 Task: Search round trip flight ticket for 2 adults, 2 infants in seat and 1 infant on lap in first from Chicago: Chicago Midway International Airport to Fort Wayne: Fort Wayne International Airport on 5-4-2023 and return on 5-6-2023. Choice of flights is Emirates. Number of bags: 1 carry on bag and 5 checked bags. Price is upto 90000. Outbound departure time preference is 21:15.
Action: Mouse moved to (341, 339)
Screenshot: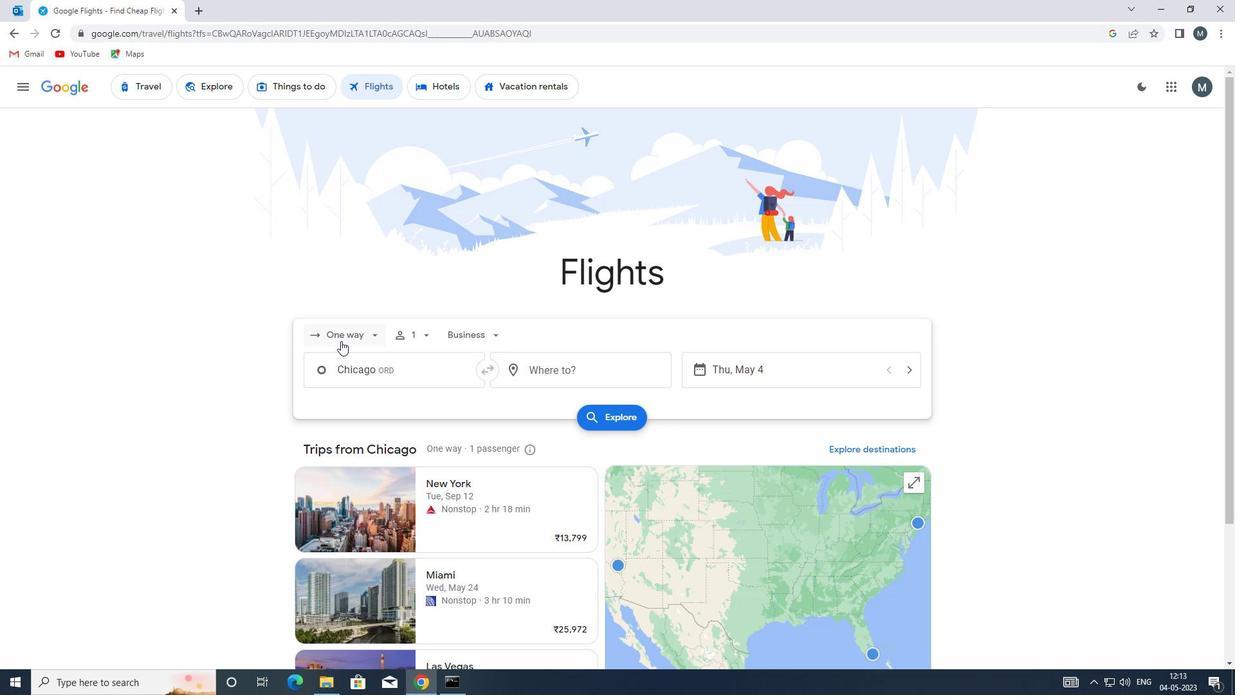 
Action: Mouse pressed left at (341, 339)
Screenshot: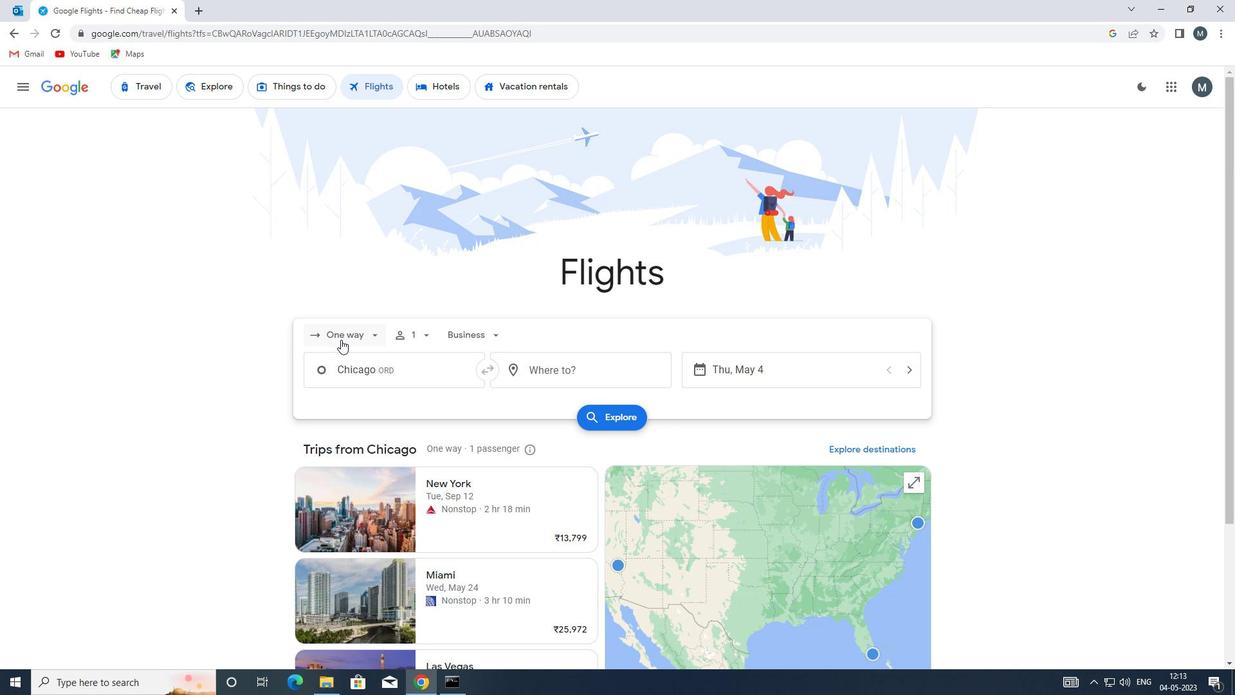 
Action: Mouse moved to (359, 361)
Screenshot: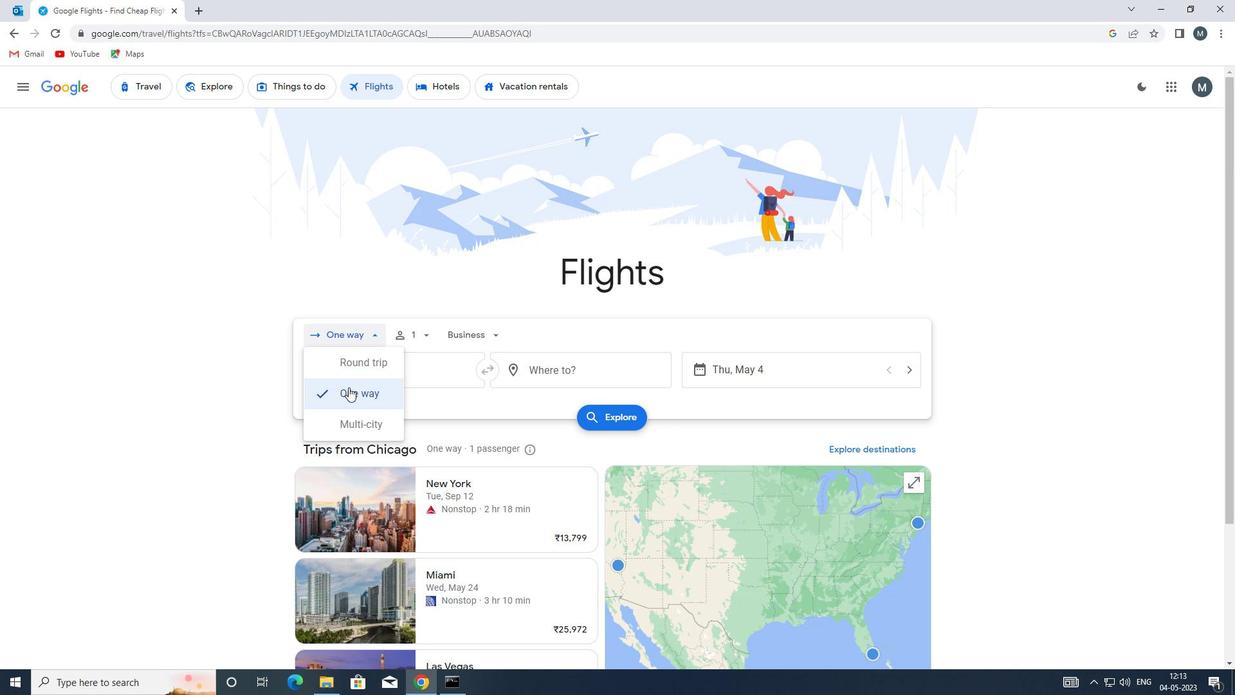 
Action: Mouse pressed left at (359, 361)
Screenshot: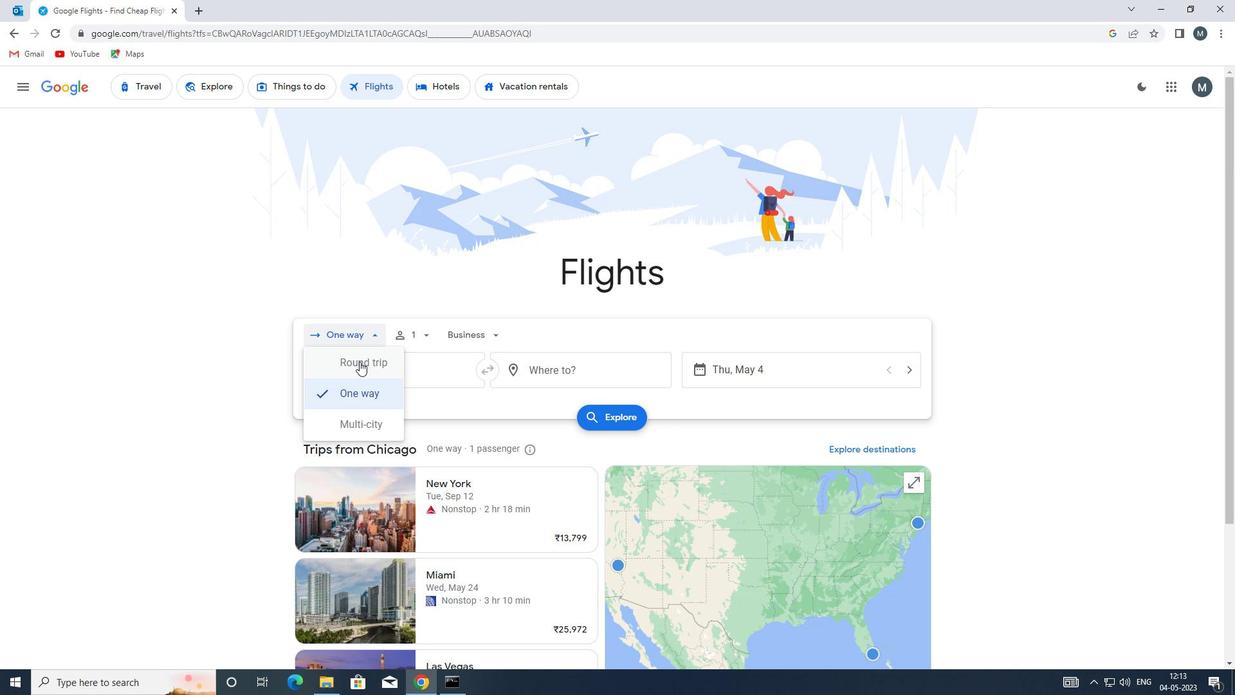
Action: Mouse moved to (428, 334)
Screenshot: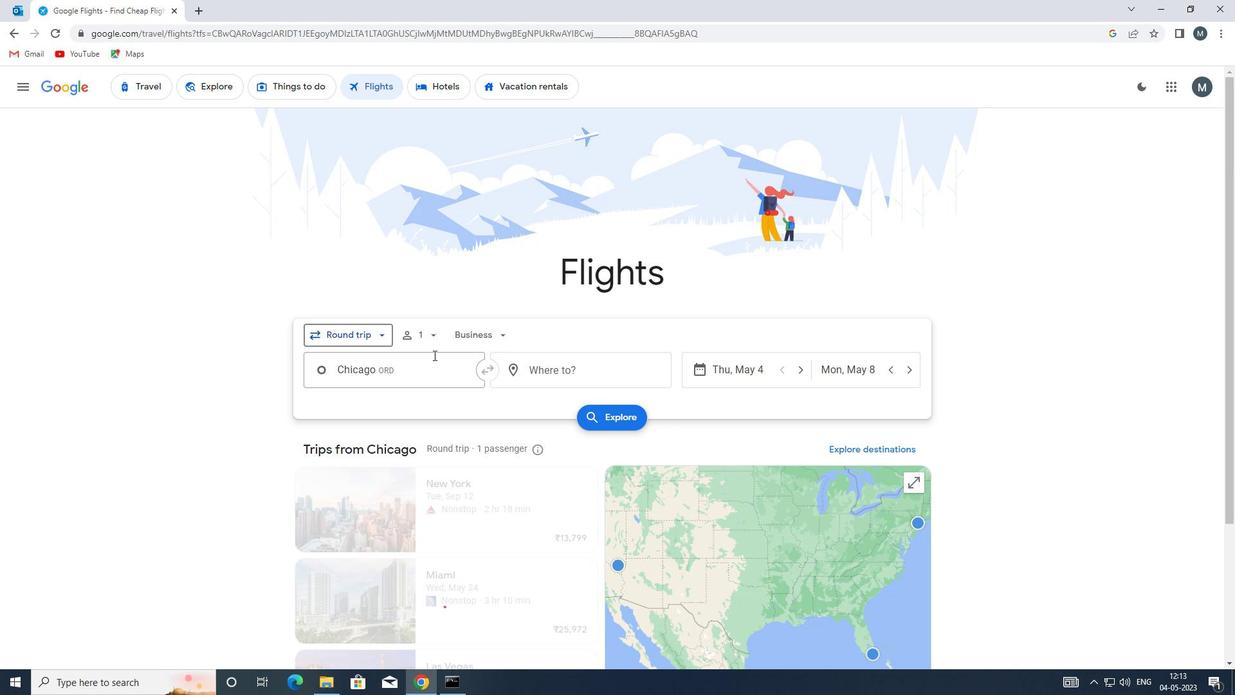 
Action: Mouse pressed left at (428, 334)
Screenshot: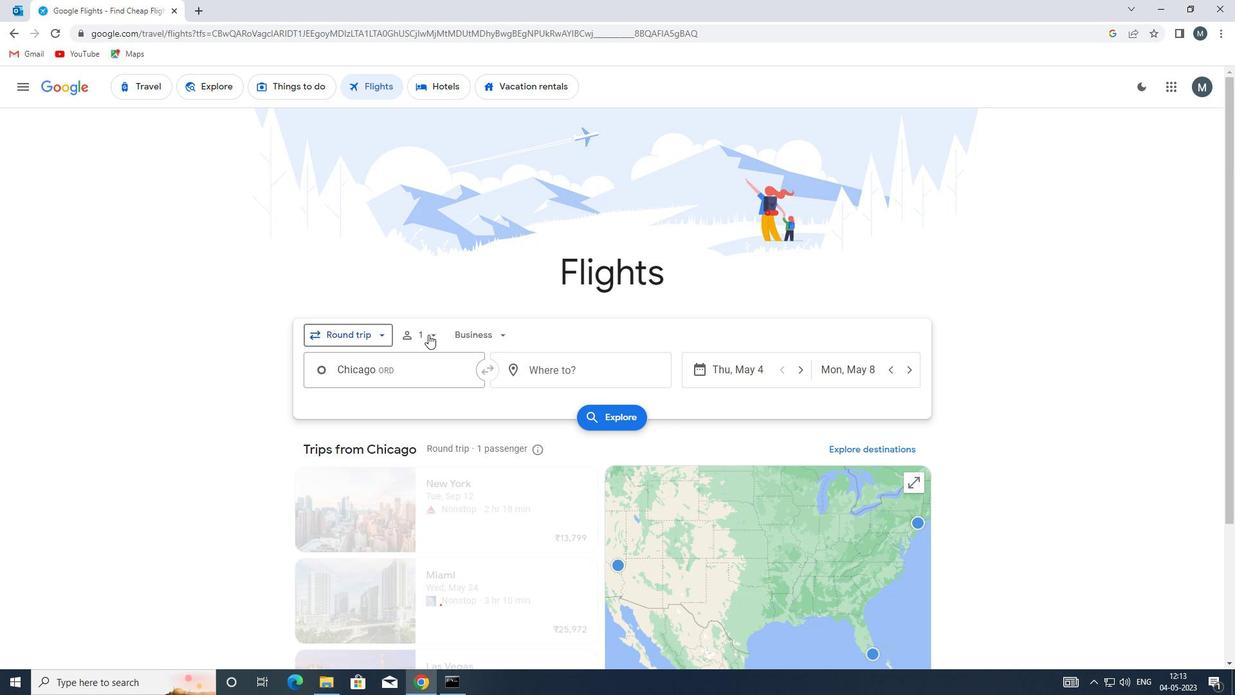 
Action: Mouse moved to (533, 364)
Screenshot: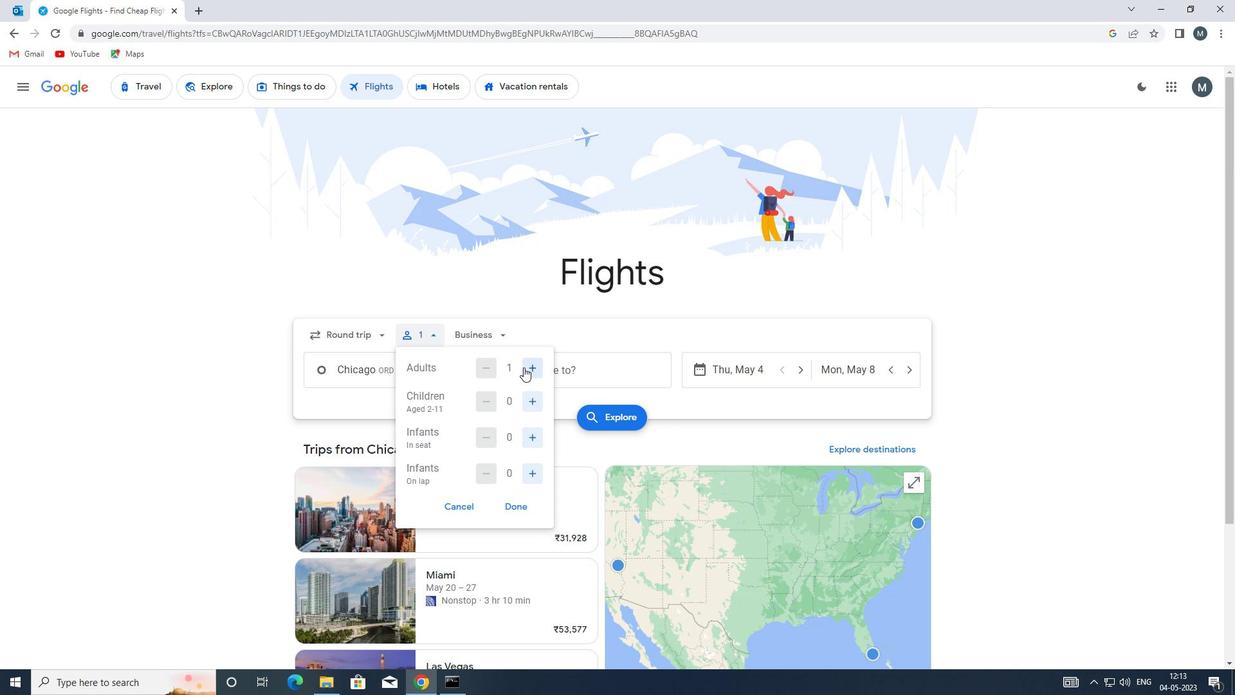 
Action: Mouse pressed left at (533, 364)
Screenshot: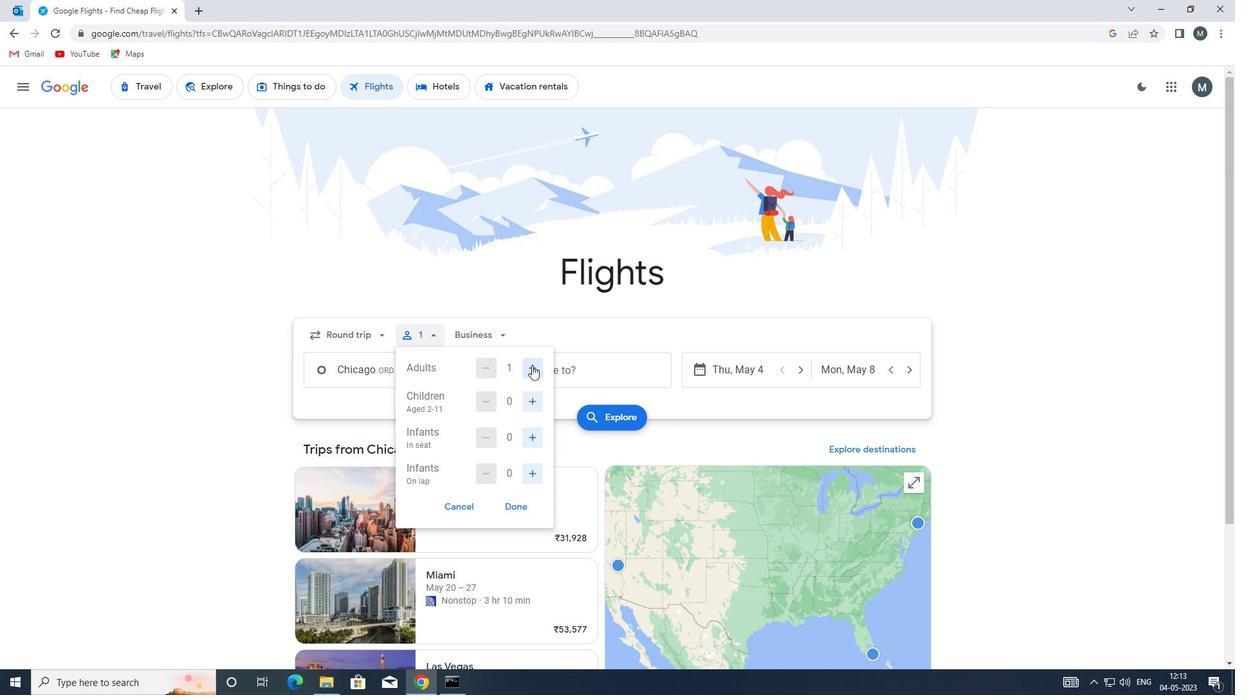 
Action: Mouse pressed left at (533, 364)
Screenshot: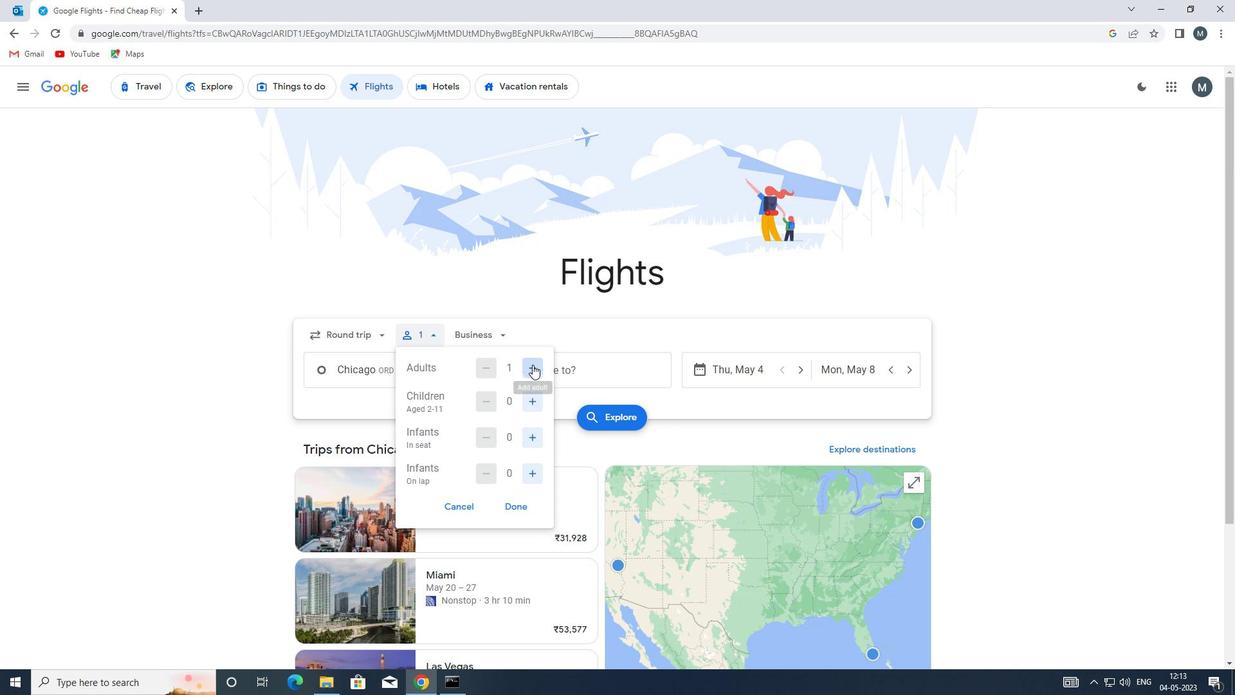 
Action: Mouse moved to (491, 368)
Screenshot: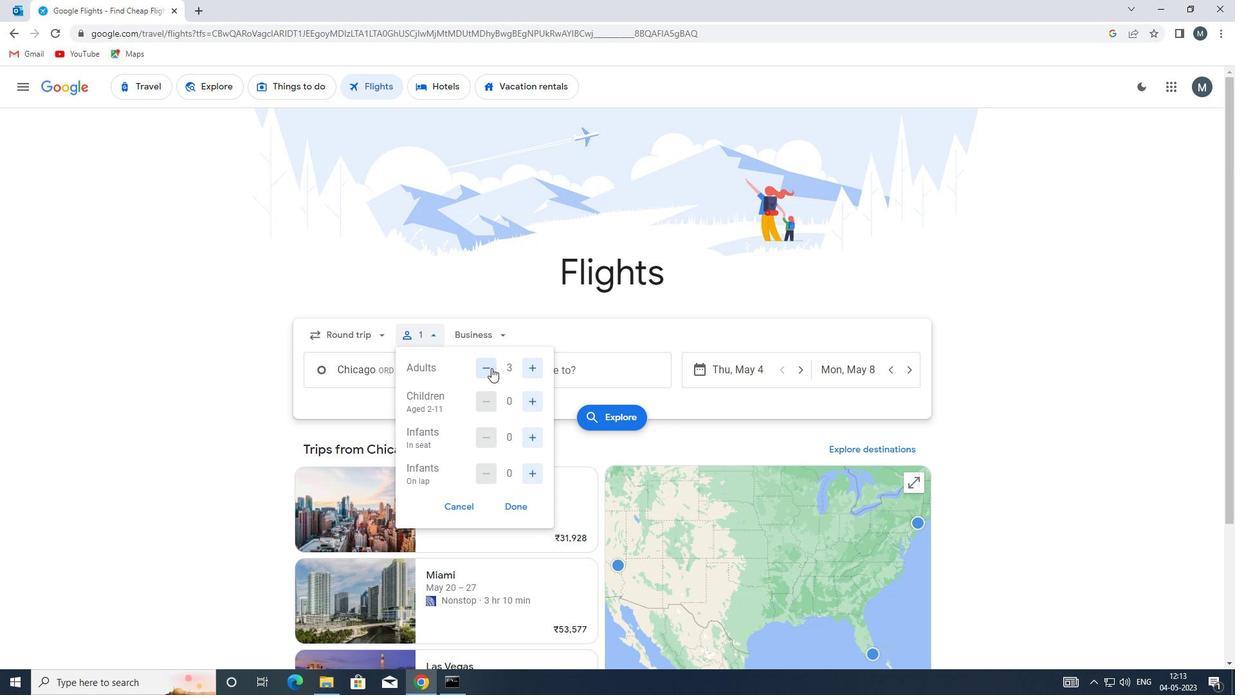 
Action: Mouse pressed left at (491, 368)
Screenshot: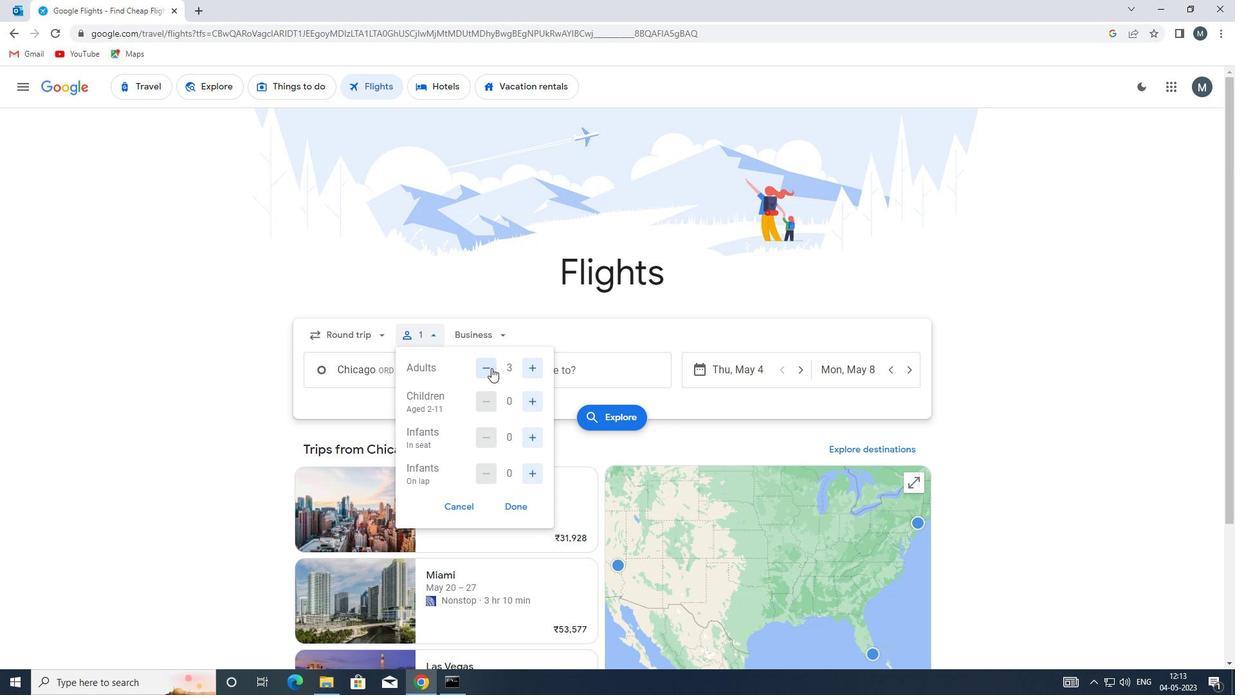 
Action: Mouse moved to (532, 401)
Screenshot: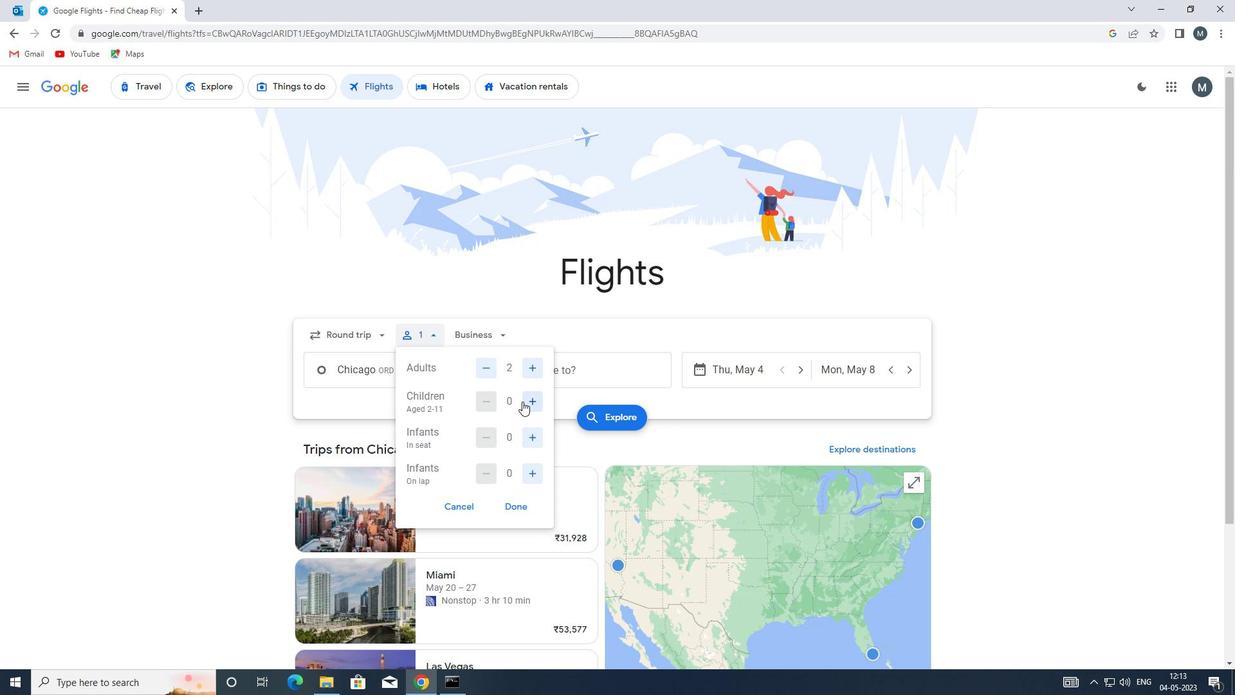 
Action: Mouse pressed left at (532, 401)
Screenshot: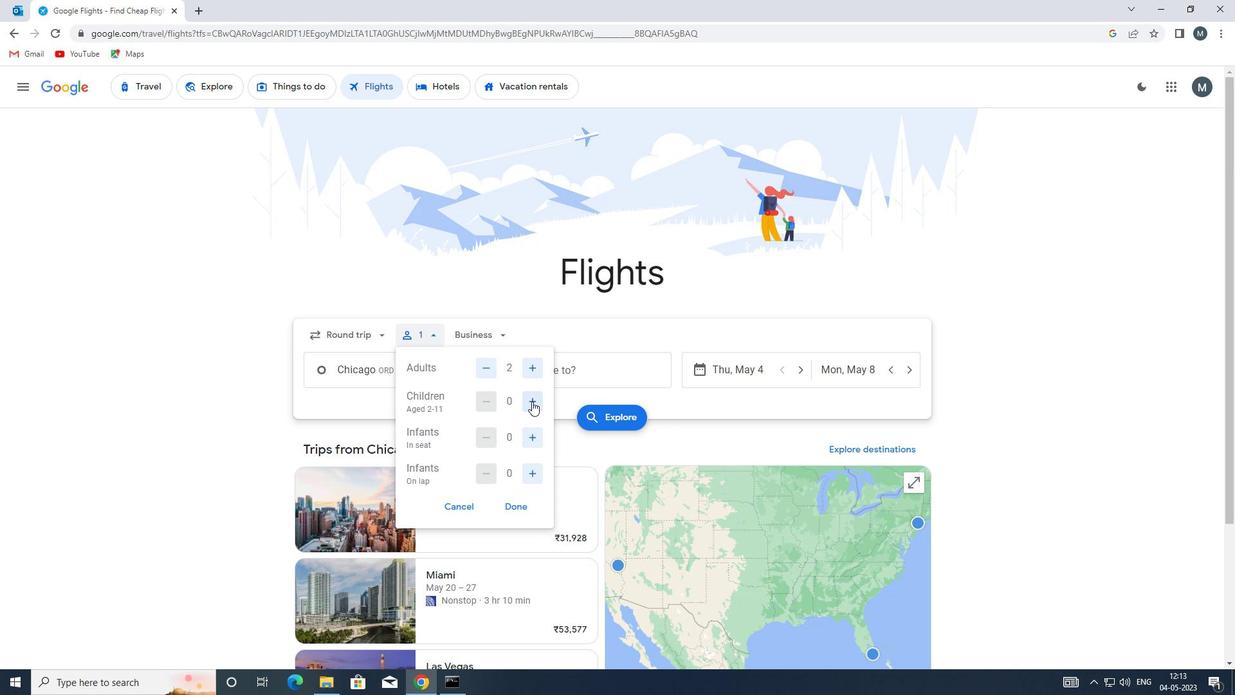 
Action: Mouse moved to (532, 401)
Screenshot: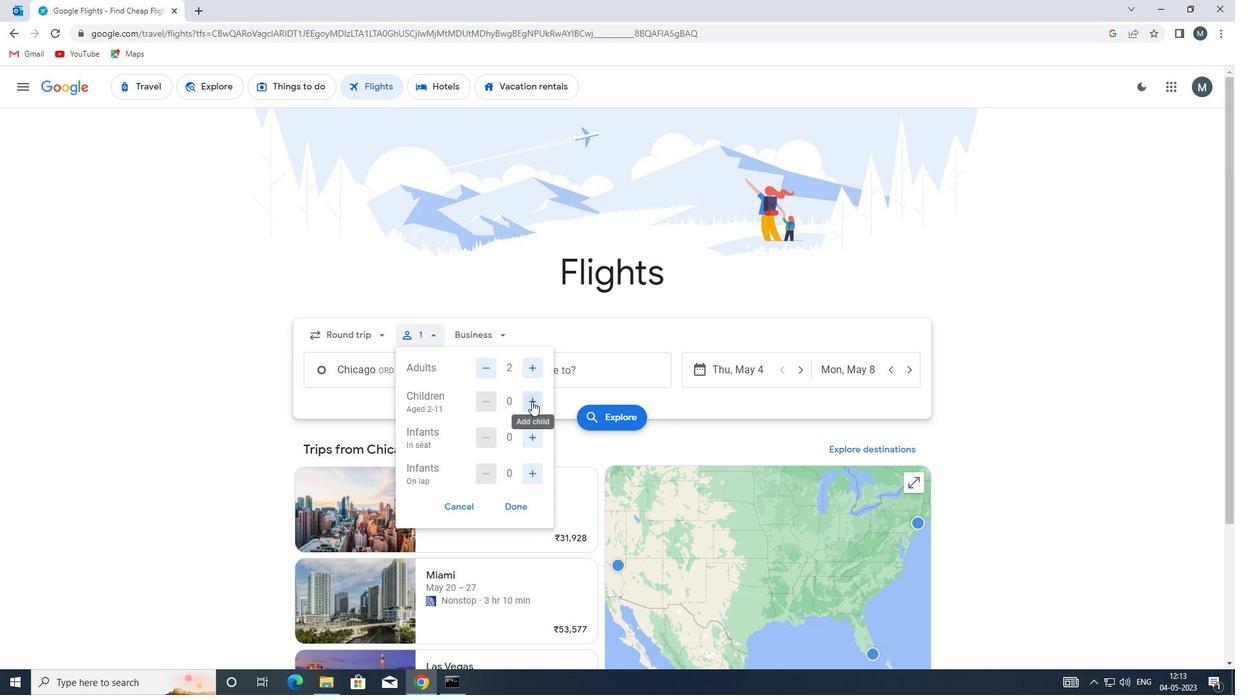 
Action: Mouse pressed left at (532, 401)
Screenshot: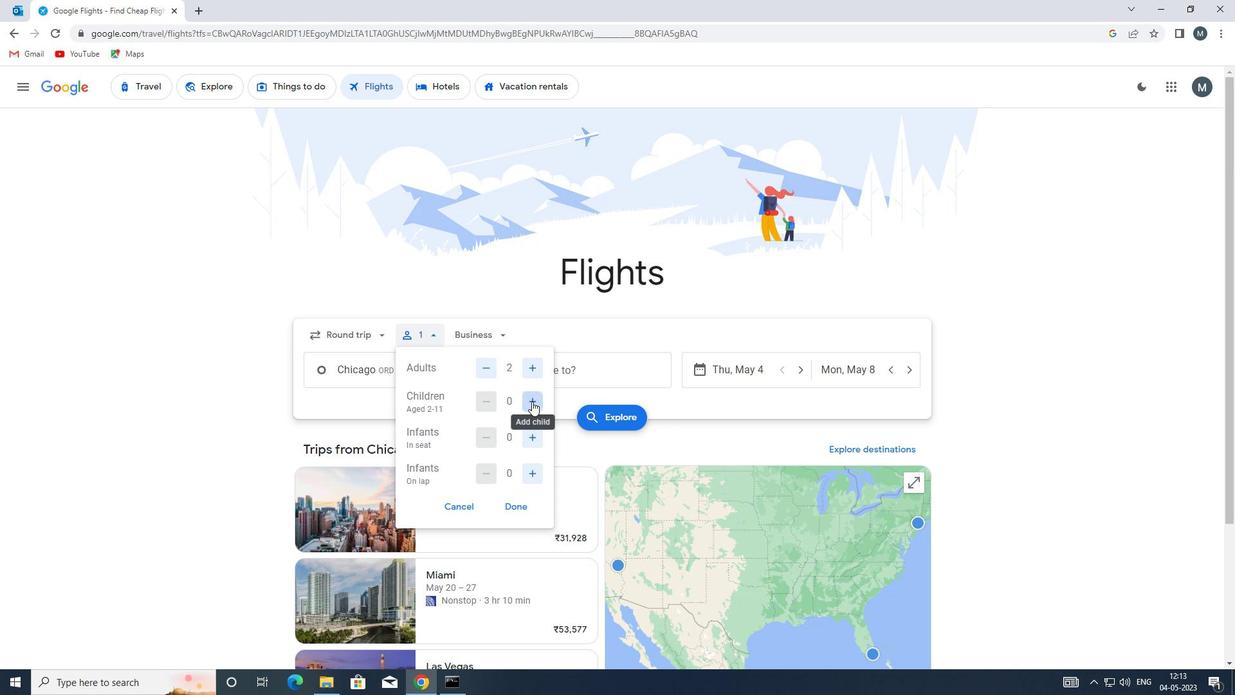 
Action: Mouse moved to (485, 399)
Screenshot: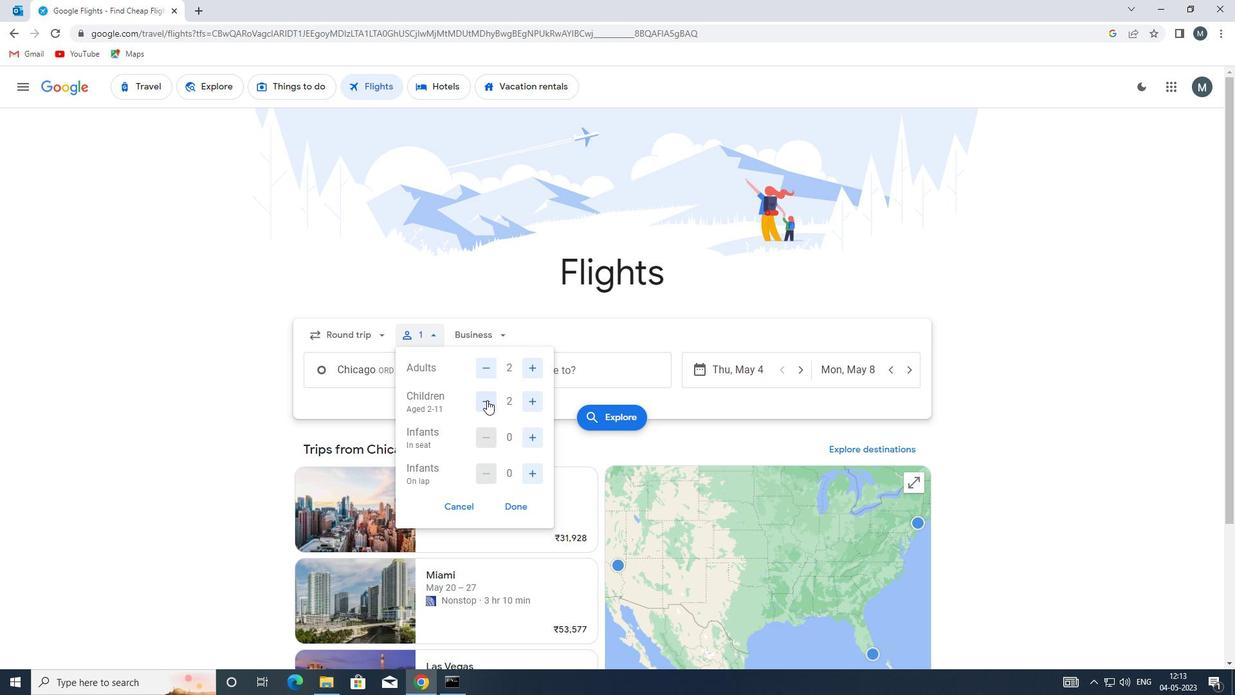 
Action: Mouse pressed left at (485, 399)
Screenshot: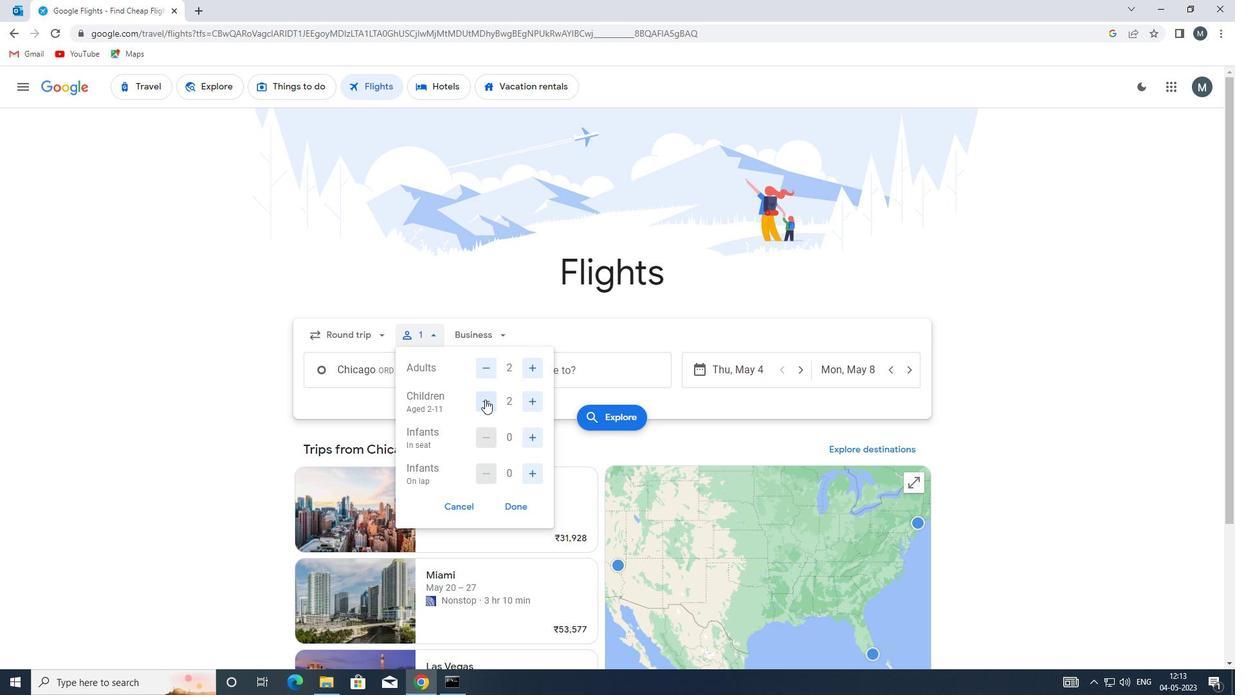 
Action: Mouse pressed left at (485, 399)
Screenshot: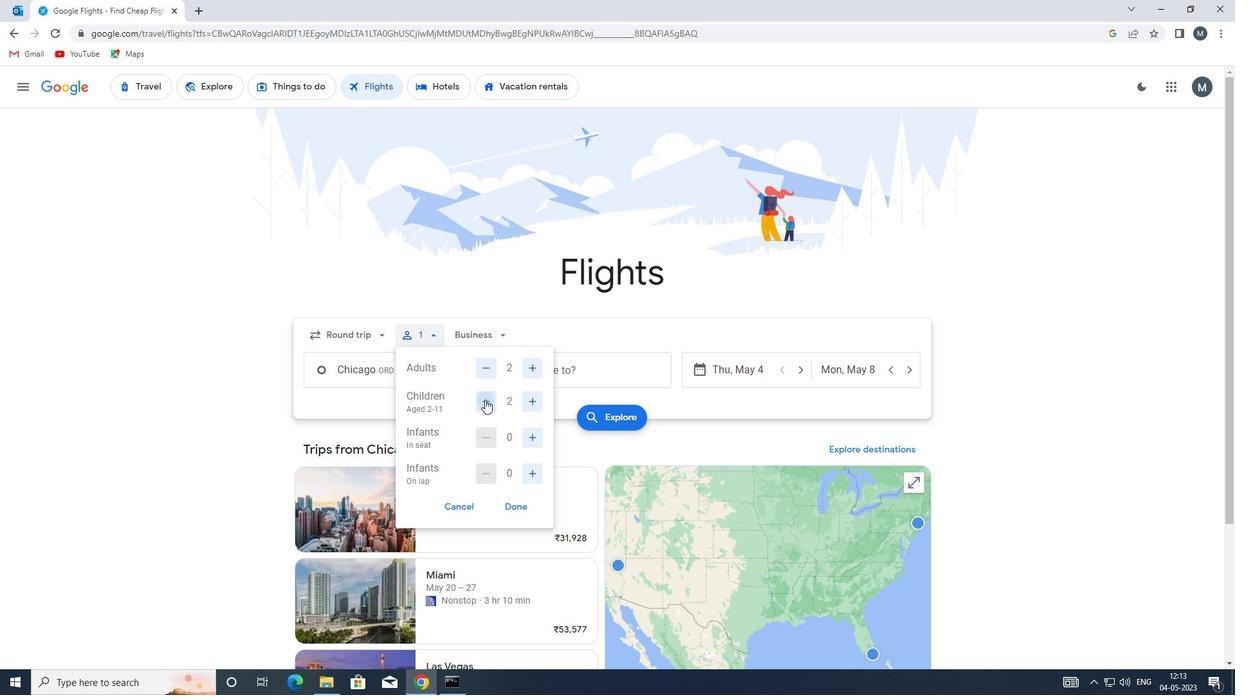 
Action: Mouse moved to (533, 435)
Screenshot: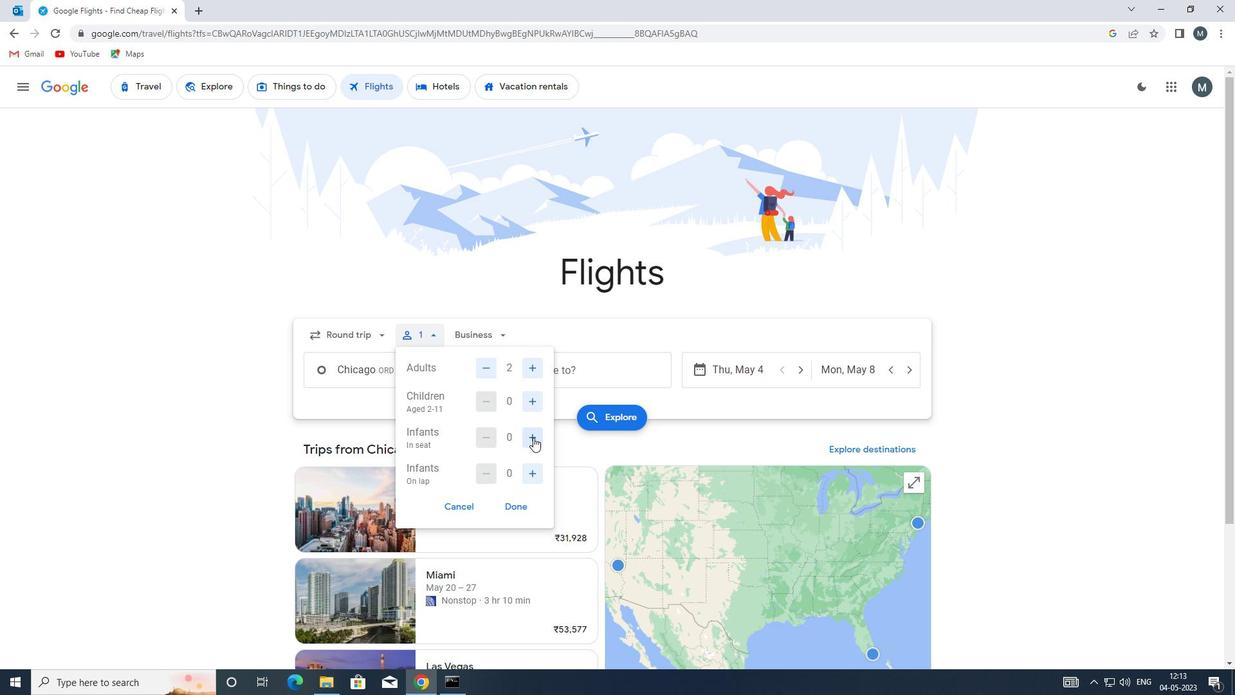
Action: Mouse pressed left at (533, 435)
Screenshot: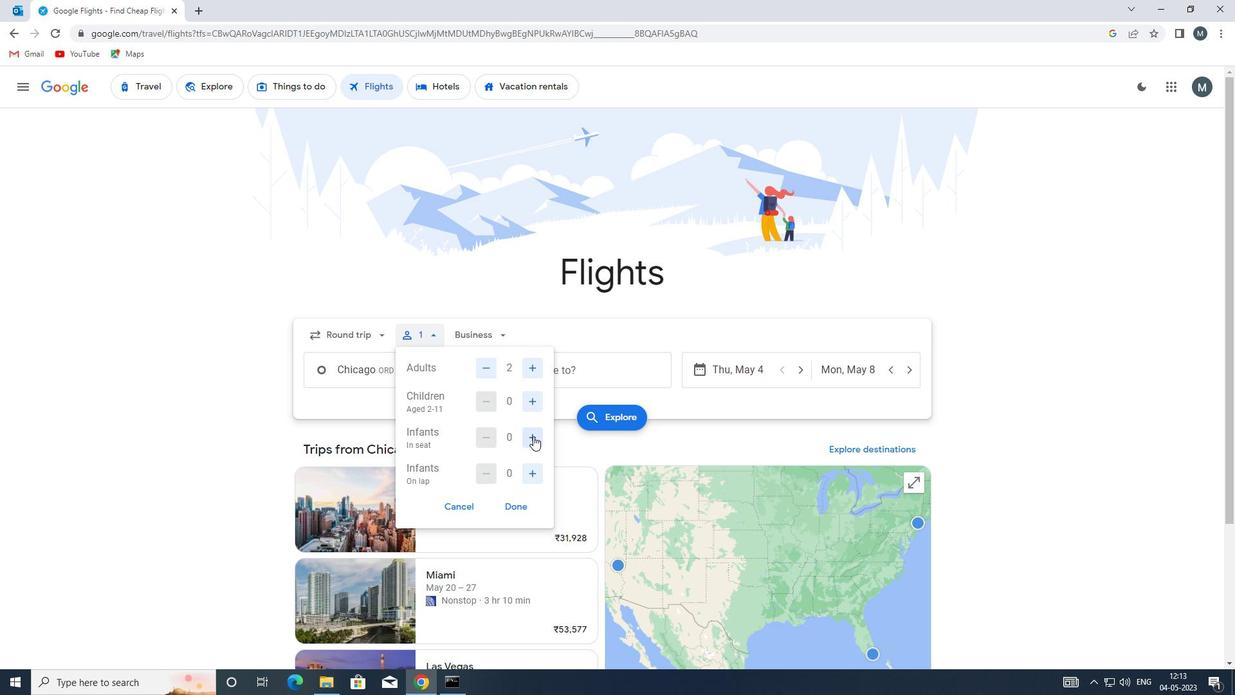 
Action: Mouse pressed left at (533, 435)
Screenshot: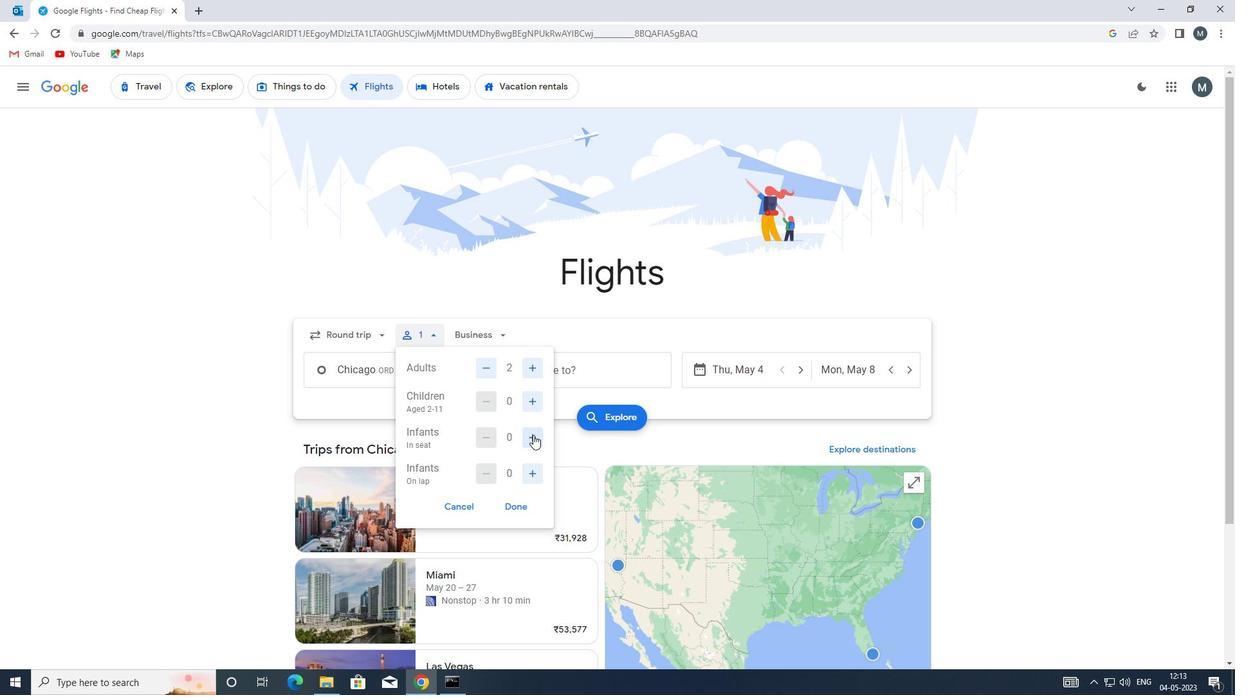 
Action: Mouse moved to (529, 477)
Screenshot: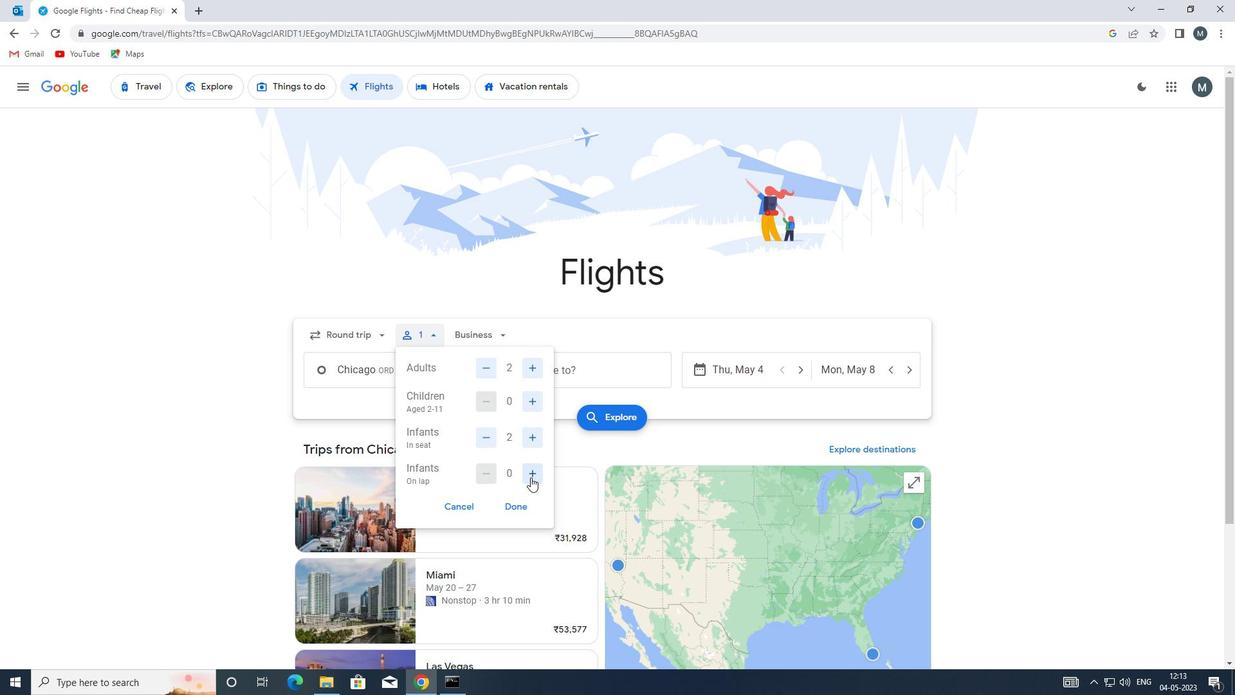 
Action: Mouse pressed left at (529, 477)
Screenshot: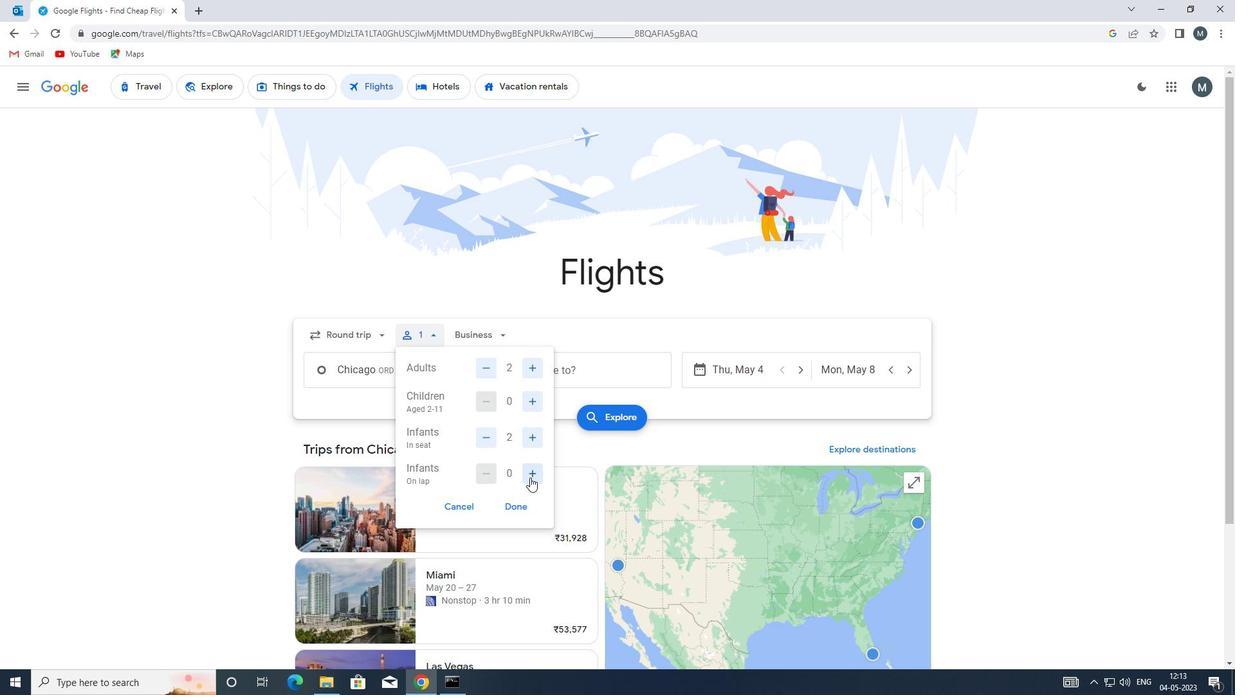 
Action: Mouse moved to (522, 505)
Screenshot: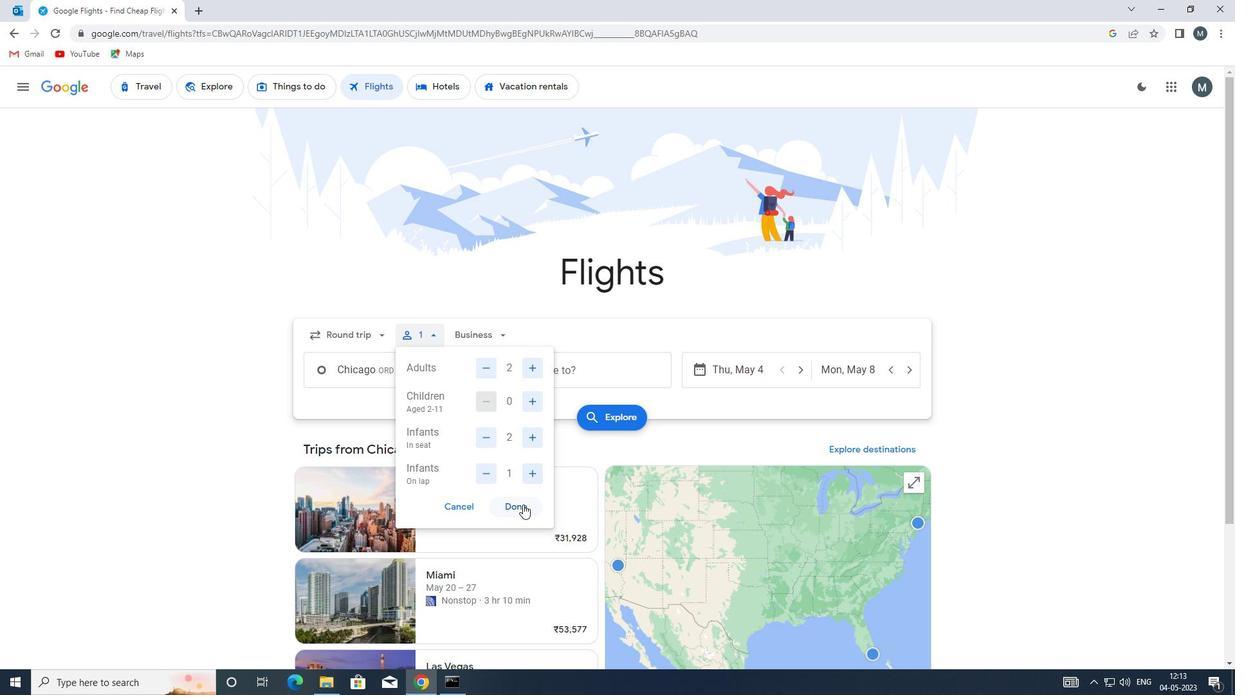
Action: Mouse pressed left at (522, 505)
Screenshot: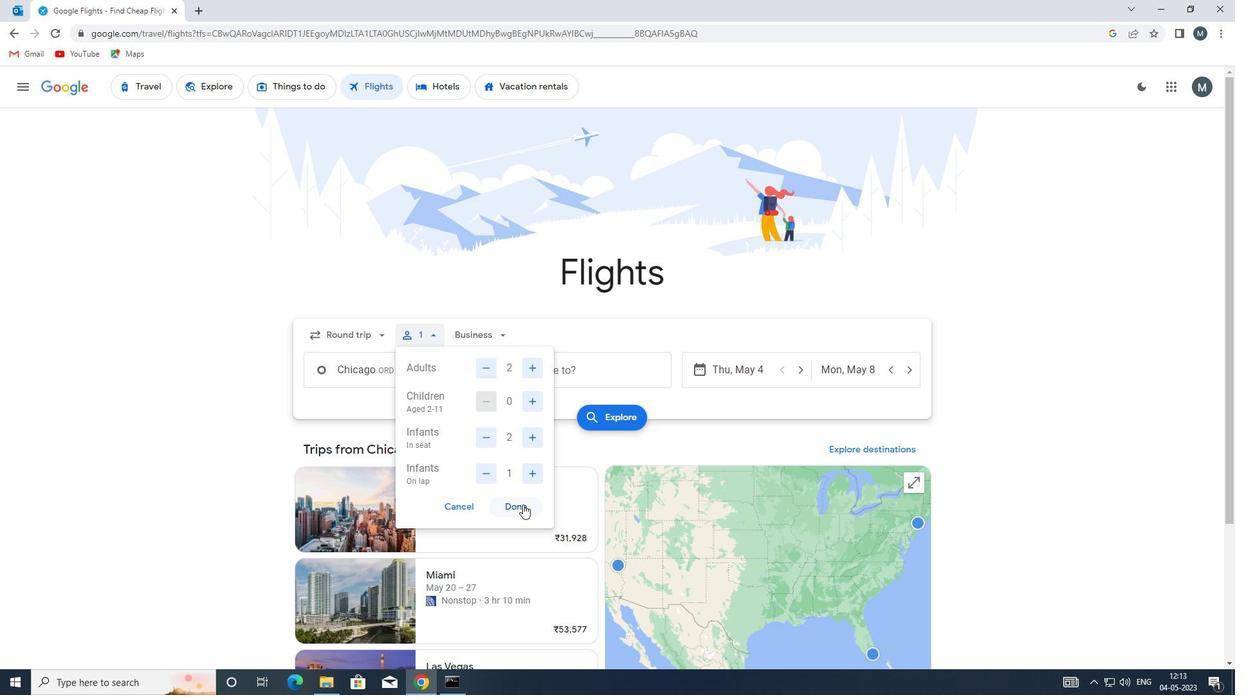 
Action: Mouse moved to (495, 336)
Screenshot: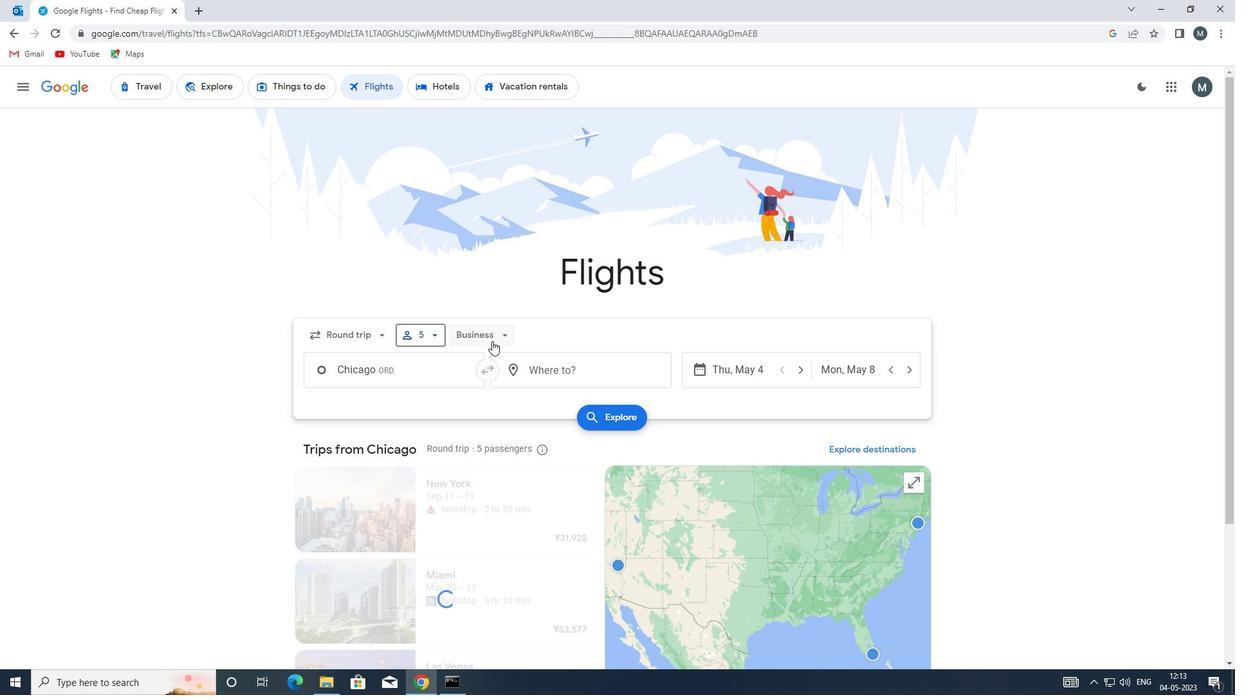
Action: Mouse pressed left at (495, 336)
Screenshot: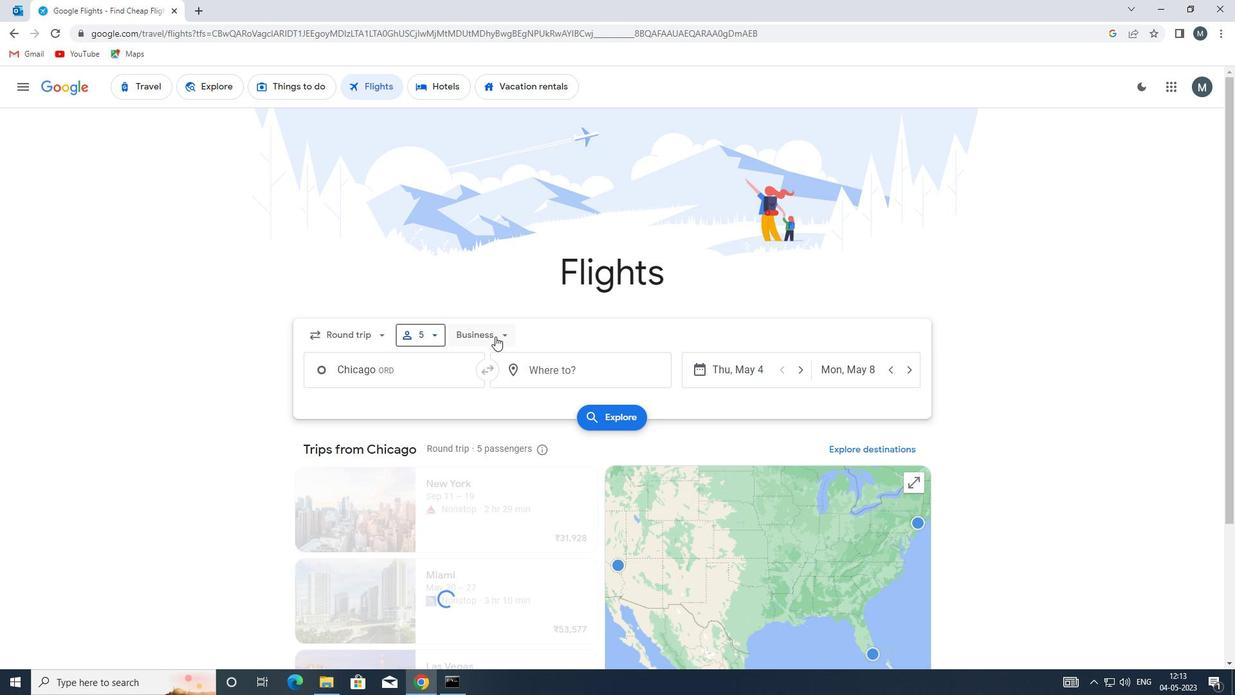 
Action: Mouse moved to (504, 457)
Screenshot: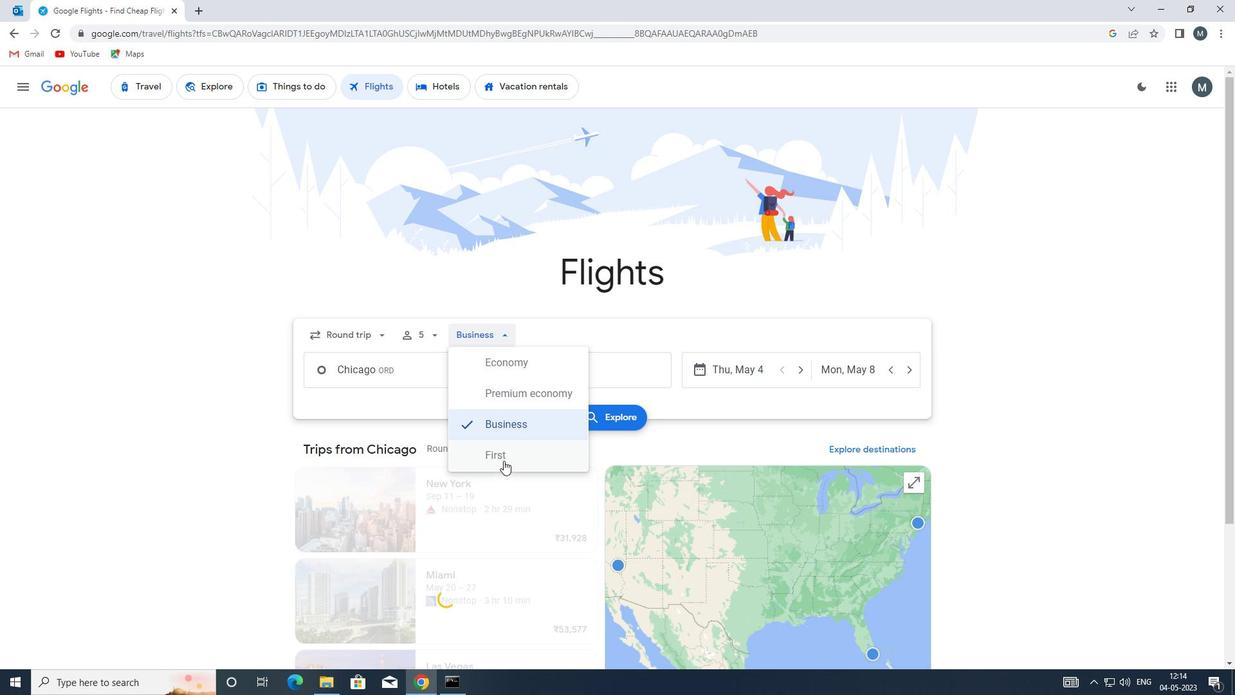 
Action: Mouse pressed left at (504, 457)
Screenshot: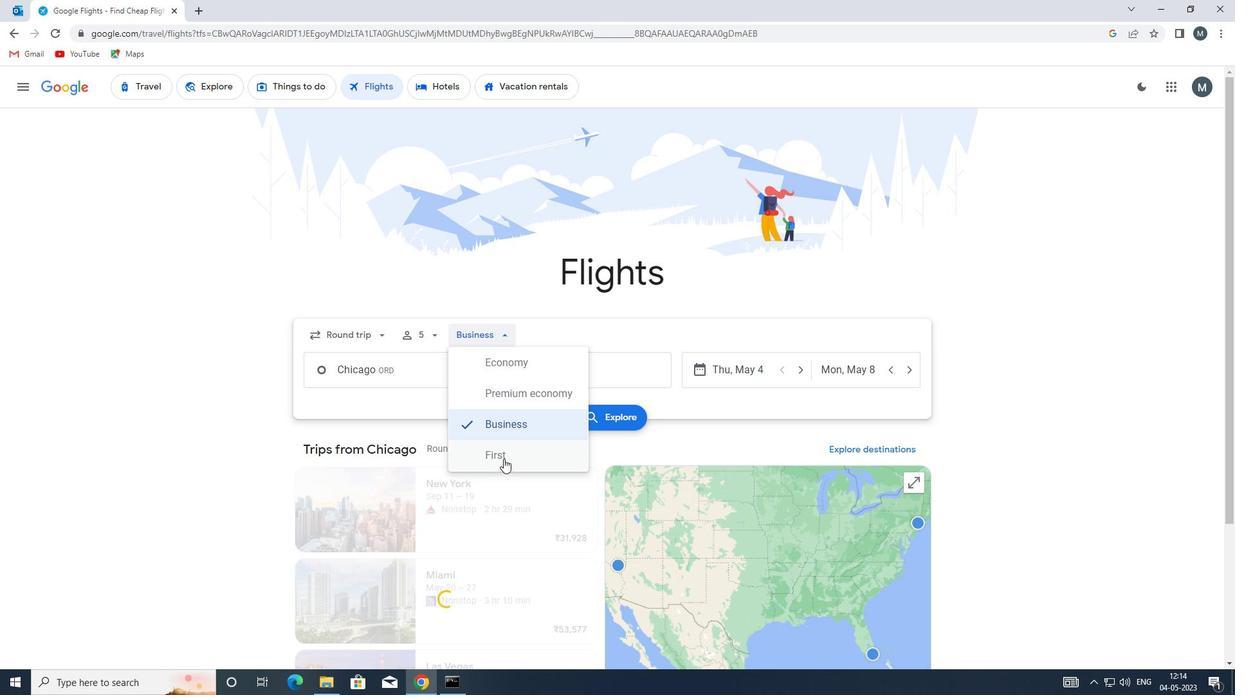 
Action: Mouse moved to (402, 375)
Screenshot: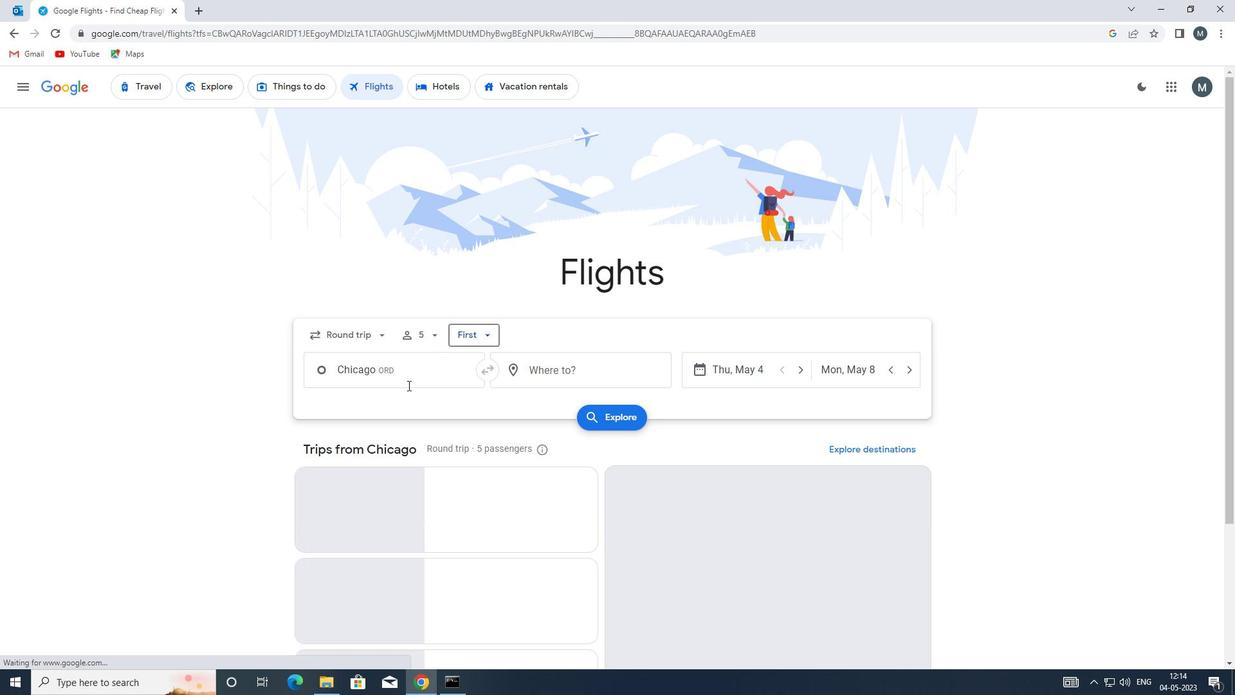 
Action: Mouse pressed left at (402, 375)
Screenshot: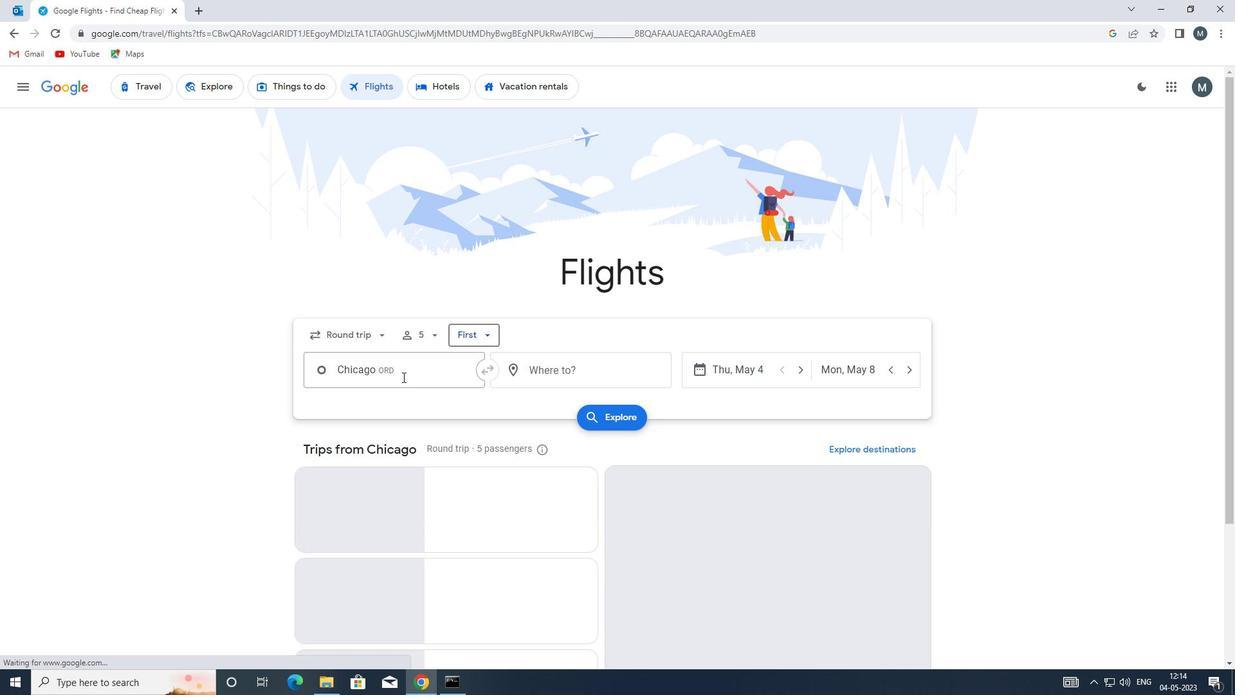 
Action: Key pressed mdw
Screenshot: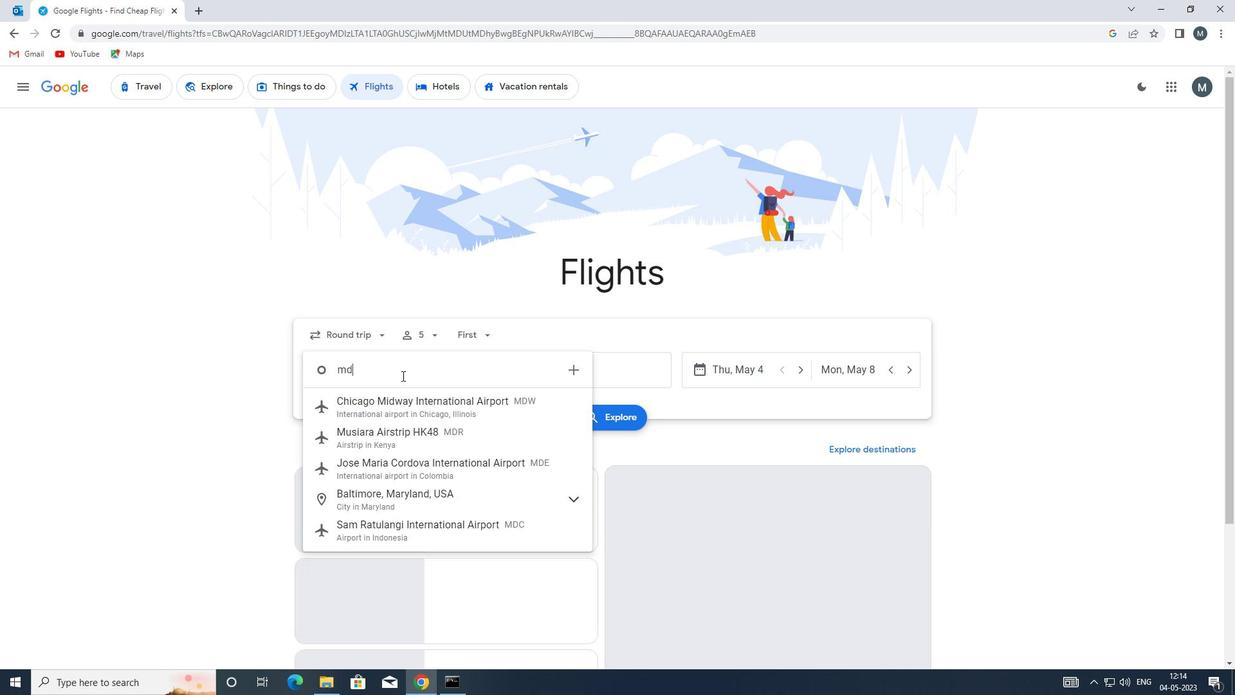 
Action: Mouse moved to (419, 409)
Screenshot: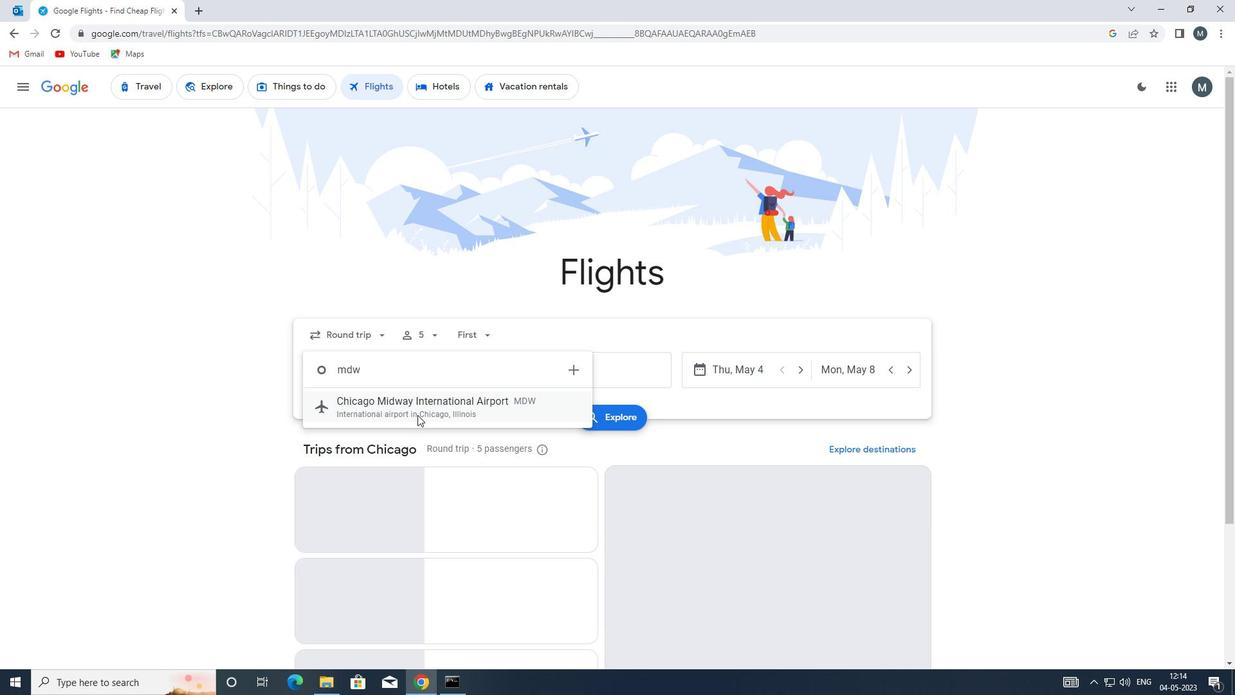 
Action: Mouse pressed left at (419, 409)
Screenshot: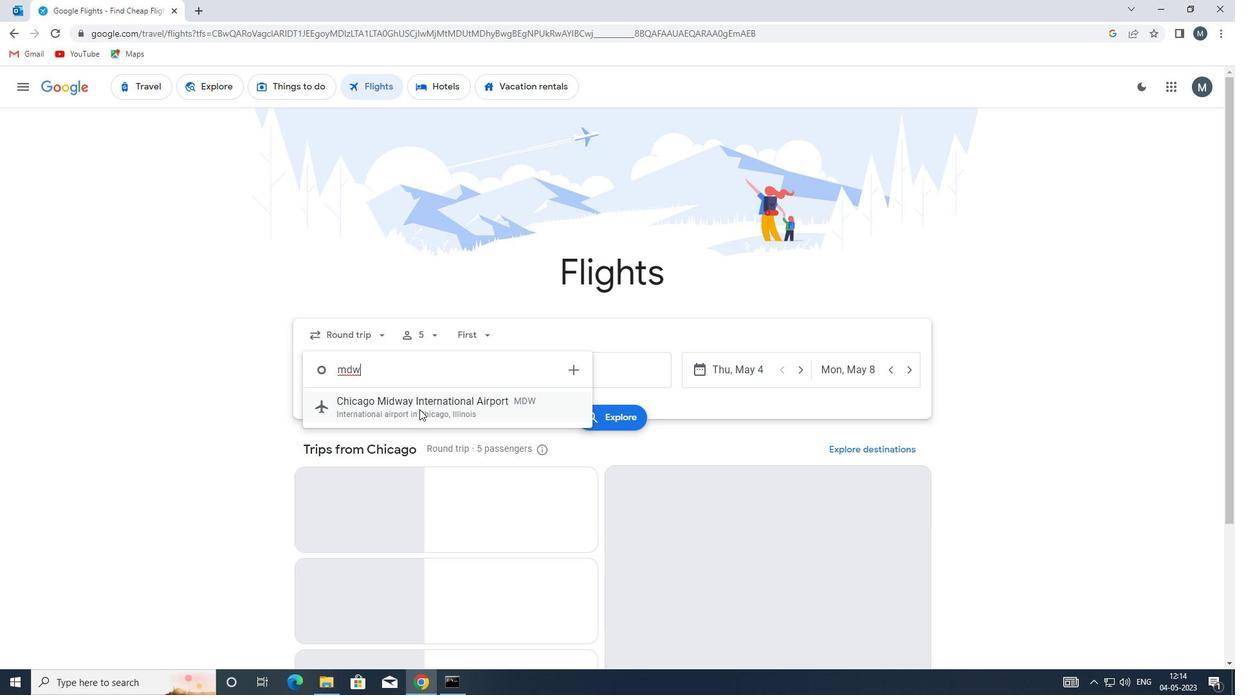 
Action: Mouse moved to (579, 368)
Screenshot: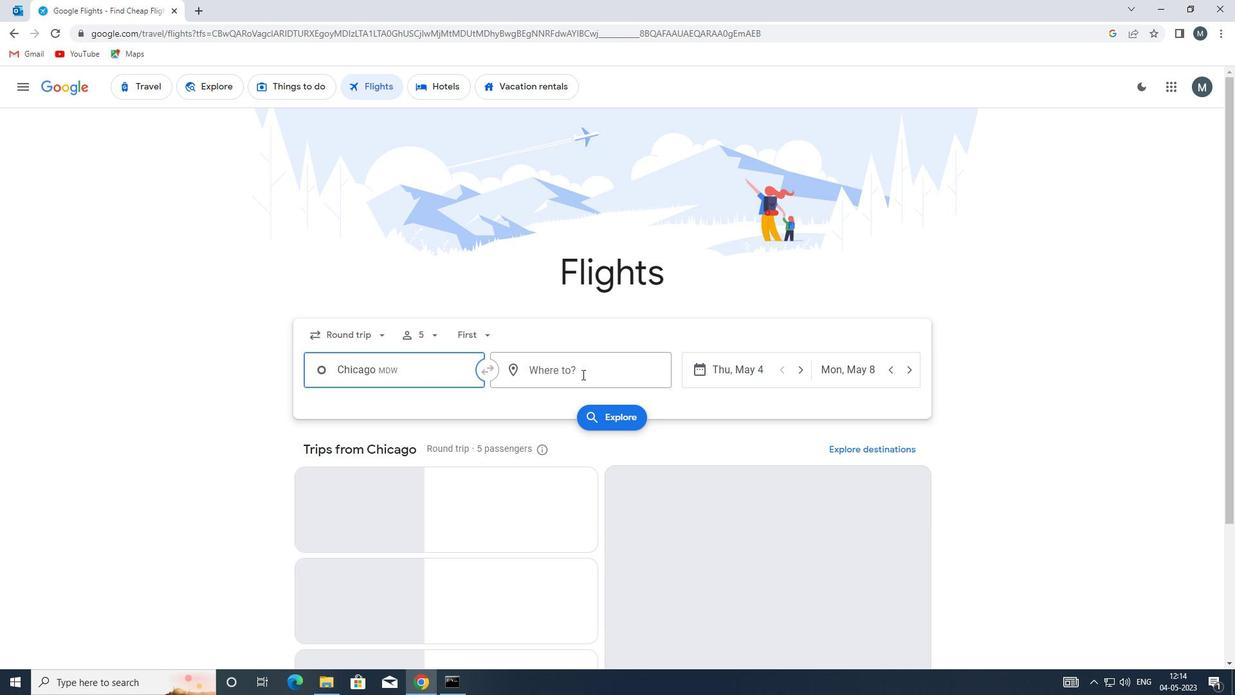 
Action: Mouse pressed left at (579, 368)
Screenshot: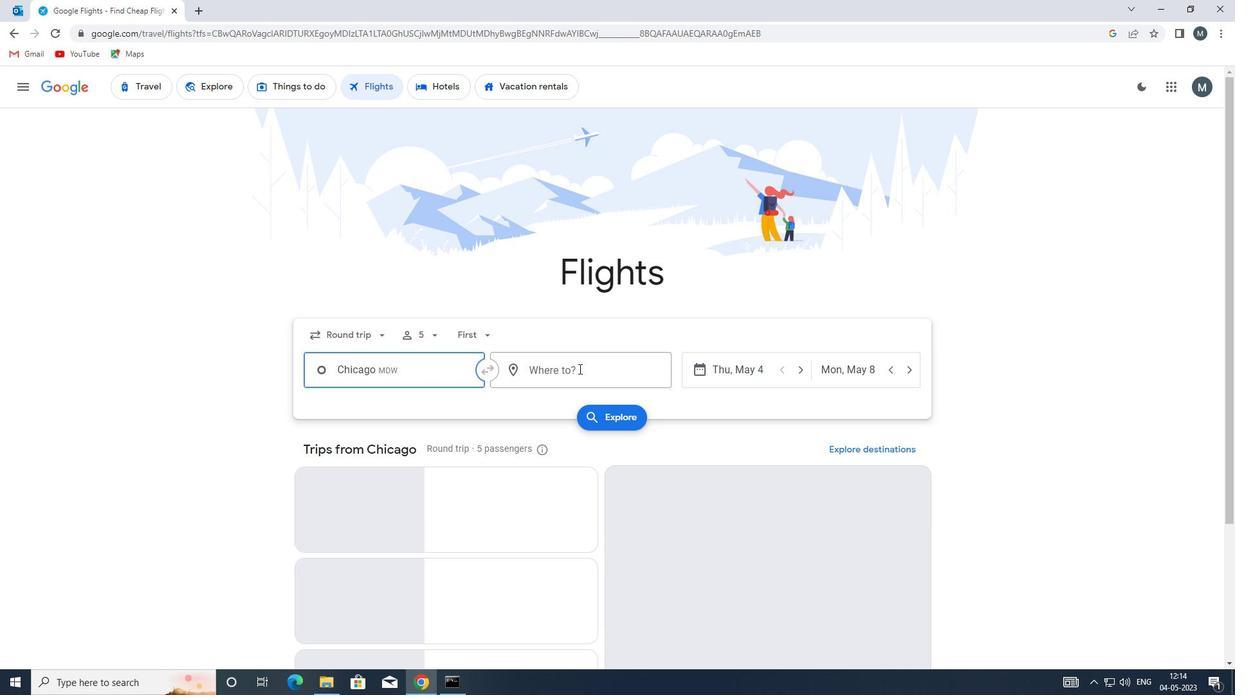 
Action: Key pressed fwa
Screenshot: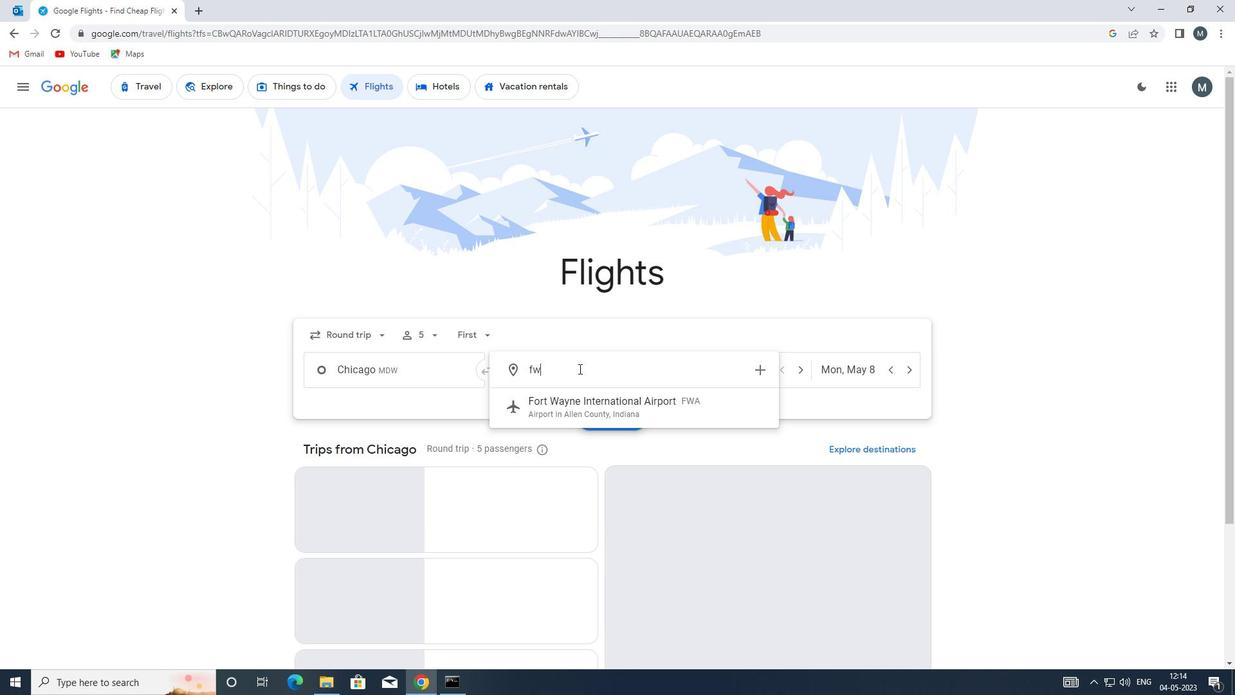 
Action: Mouse moved to (578, 407)
Screenshot: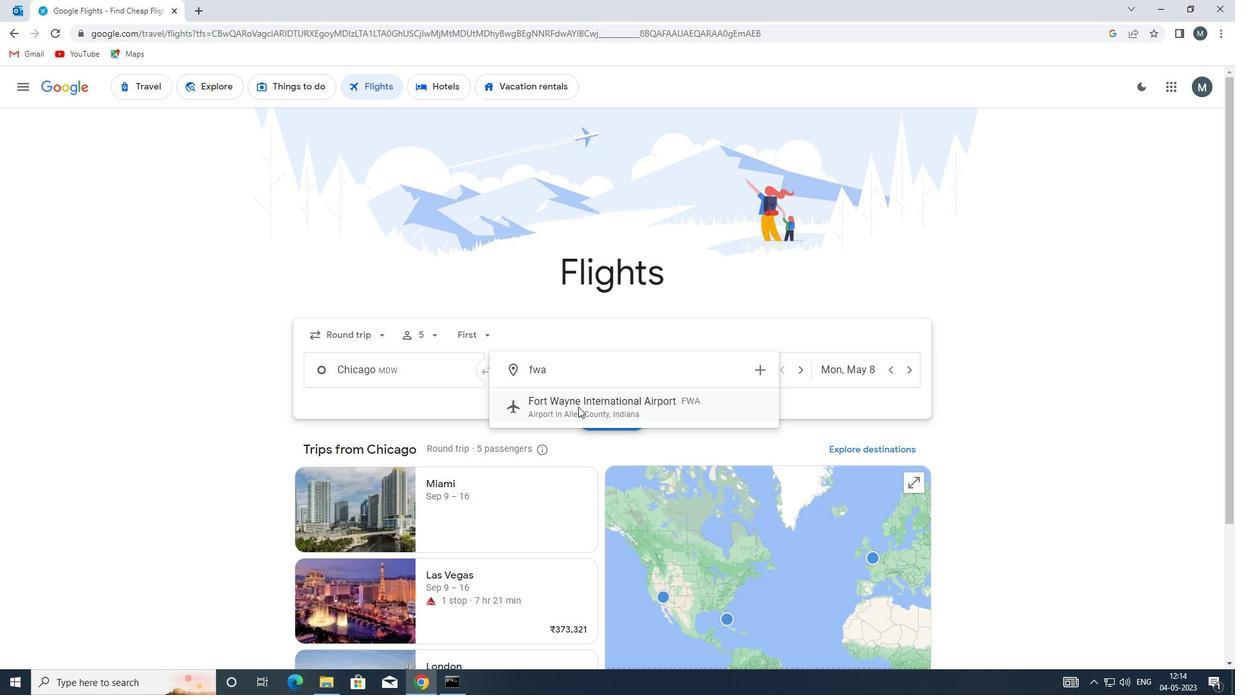 
Action: Mouse pressed left at (578, 407)
Screenshot: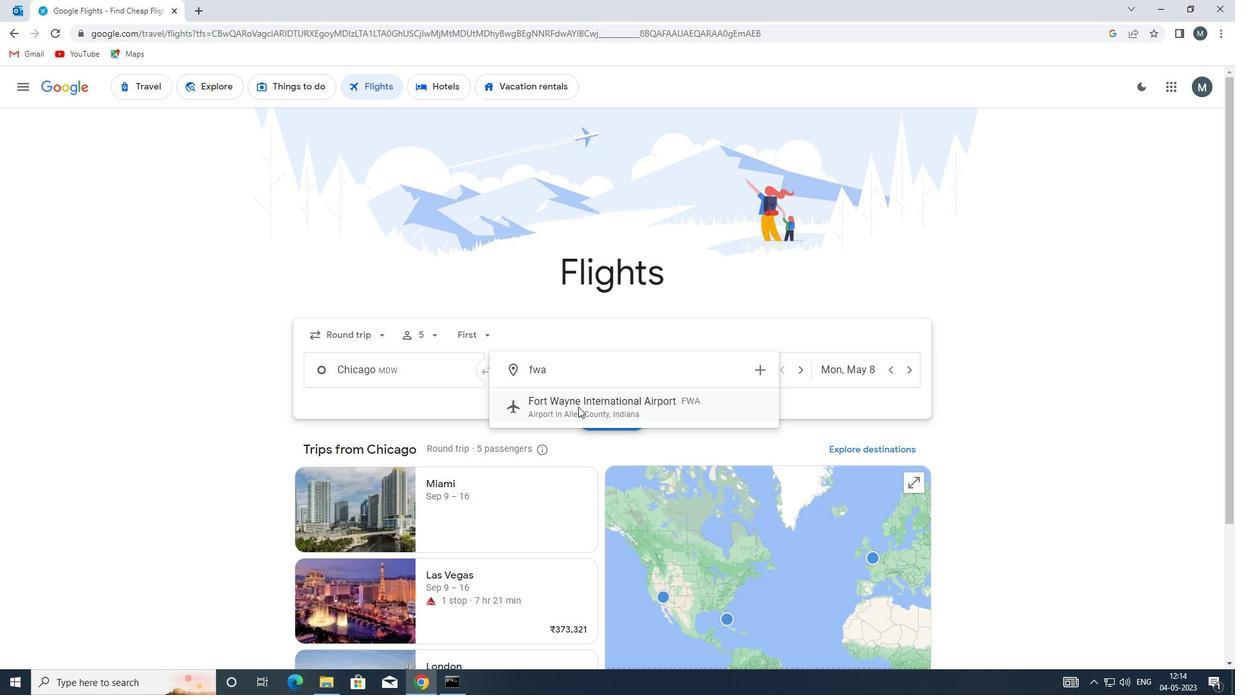 
Action: Mouse moved to (706, 372)
Screenshot: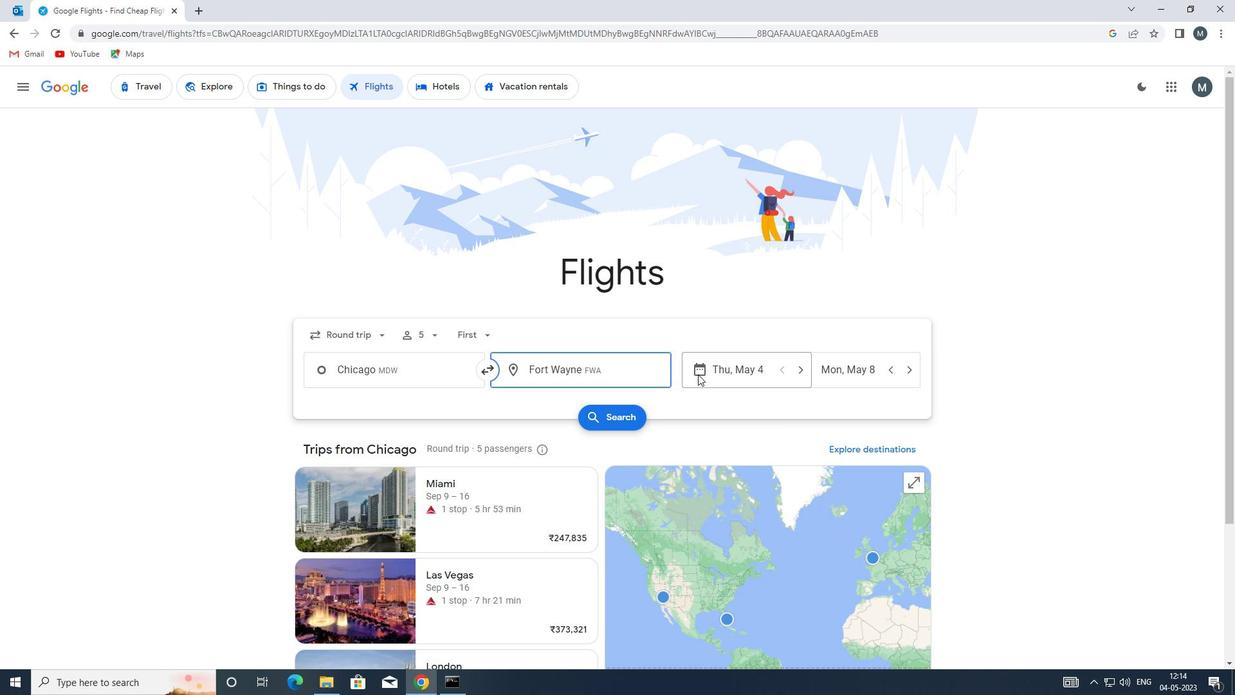 
Action: Mouse pressed left at (706, 372)
Screenshot: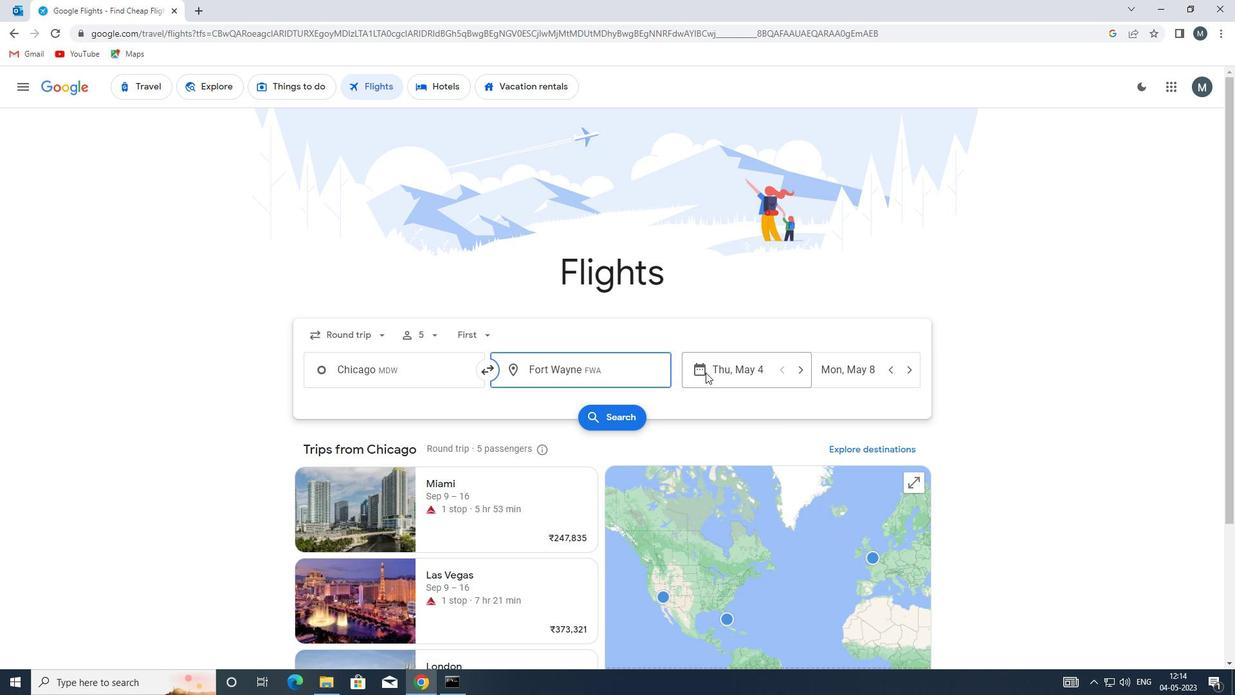 
Action: Mouse moved to (580, 440)
Screenshot: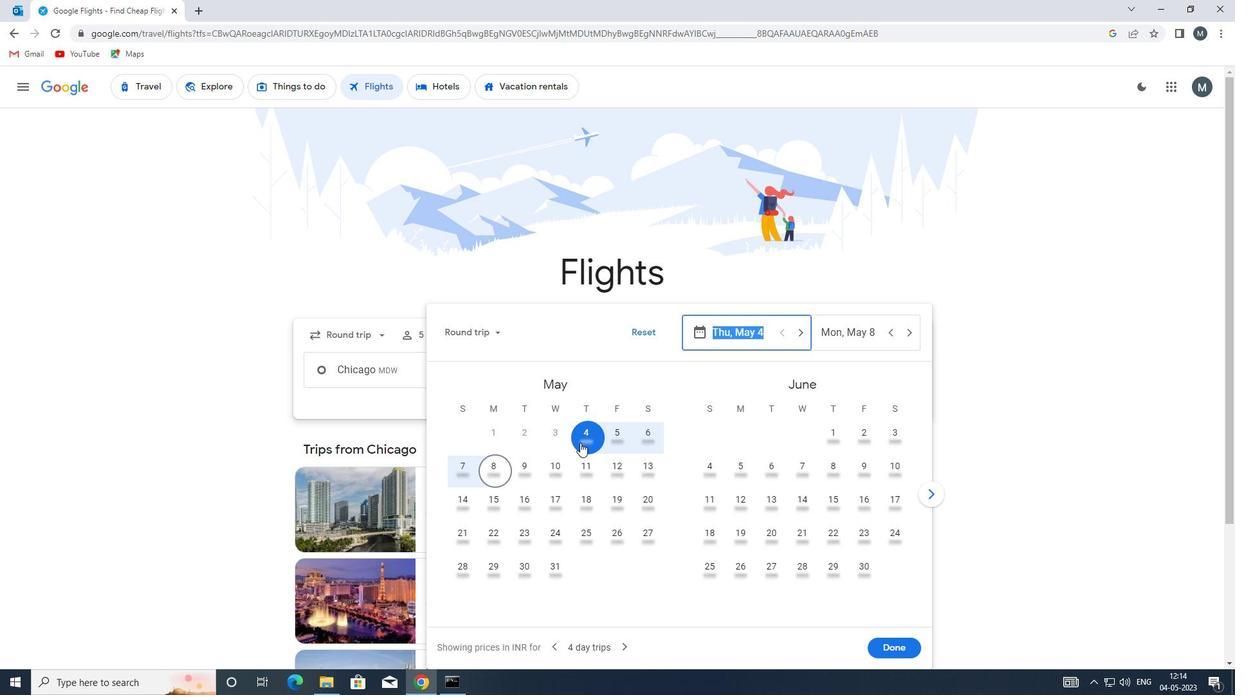 
Action: Mouse pressed left at (580, 440)
Screenshot: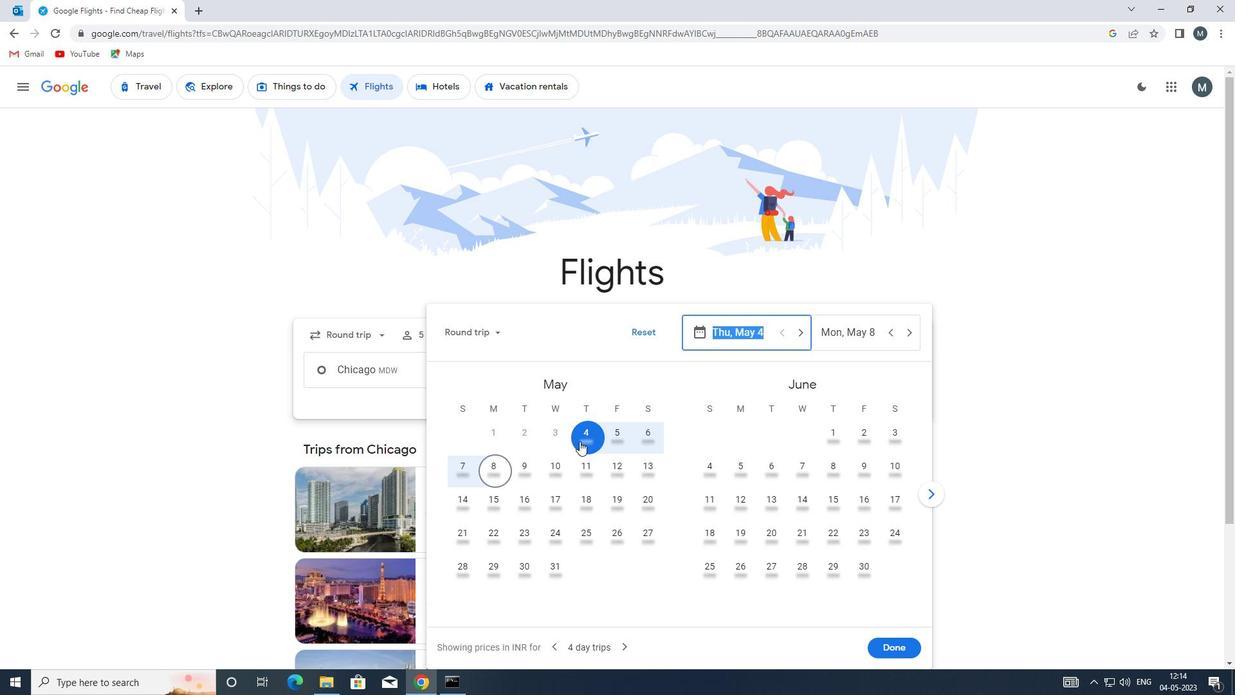 
Action: Mouse moved to (649, 434)
Screenshot: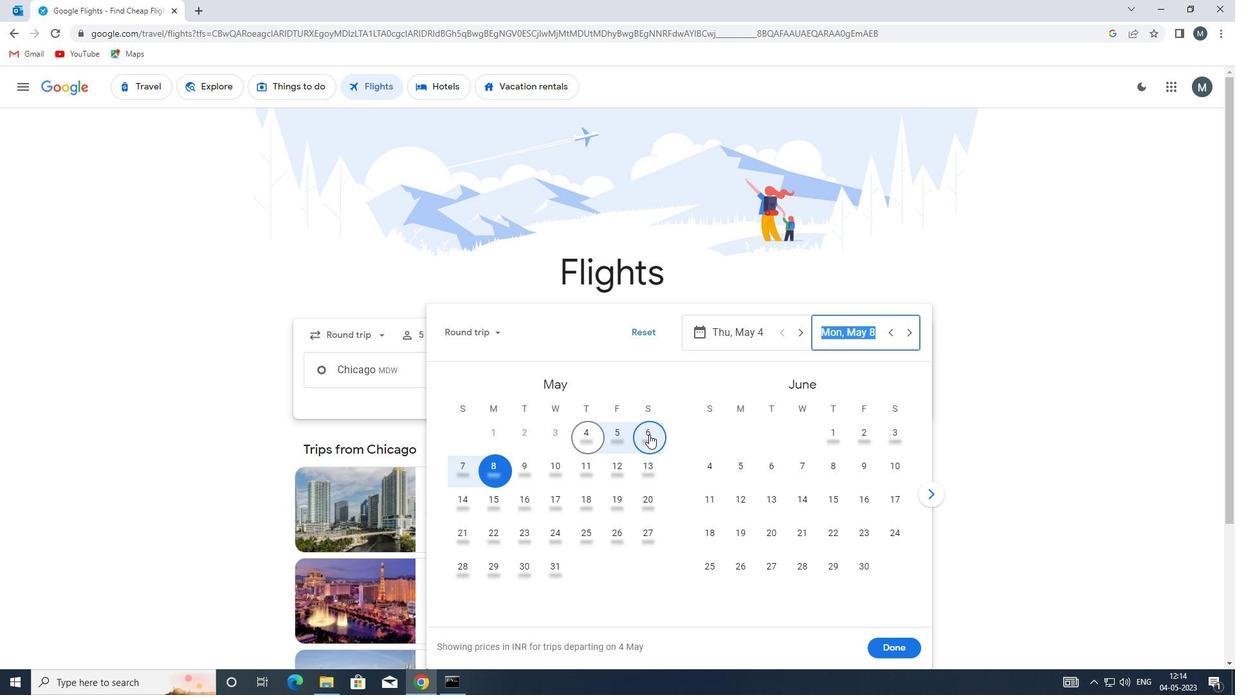 
Action: Mouse pressed left at (649, 434)
Screenshot: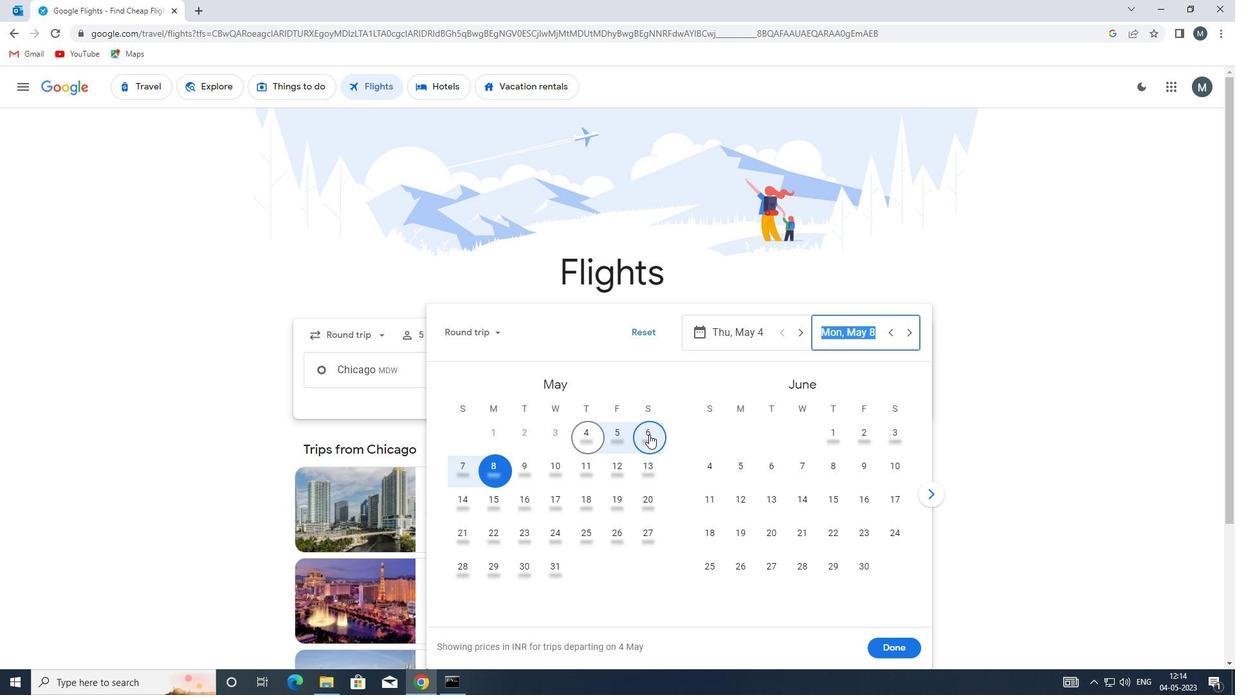 
Action: Mouse moved to (890, 644)
Screenshot: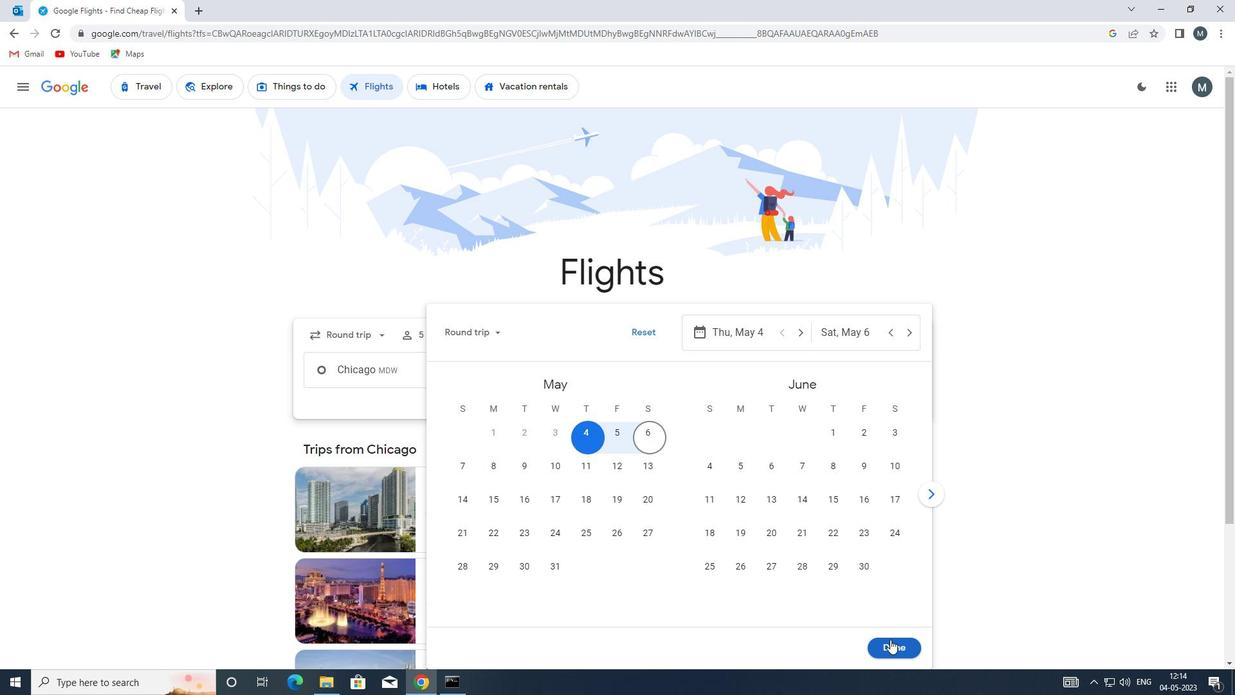 
Action: Mouse pressed left at (890, 644)
Screenshot: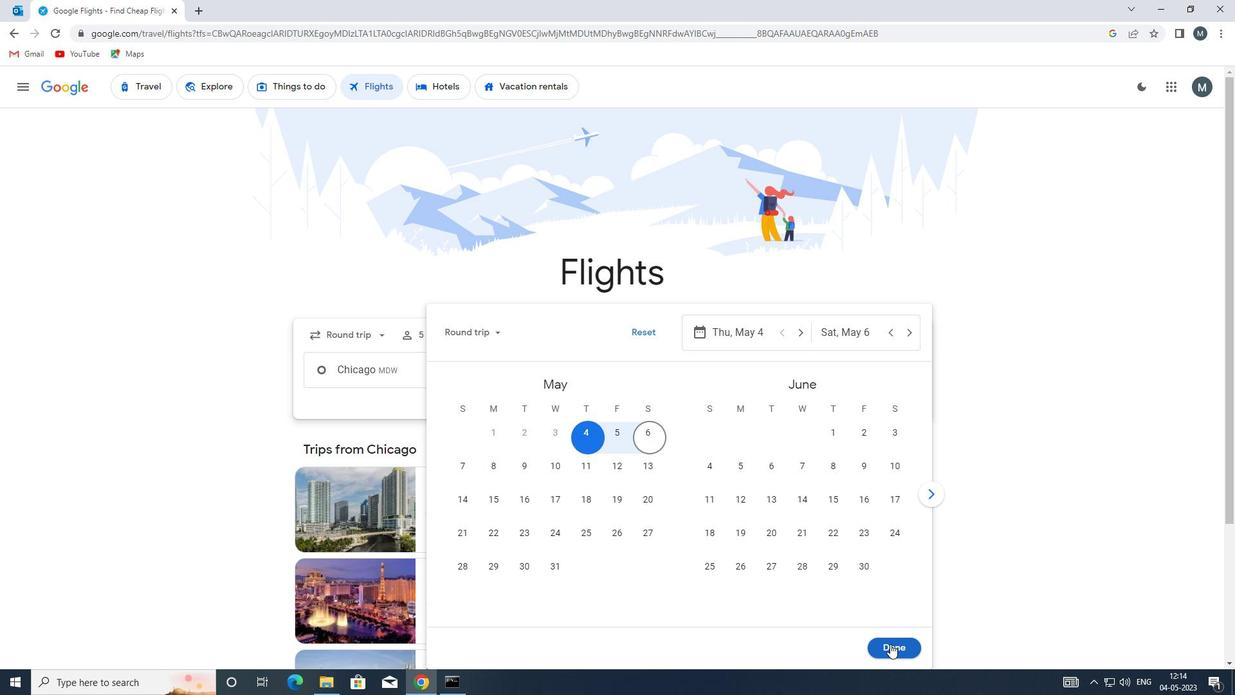 
Action: Mouse moved to (618, 420)
Screenshot: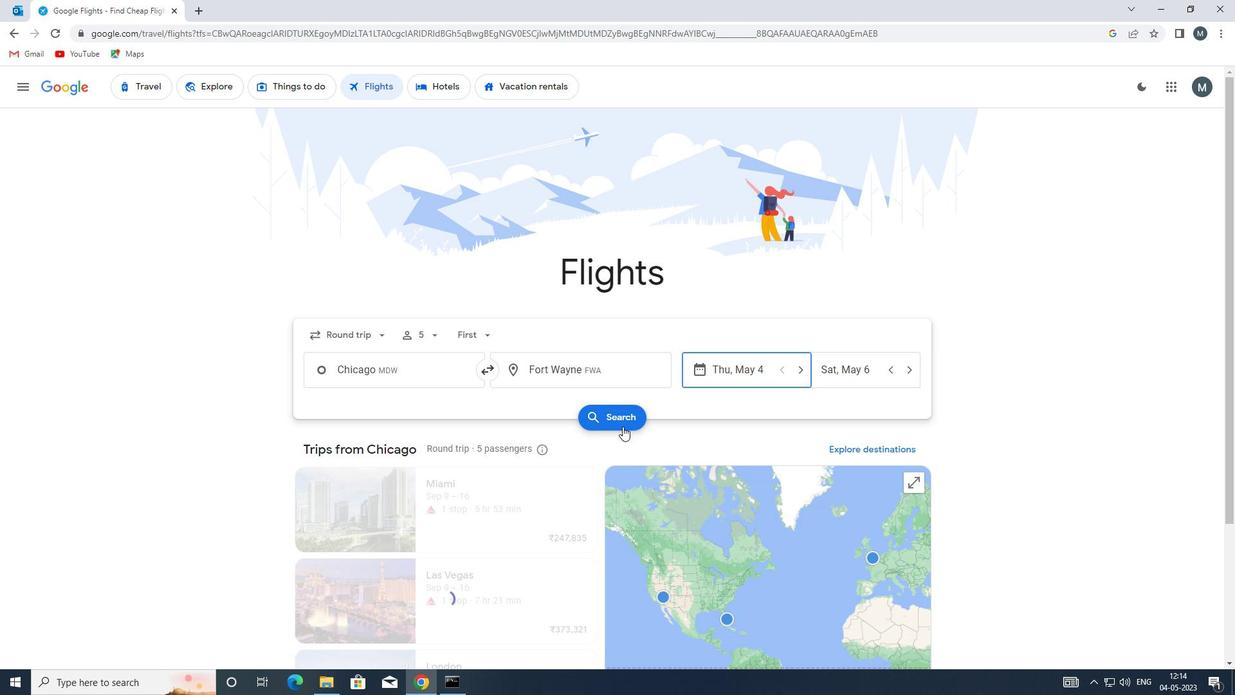 
Action: Mouse pressed left at (618, 420)
Screenshot: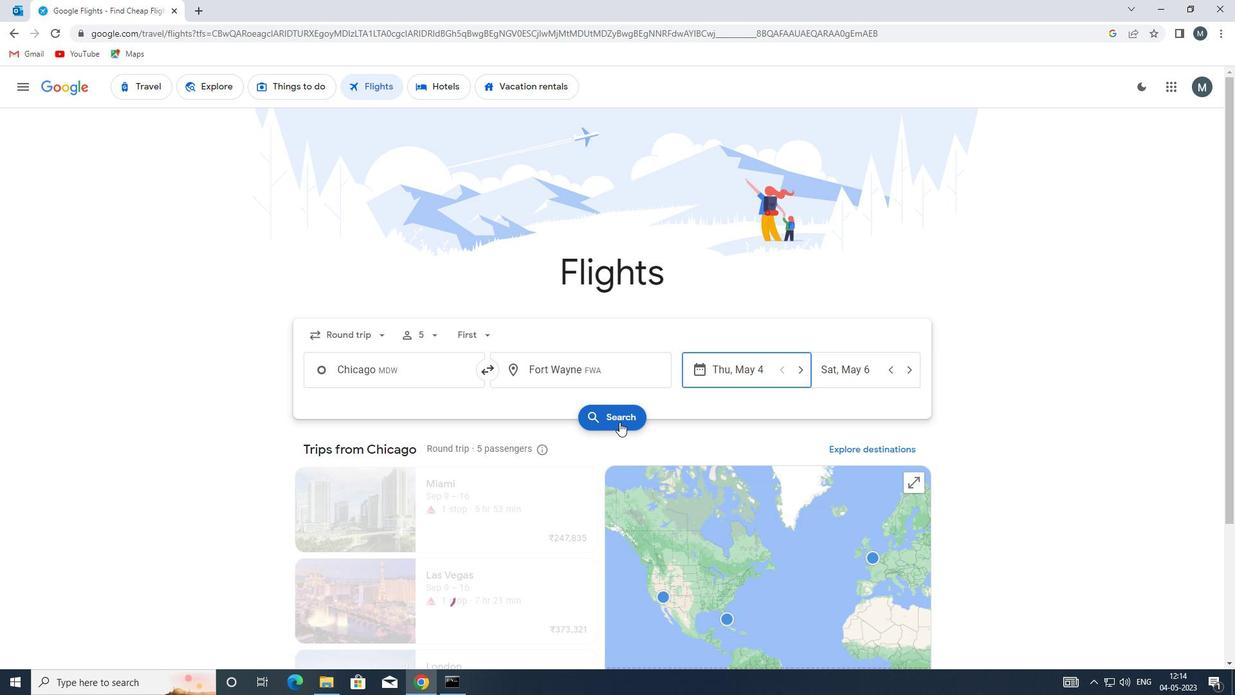 
Action: Mouse moved to (314, 204)
Screenshot: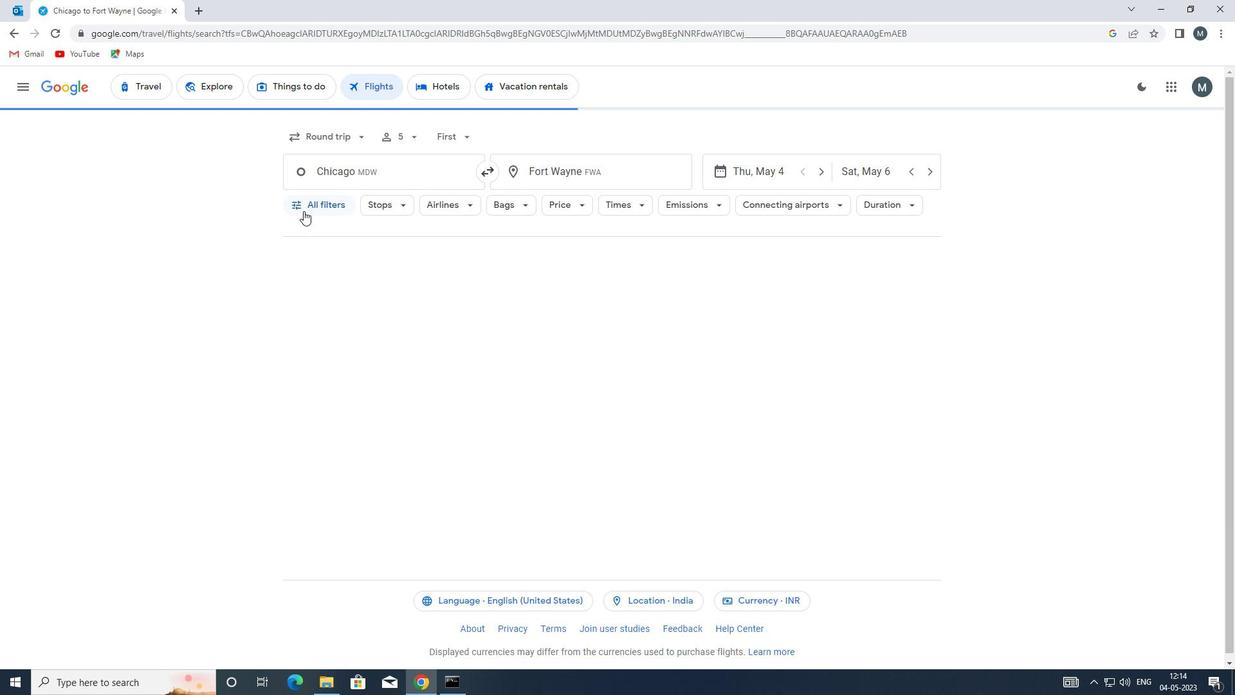 
Action: Mouse pressed left at (314, 204)
Screenshot: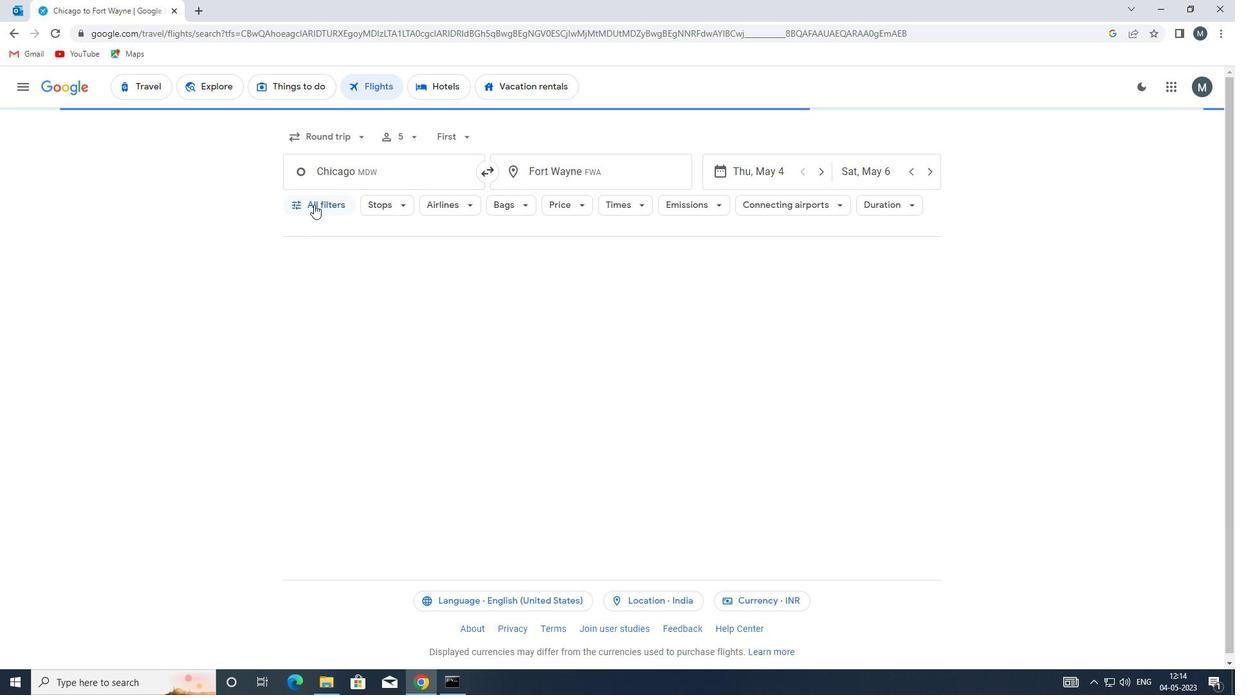 
Action: Mouse moved to (378, 368)
Screenshot: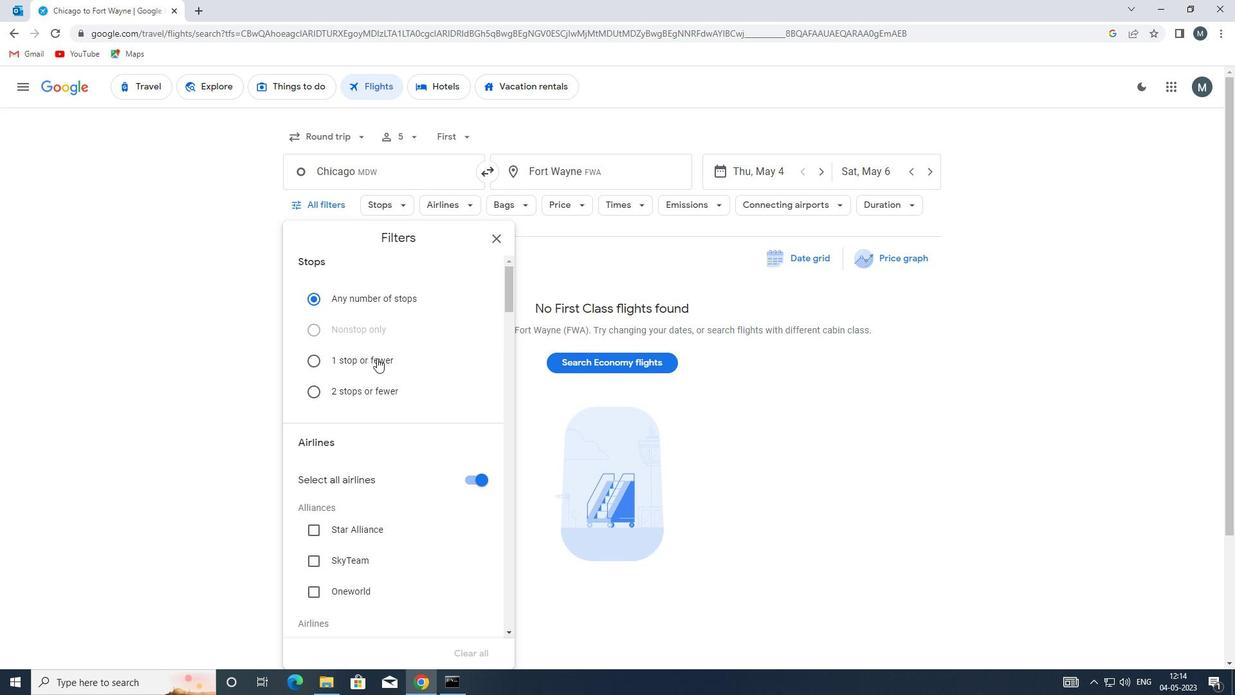 
Action: Mouse scrolled (378, 367) with delta (0, 0)
Screenshot: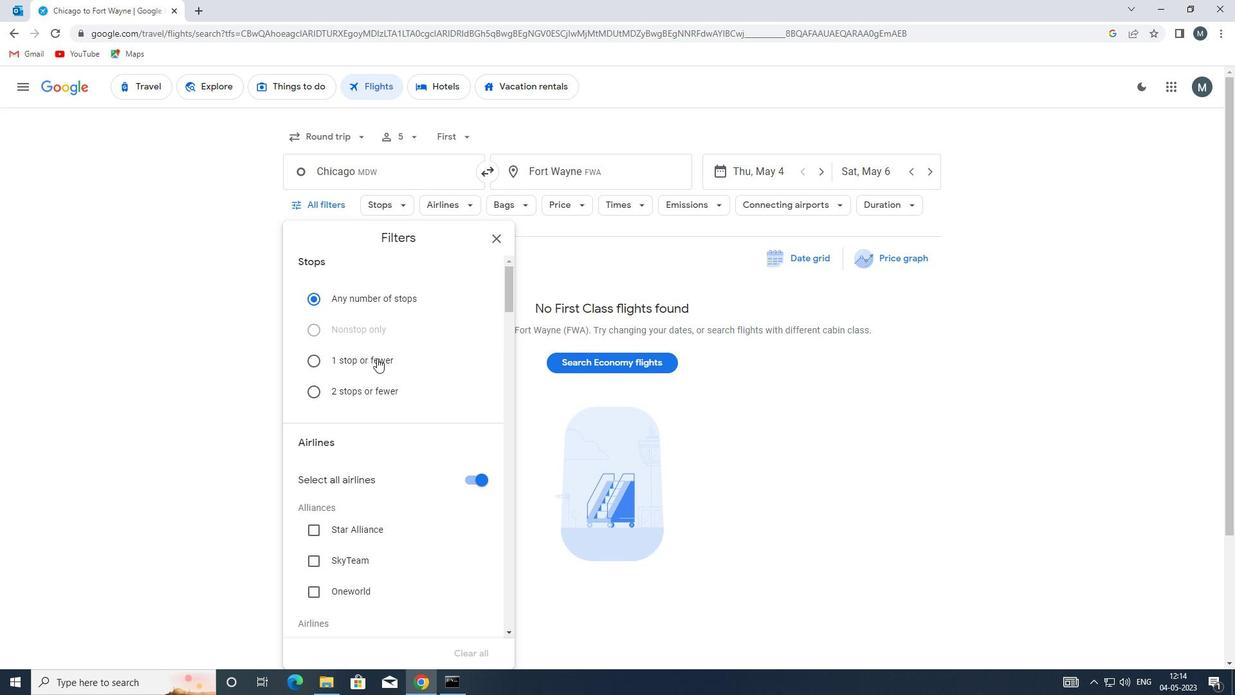 
Action: Mouse moved to (486, 411)
Screenshot: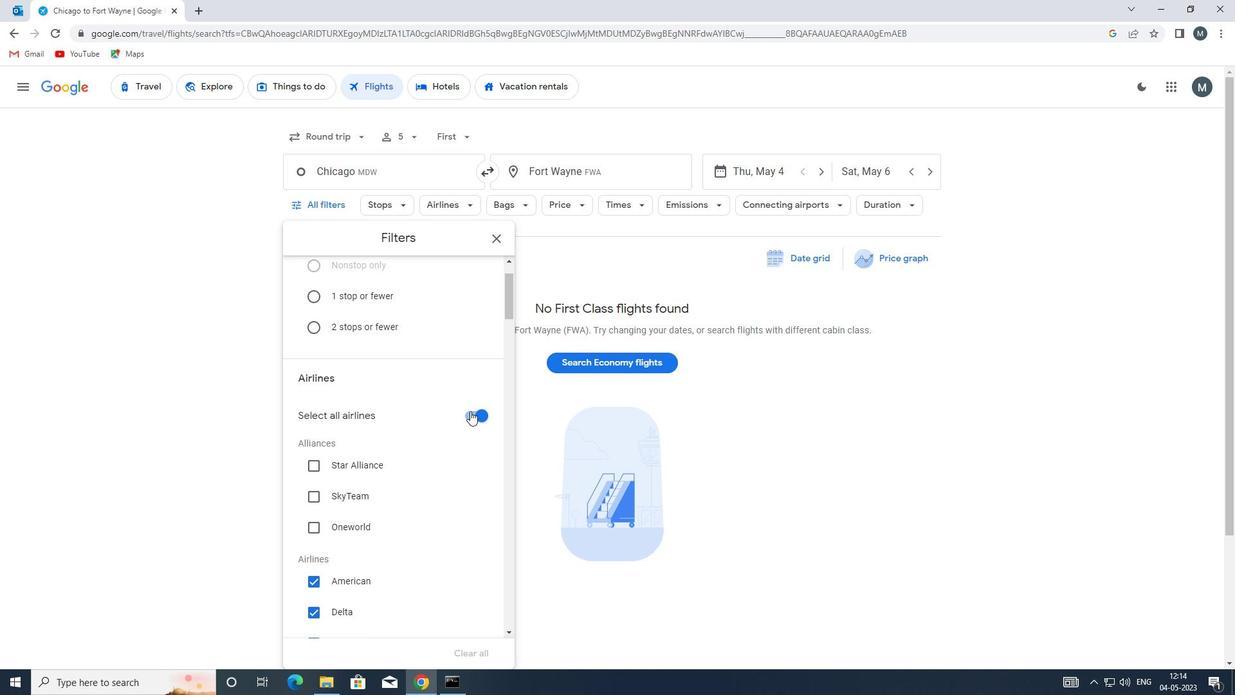 
Action: Mouse pressed left at (486, 411)
Screenshot: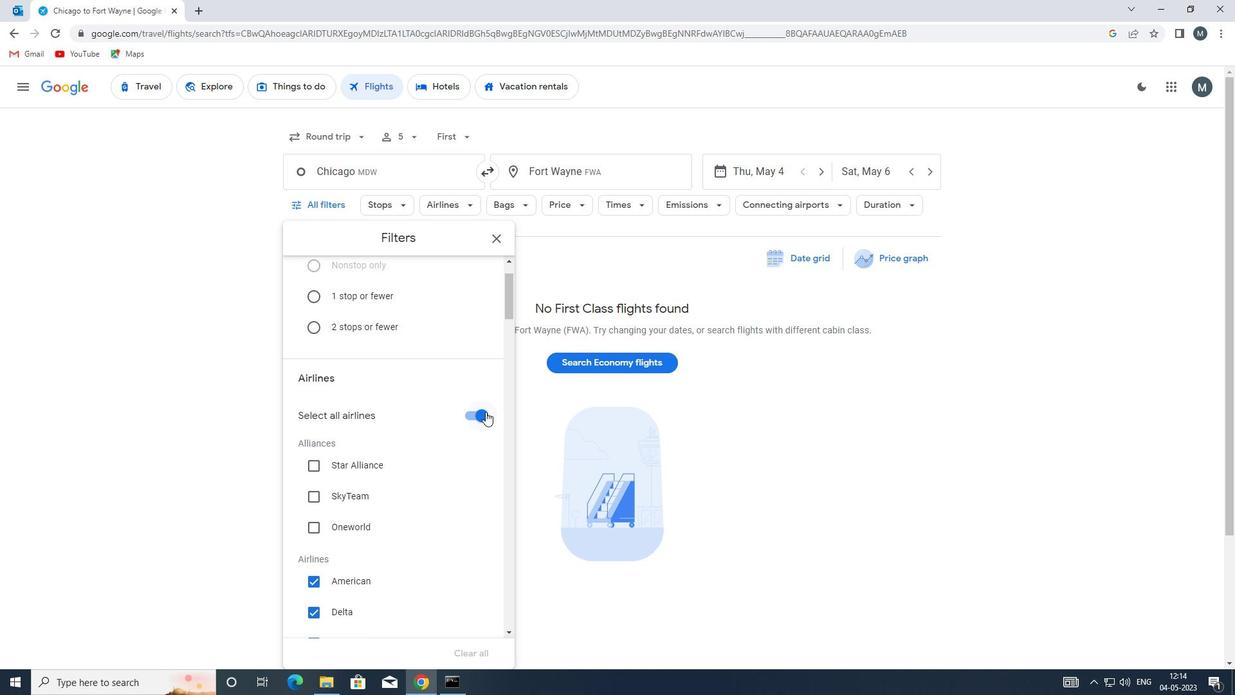 
Action: Mouse moved to (390, 442)
Screenshot: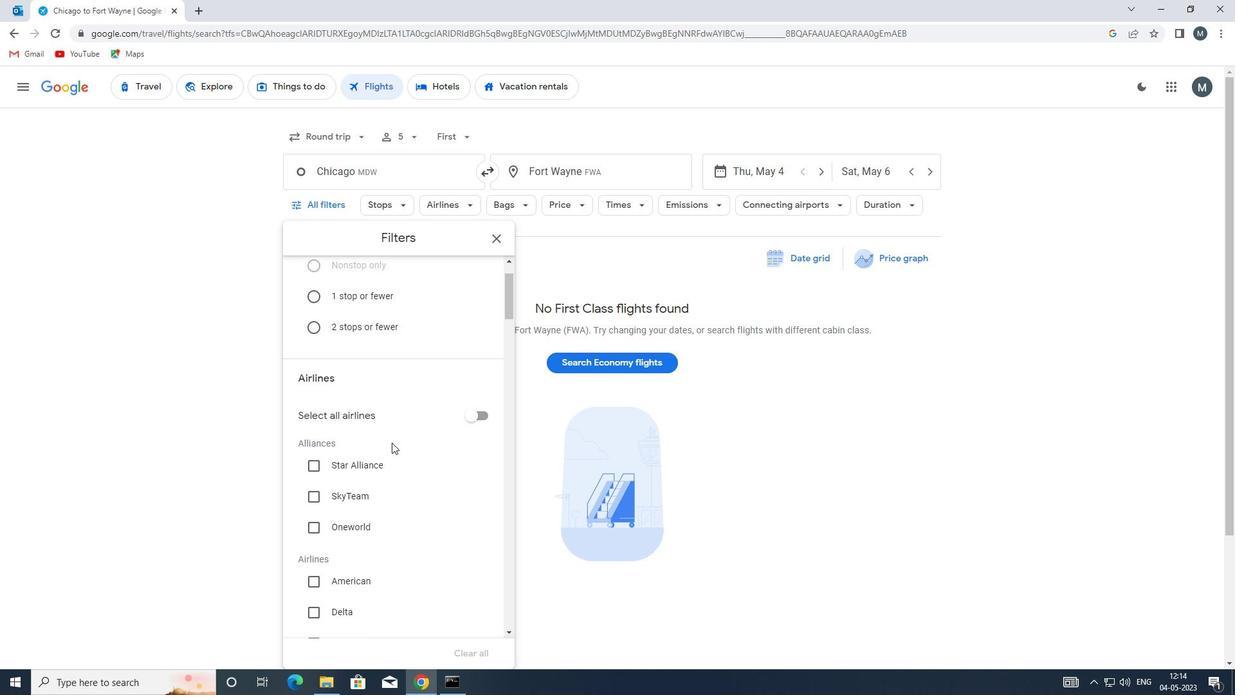 
Action: Mouse scrolled (390, 442) with delta (0, 0)
Screenshot: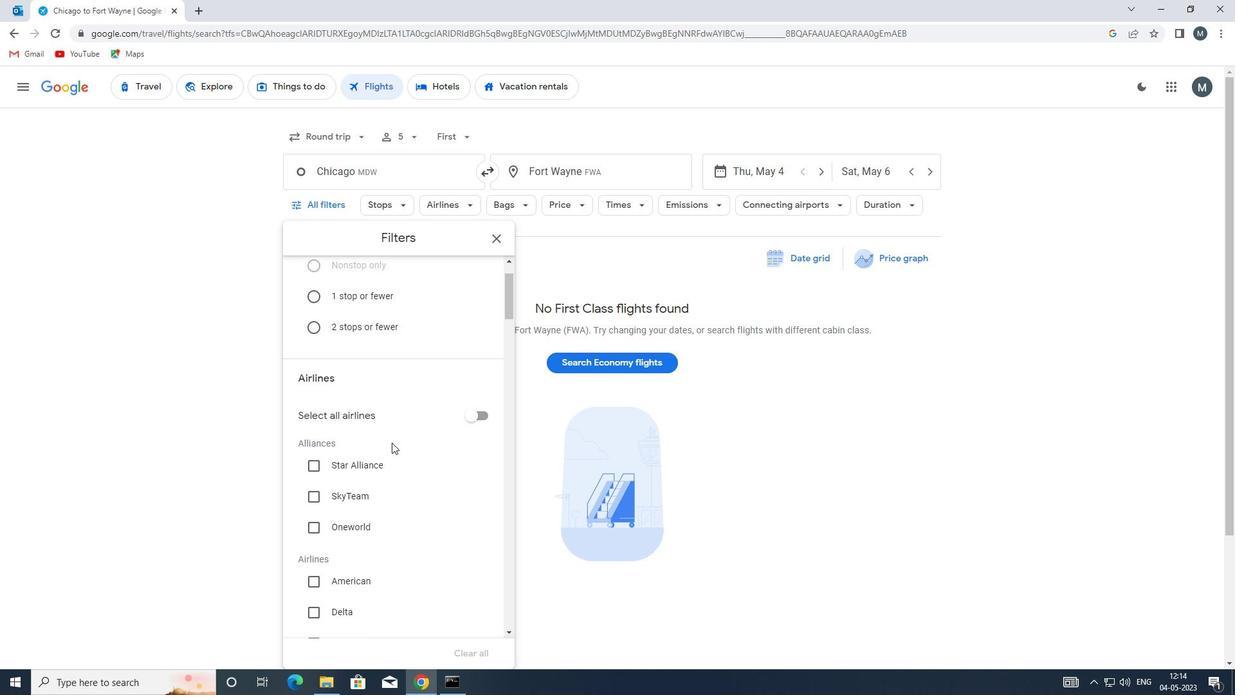 
Action: Mouse scrolled (390, 442) with delta (0, 0)
Screenshot: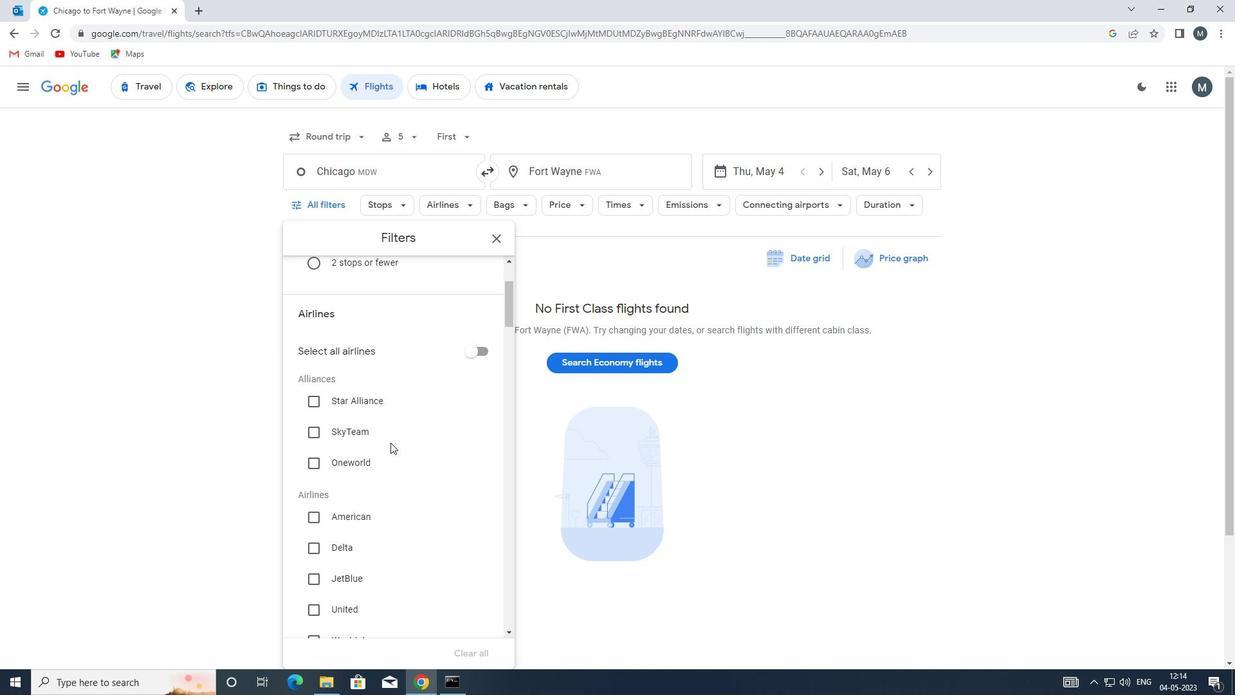 
Action: Mouse moved to (378, 446)
Screenshot: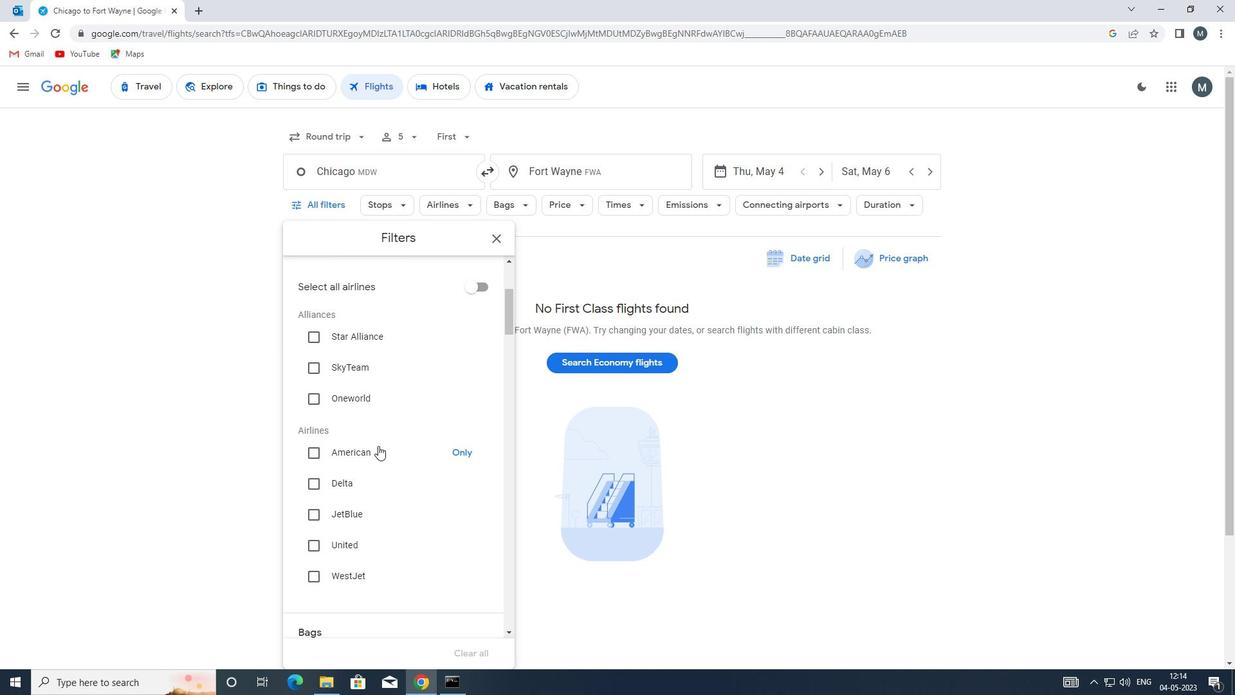 
Action: Mouse scrolled (378, 446) with delta (0, 0)
Screenshot: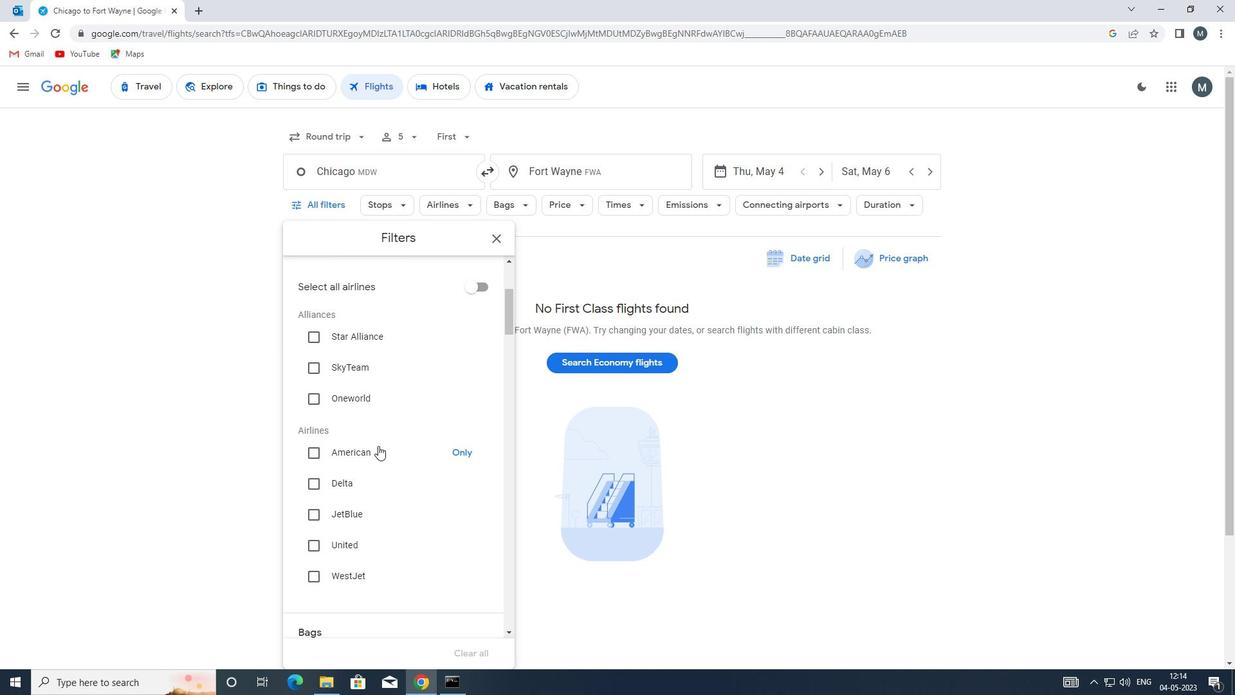 
Action: Mouse scrolled (378, 446) with delta (0, 0)
Screenshot: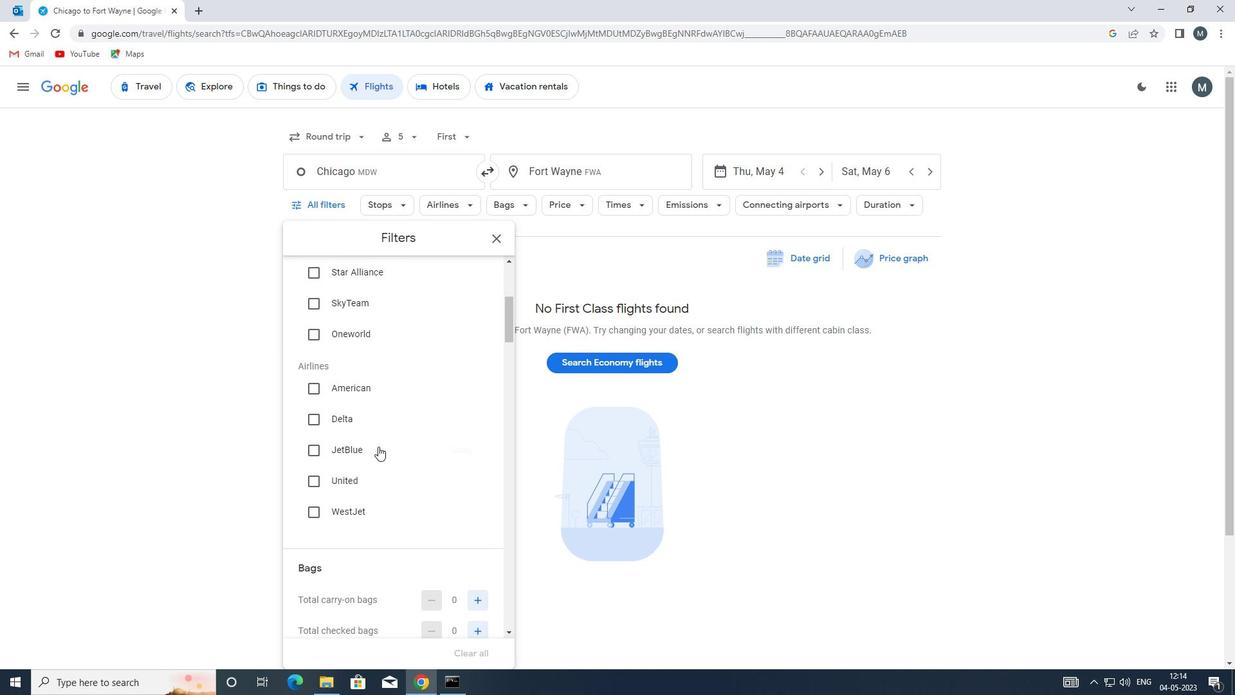 
Action: Mouse moved to (377, 447)
Screenshot: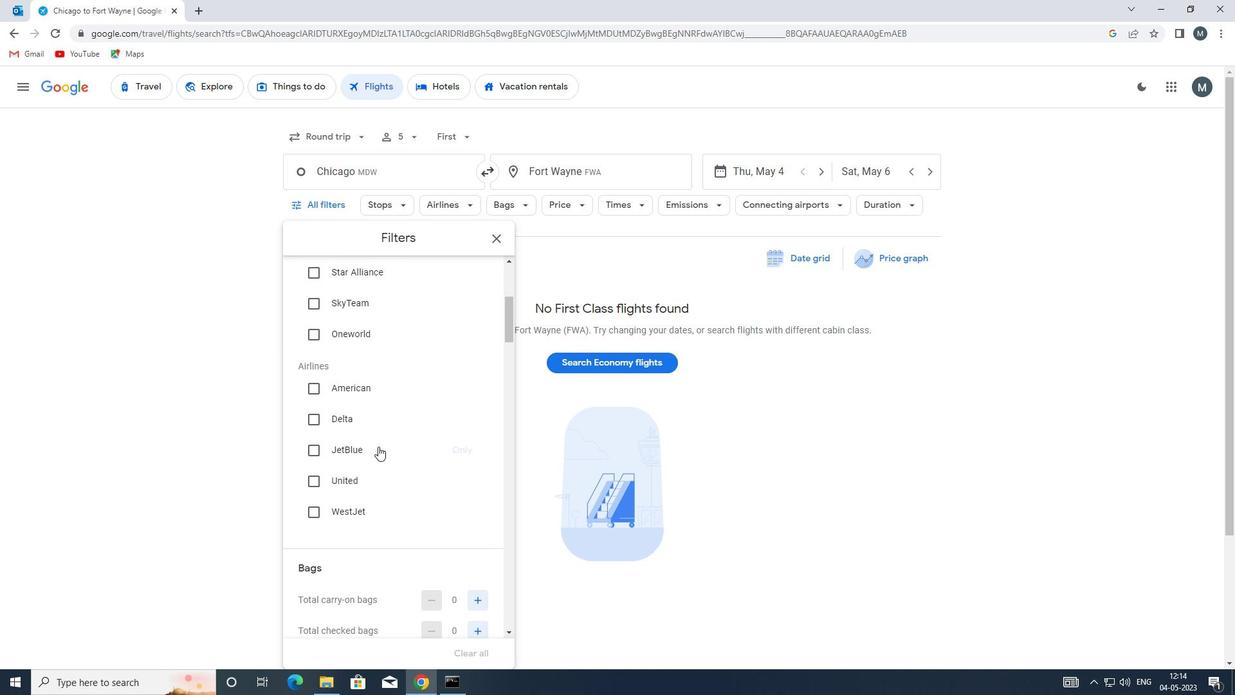 
Action: Mouse scrolled (377, 446) with delta (0, 0)
Screenshot: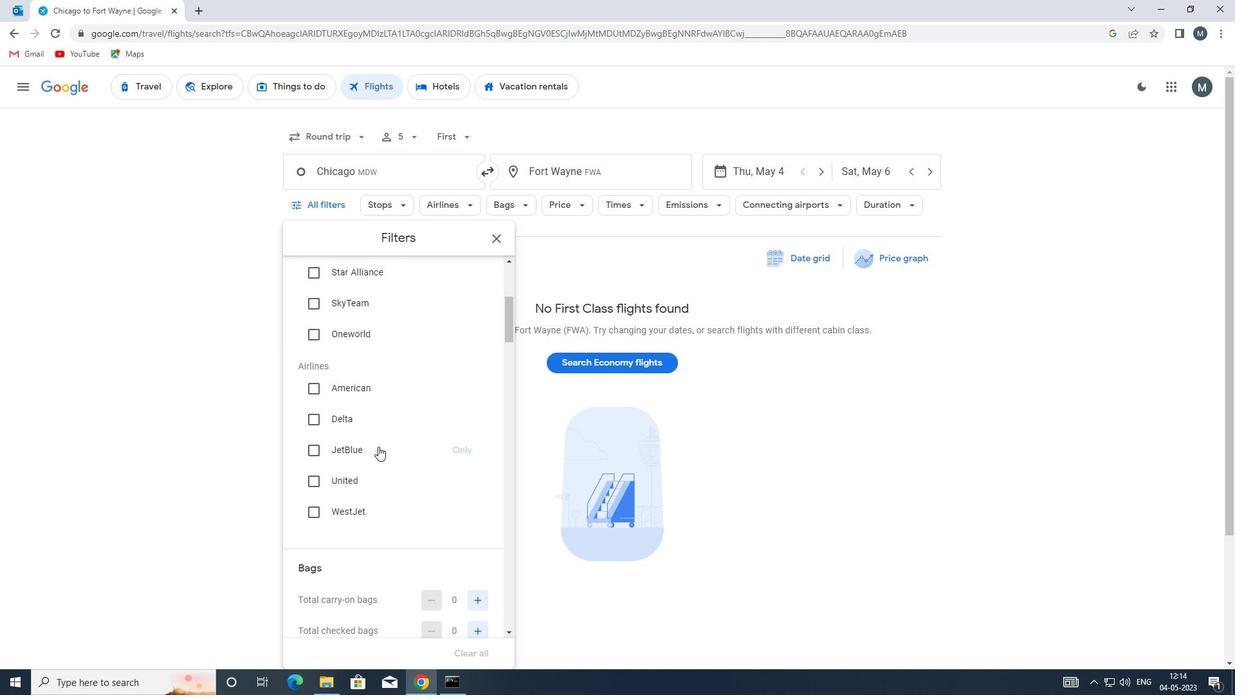 
Action: Mouse moved to (478, 469)
Screenshot: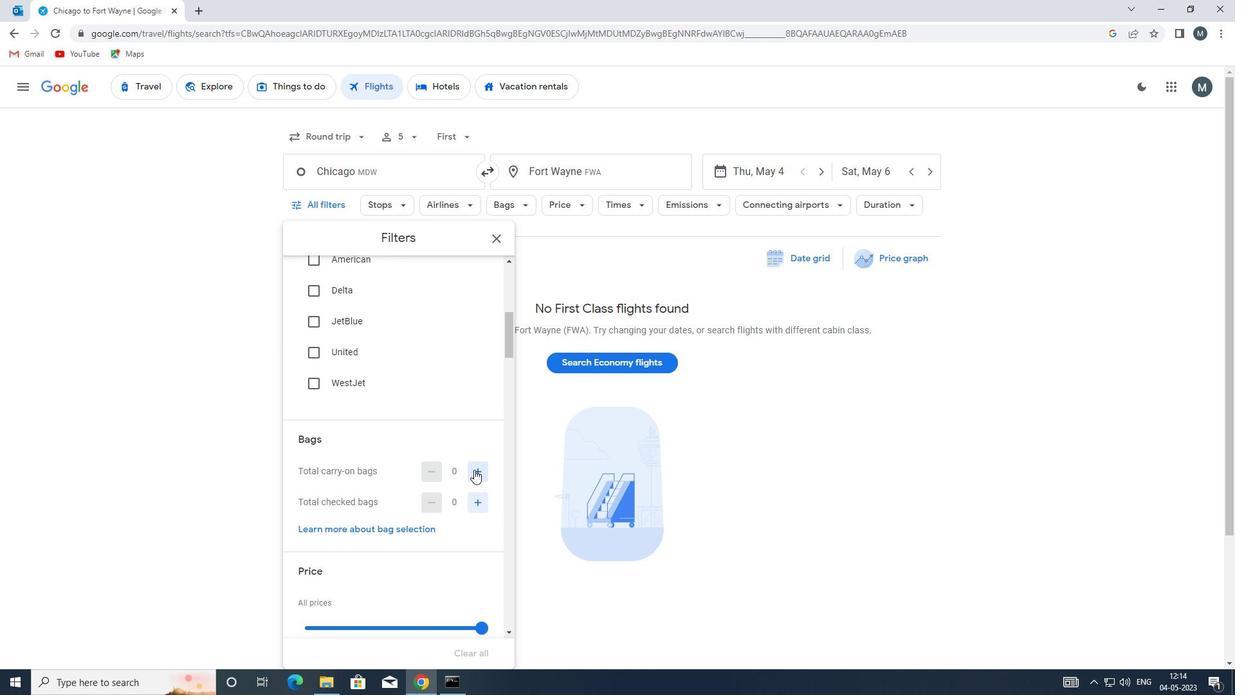 
Action: Mouse pressed left at (478, 469)
Screenshot: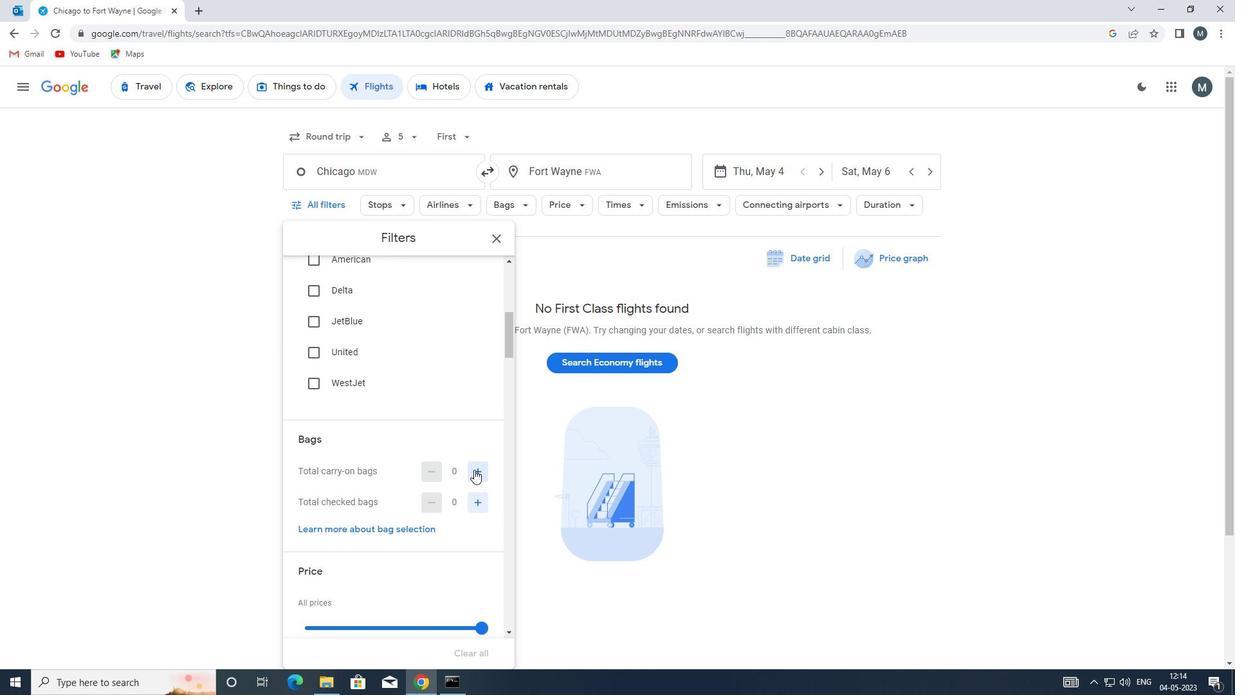 
Action: Mouse moved to (392, 435)
Screenshot: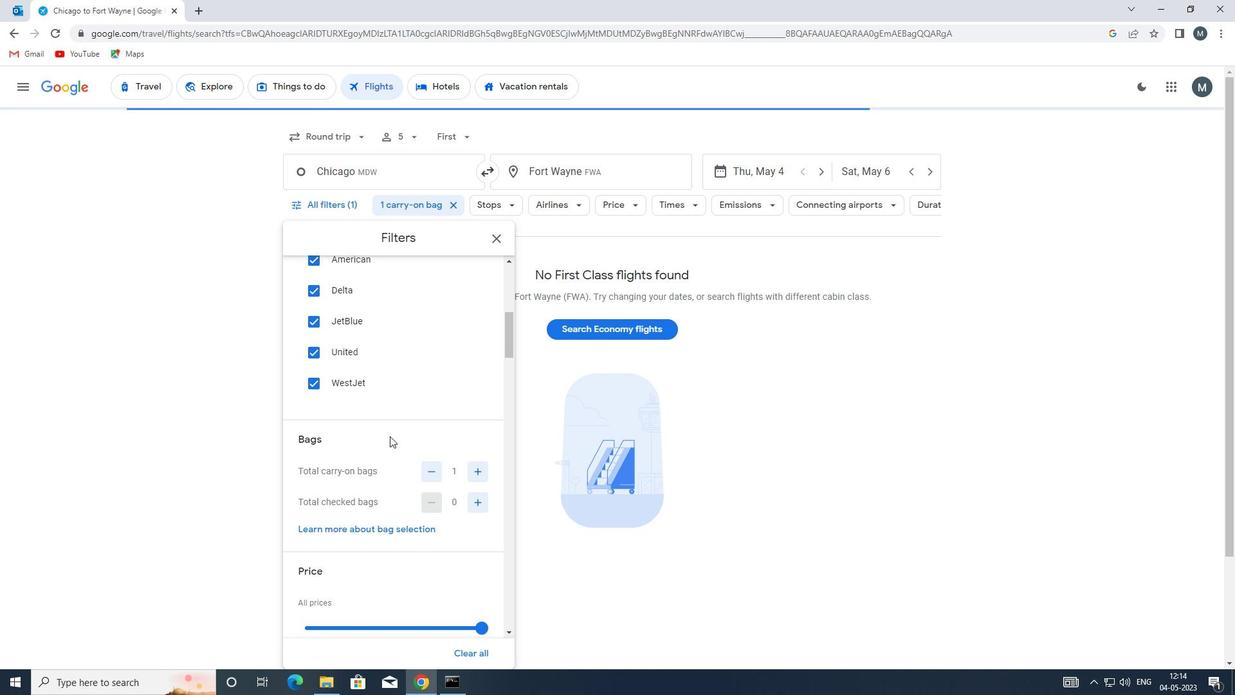 
Action: Mouse scrolled (392, 435) with delta (0, 0)
Screenshot: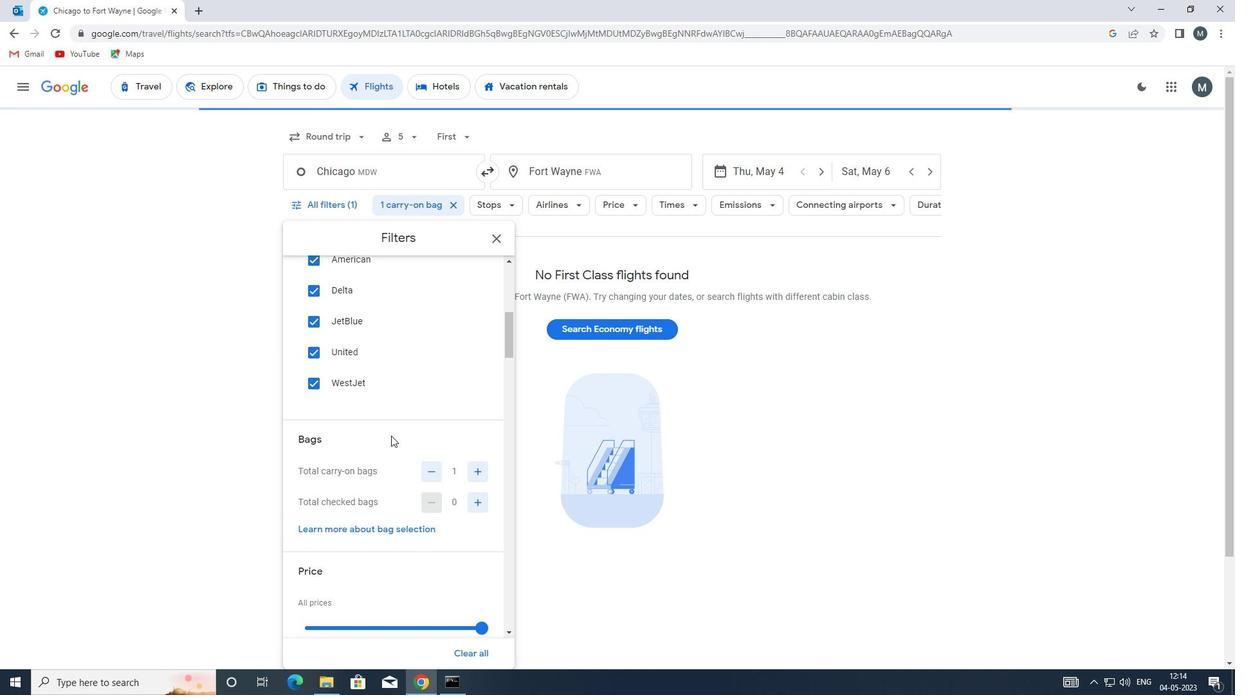 
Action: Mouse moved to (392, 436)
Screenshot: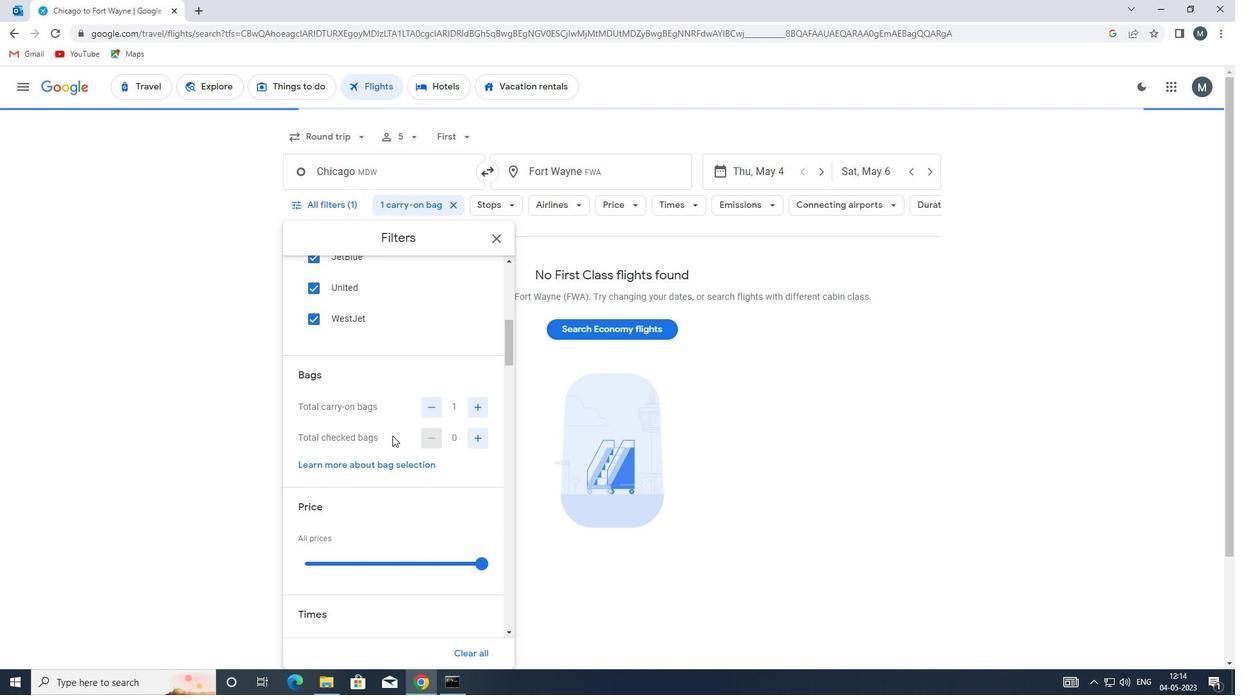
Action: Mouse scrolled (392, 435) with delta (0, 0)
Screenshot: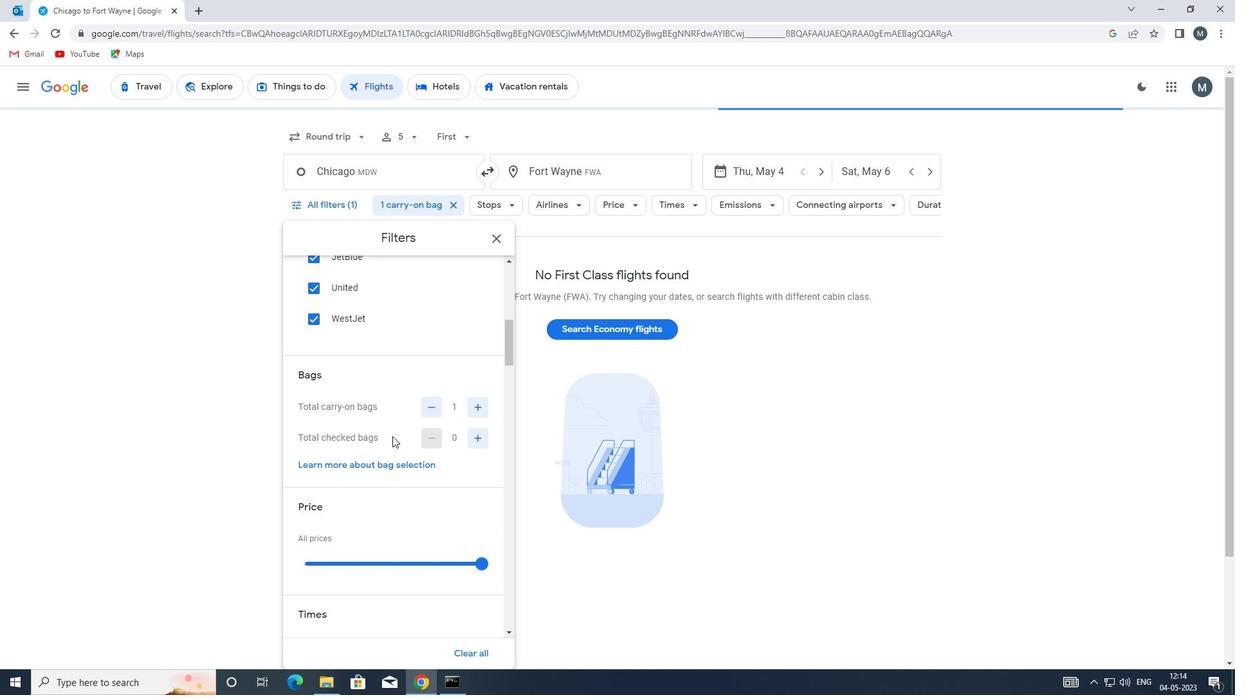 
Action: Mouse moved to (475, 373)
Screenshot: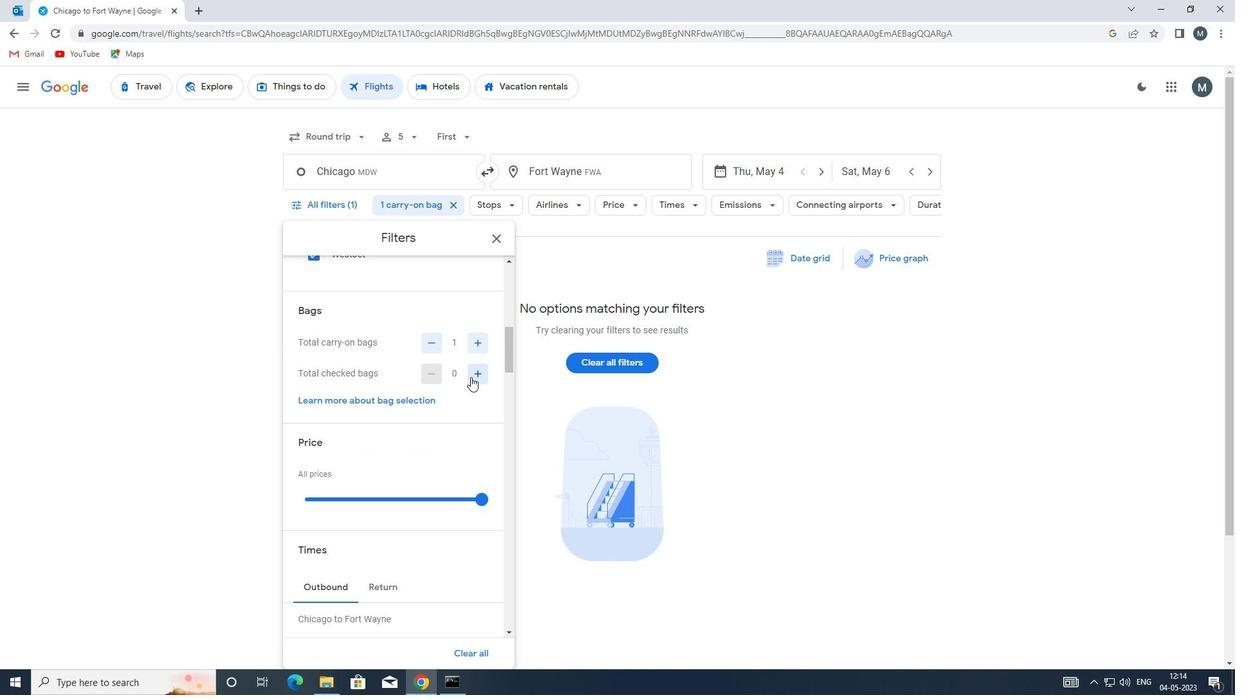 
Action: Mouse pressed left at (475, 373)
Screenshot: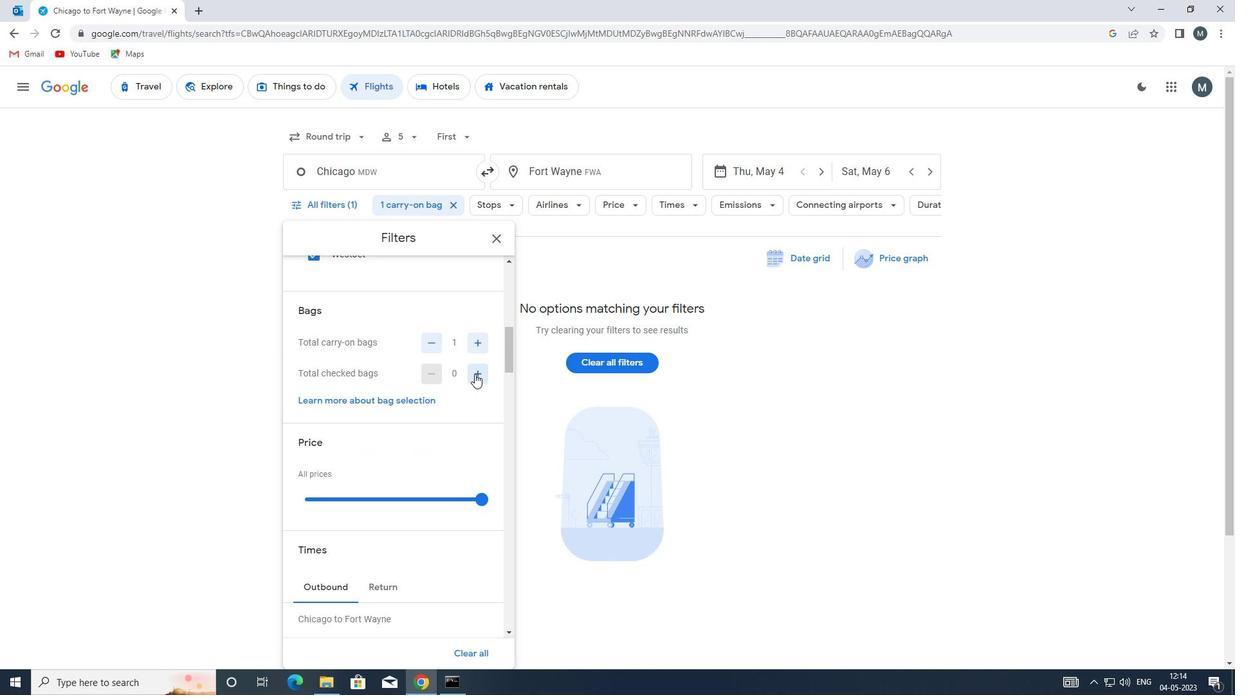 
Action: Mouse pressed left at (475, 373)
Screenshot: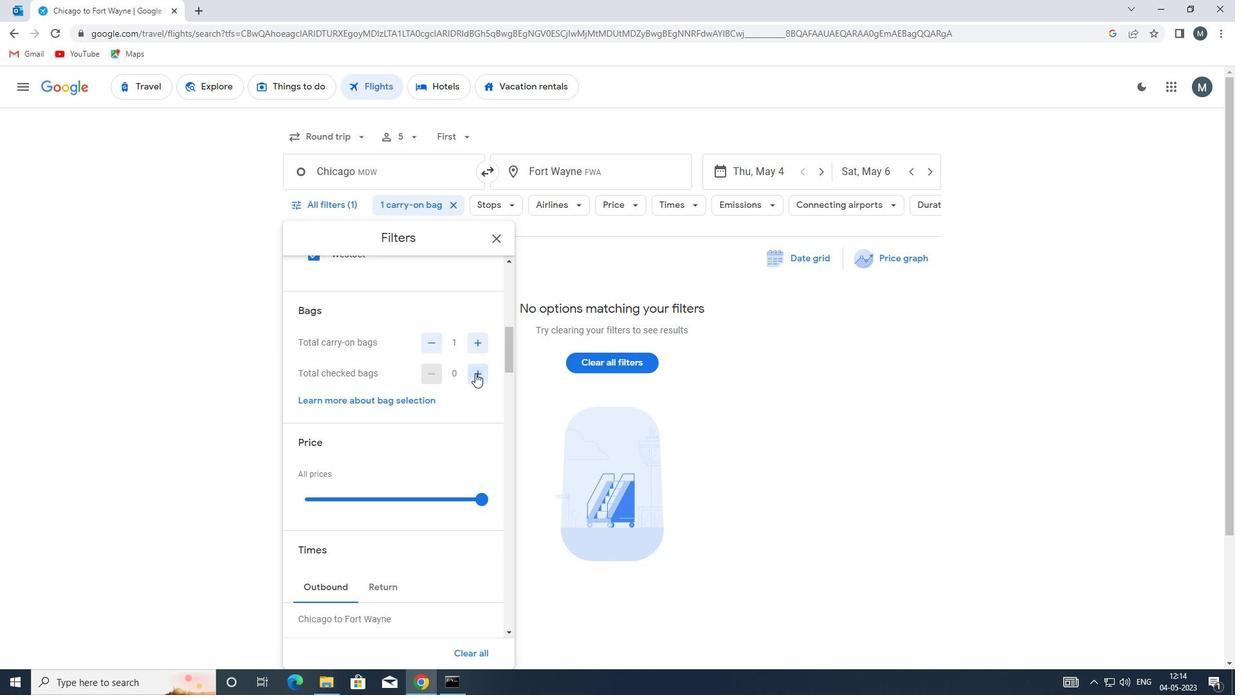 
Action: Mouse pressed left at (475, 373)
Screenshot: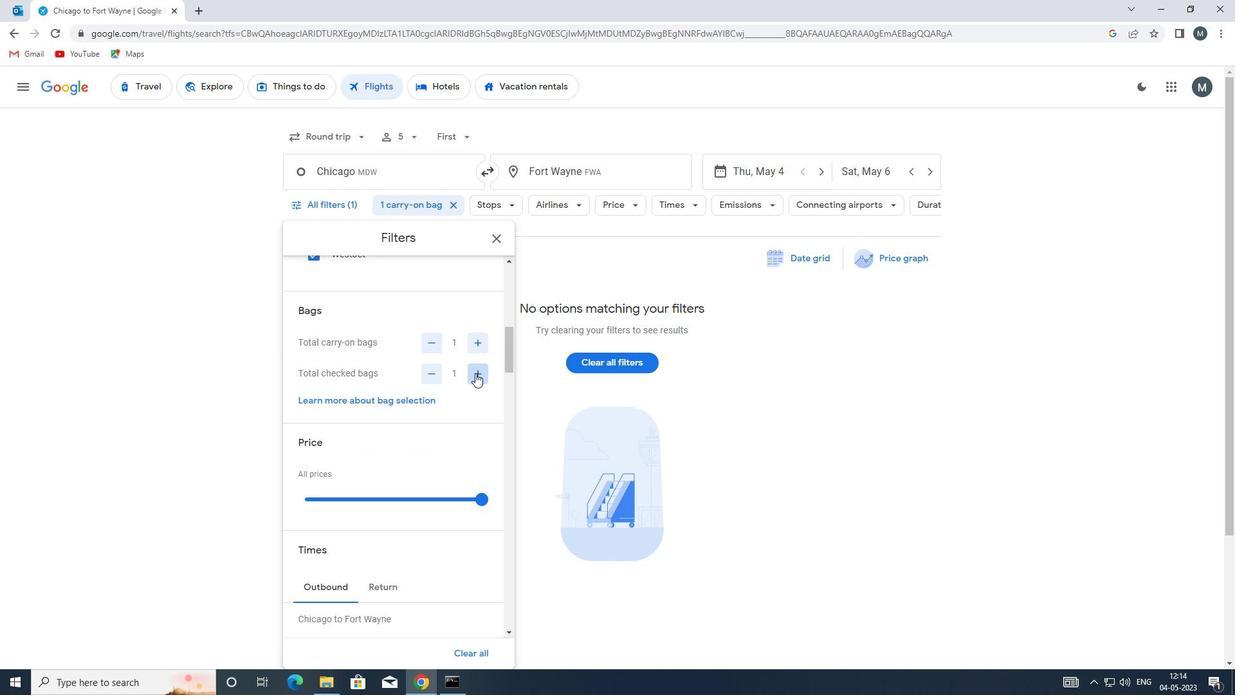 
Action: Mouse pressed left at (475, 373)
Screenshot: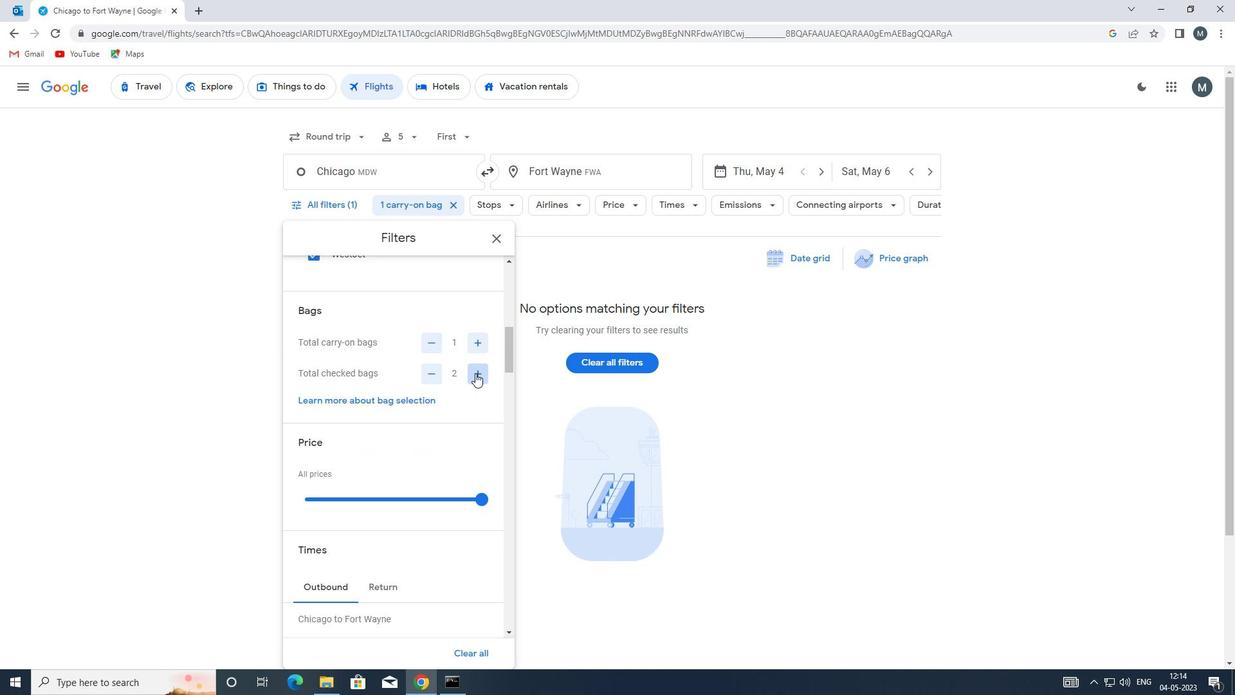 
Action: Mouse pressed left at (475, 373)
Screenshot: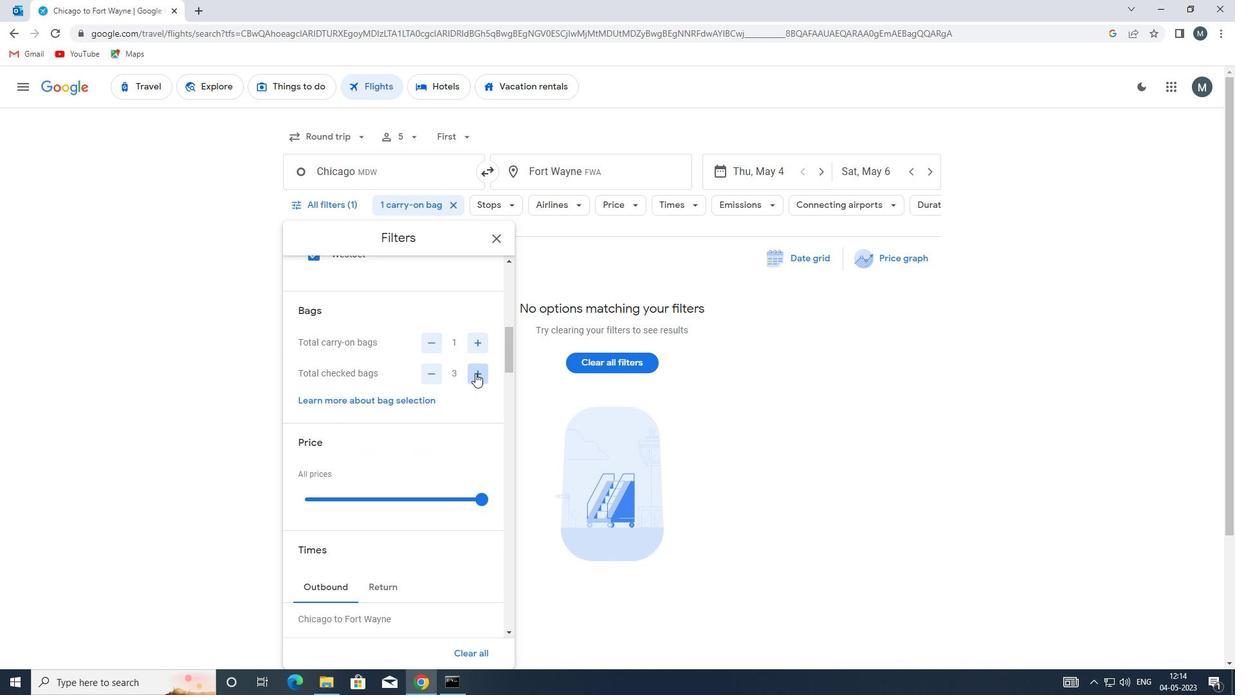 
Action: Mouse pressed left at (475, 373)
Screenshot: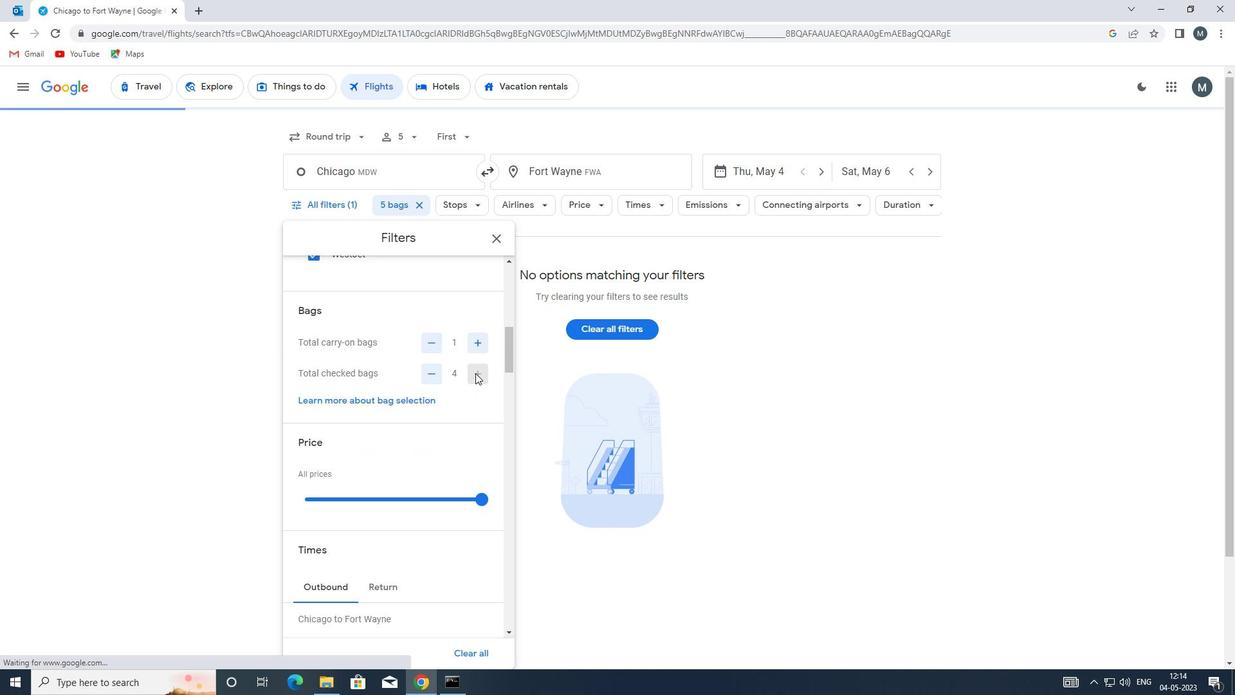 
Action: Mouse moved to (377, 411)
Screenshot: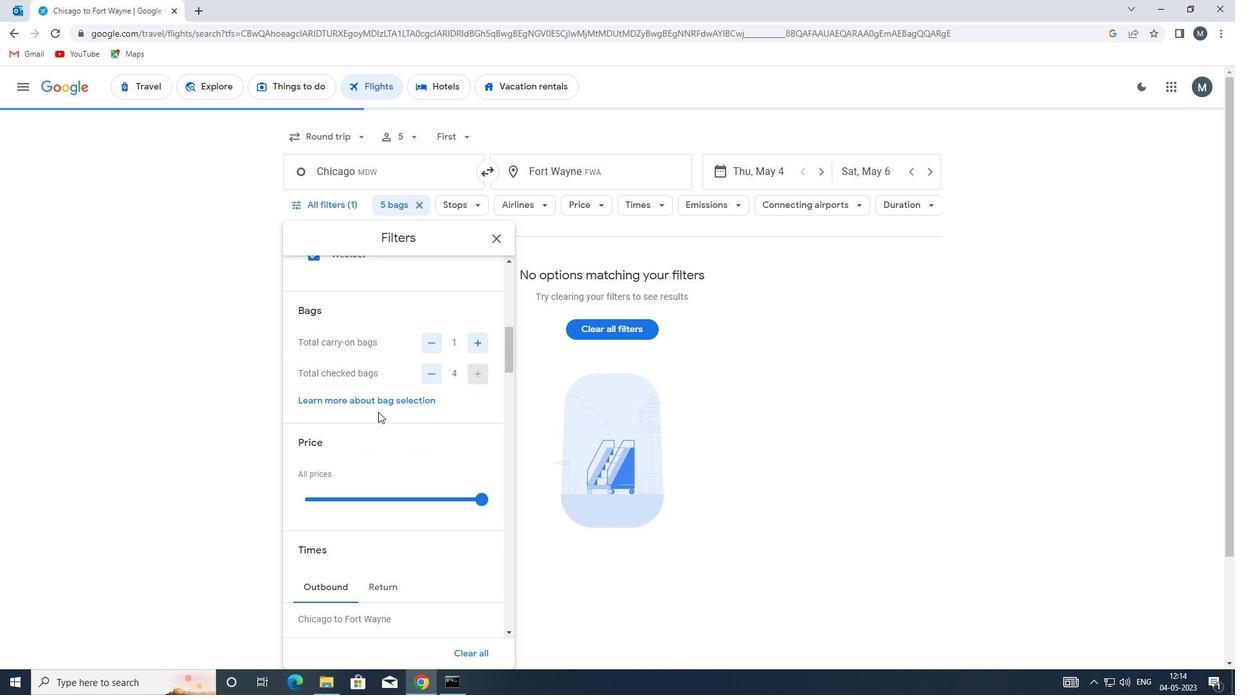 
Action: Mouse scrolled (377, 411) with delta (0, 0)
Screenshot: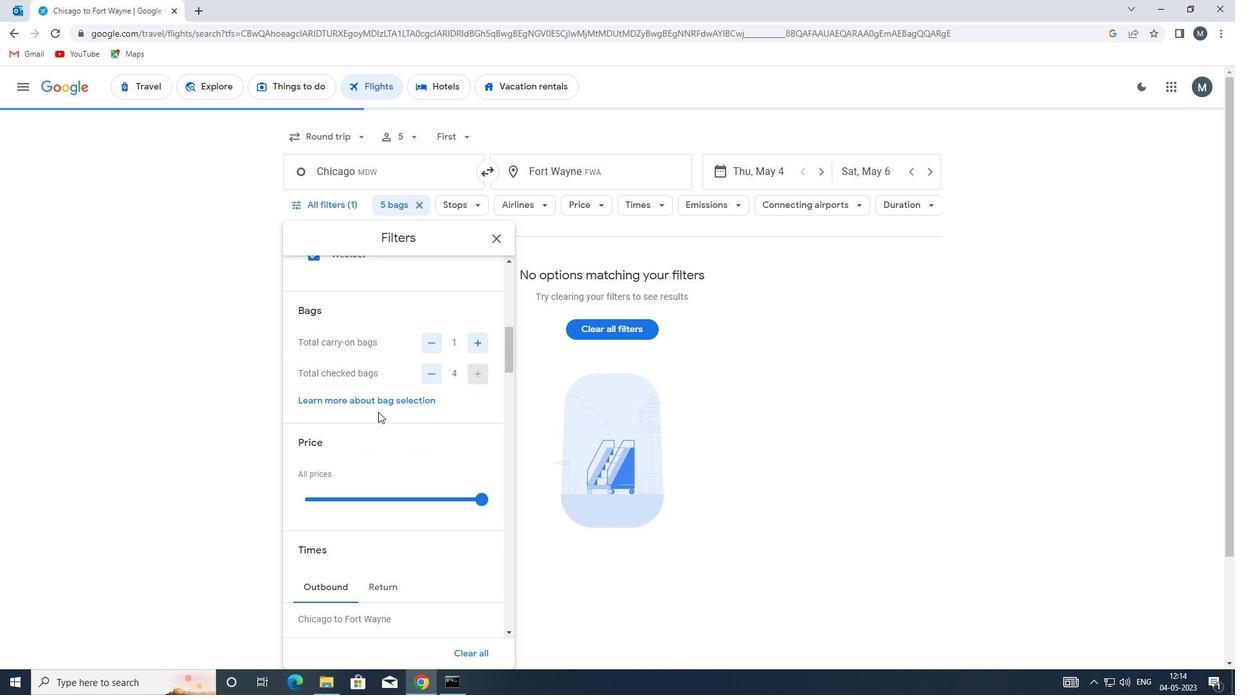 
Action: Mouse moved to (363, 426)
Screenshot: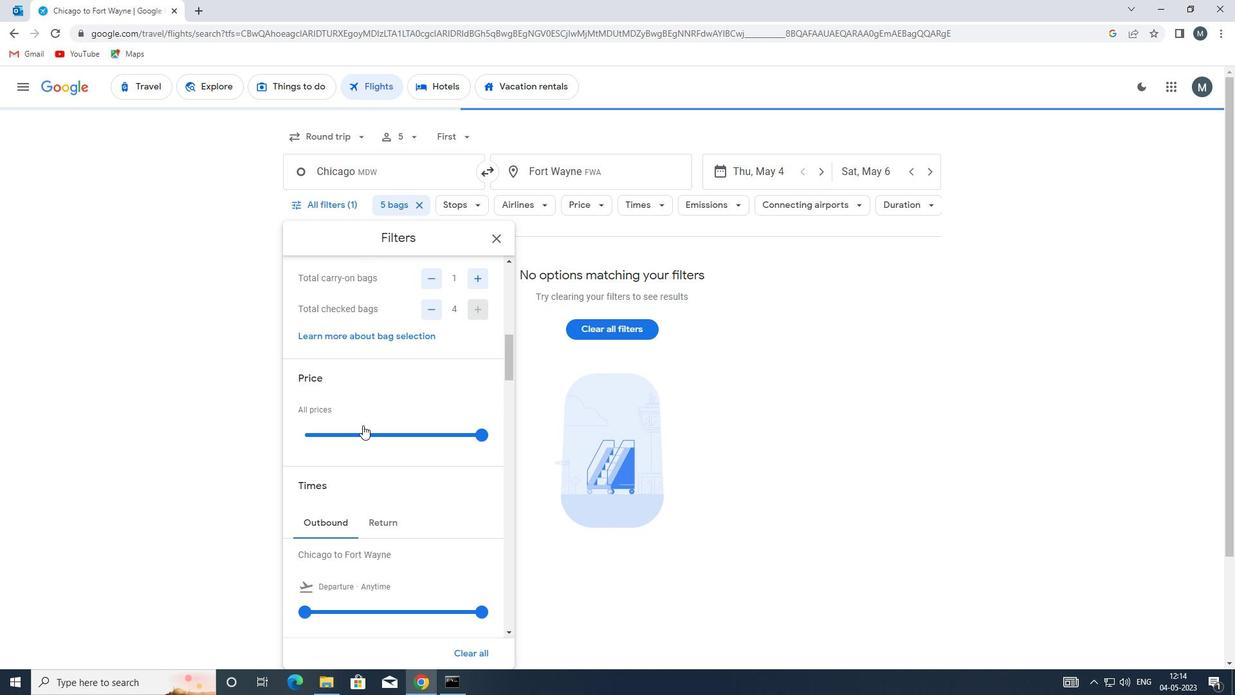 
Action: Mouse pressed left at (363, 426)
Screenshot: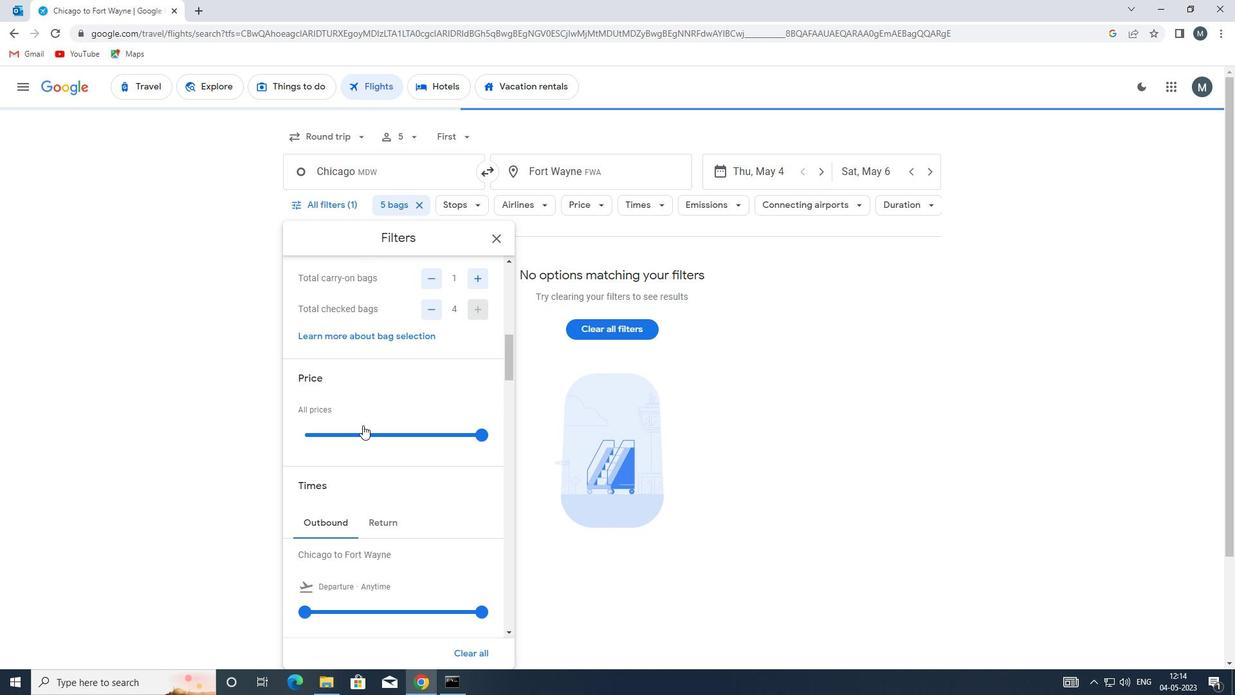 
Action: Mouse moved to (362, 427)
Screenshot: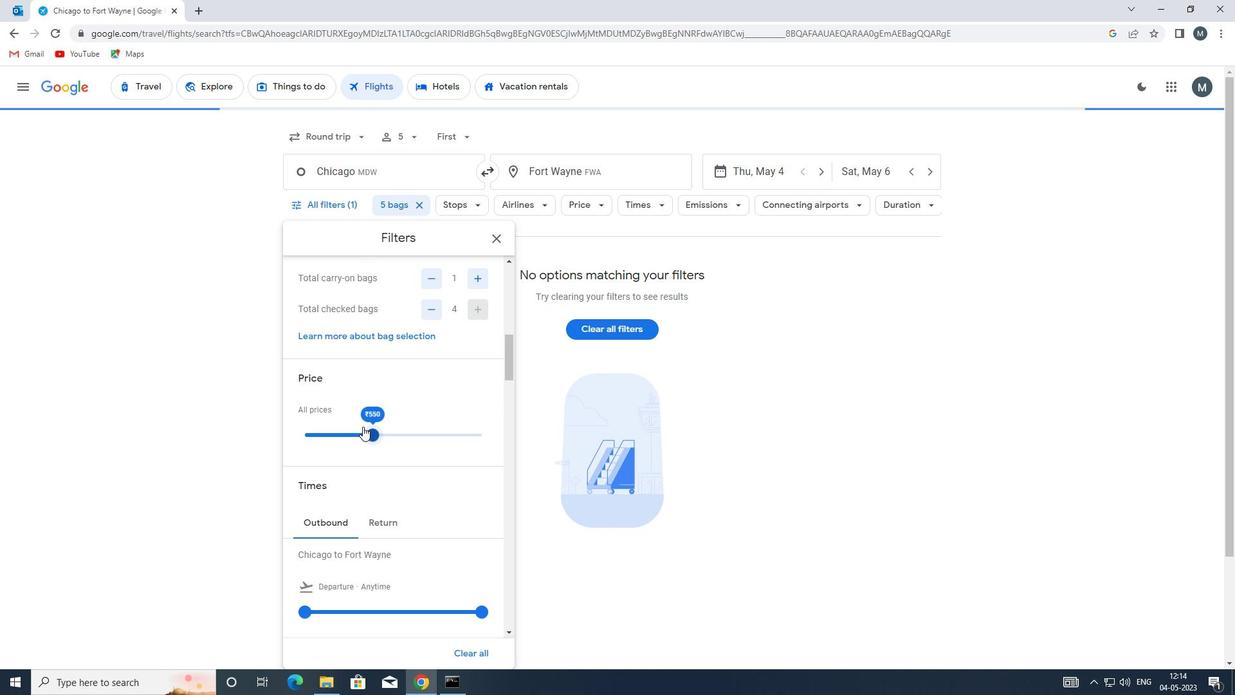 
Action: Mouse pressed left at (362, 427)
Screenshot: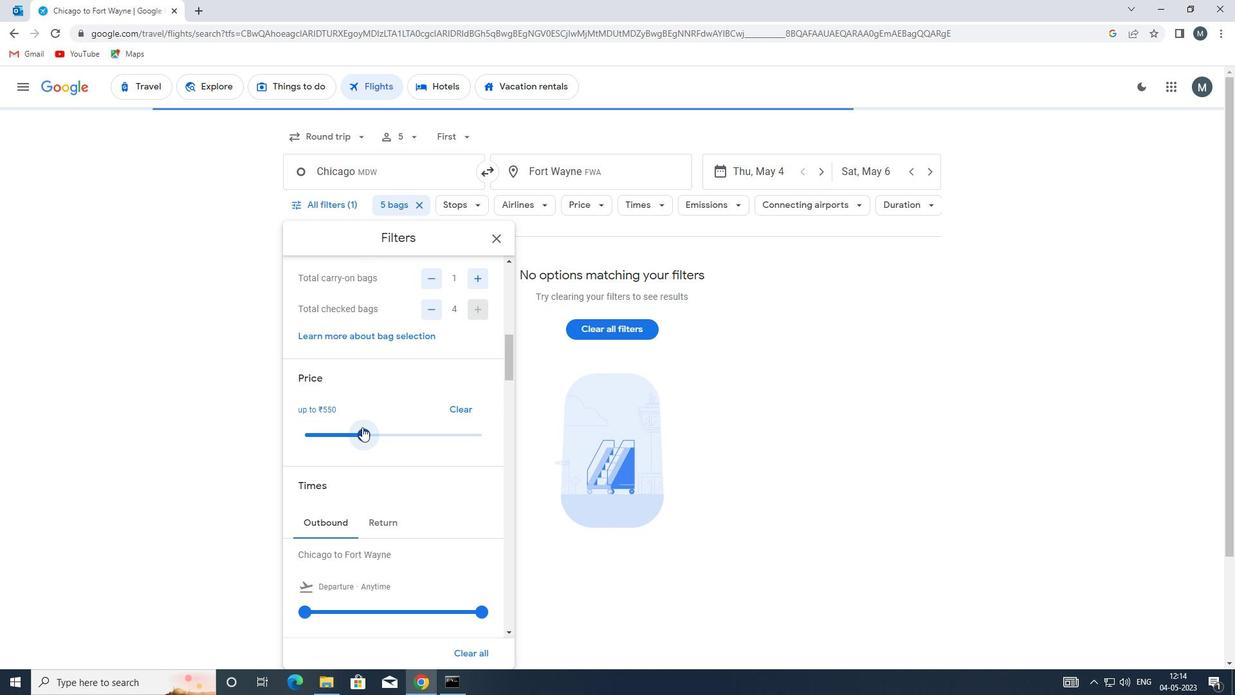 
Action: Mouse moved to (370, 405)
Screenshot: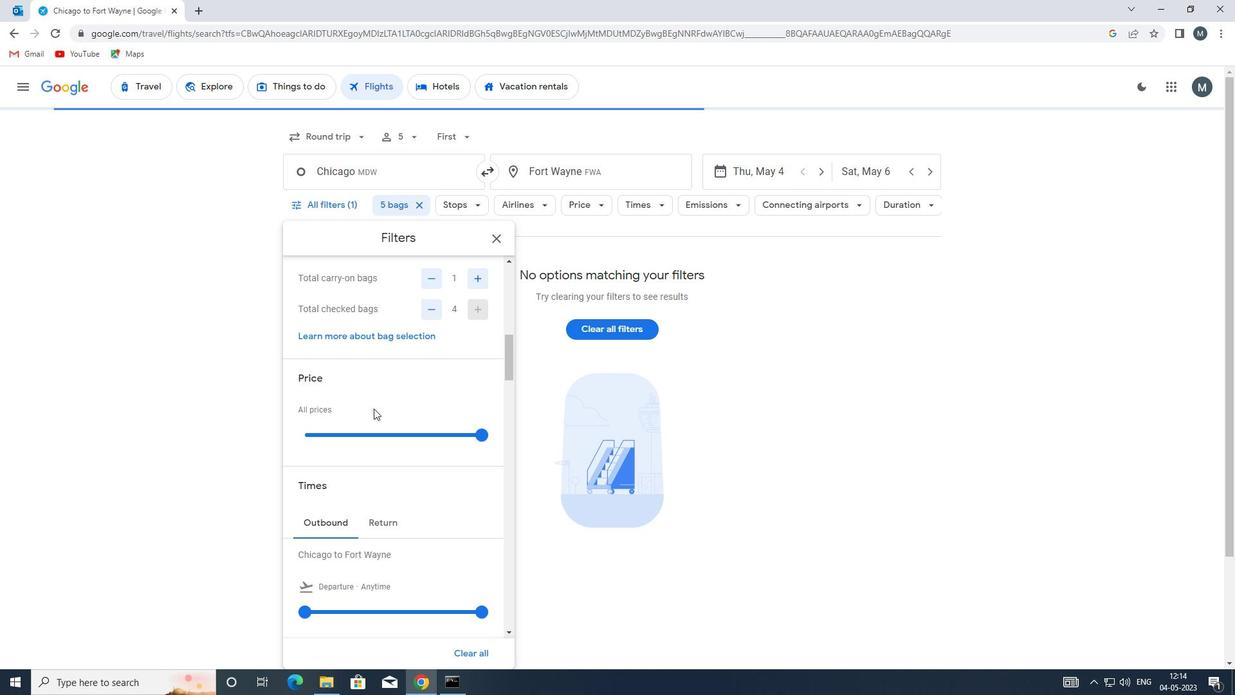 
Action: Mouse scrolled (370, 404) with delta (0, 0)
Screenshot: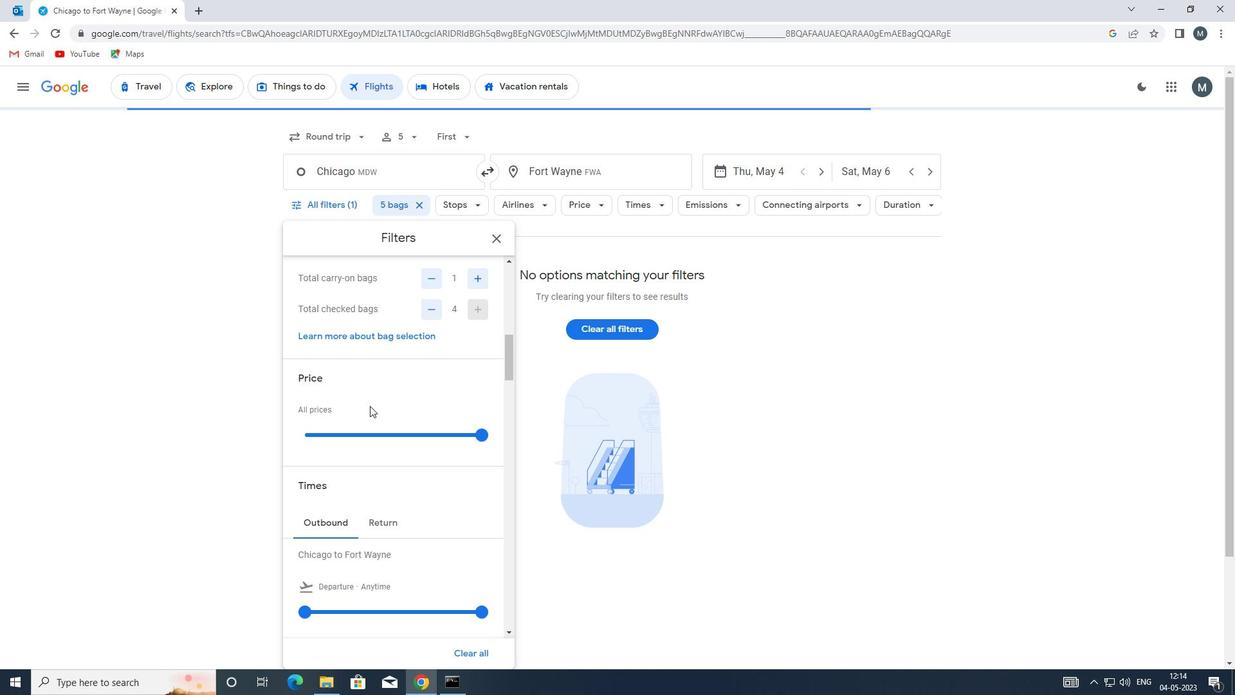 
Action: Mouse moved to (367, 423)
Screenshot: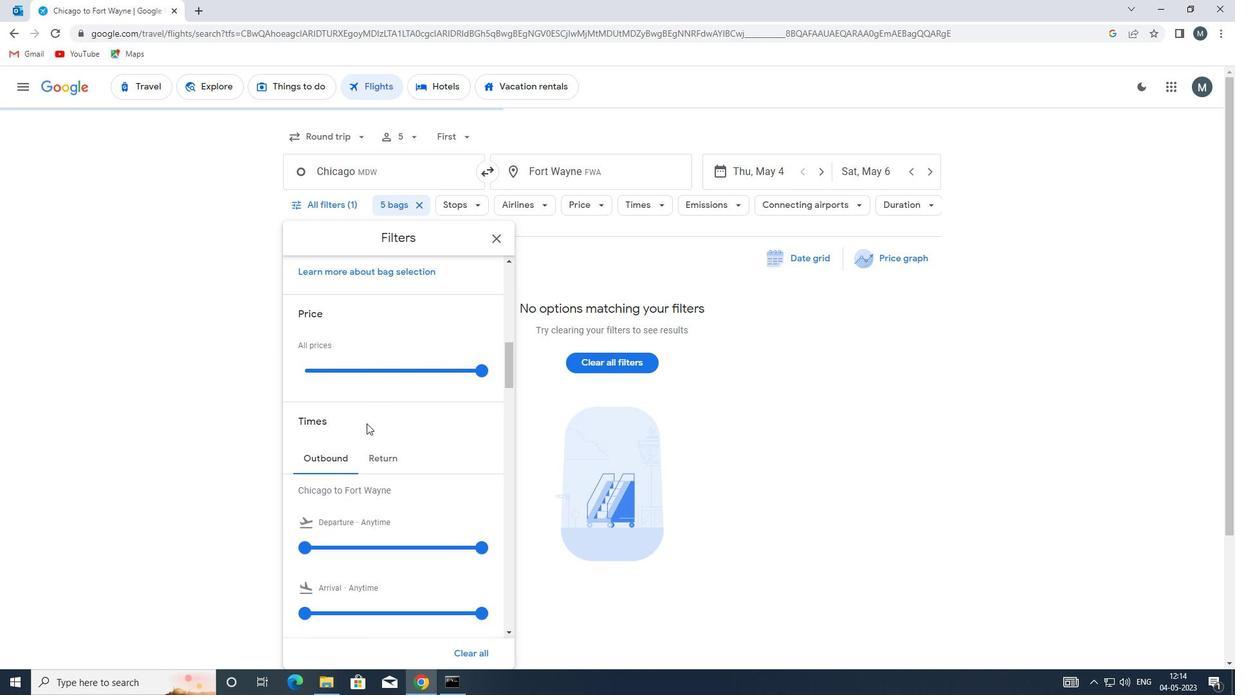
Action: Mouse scrolled (367, 422) with delta (0, 0)
Screenshot: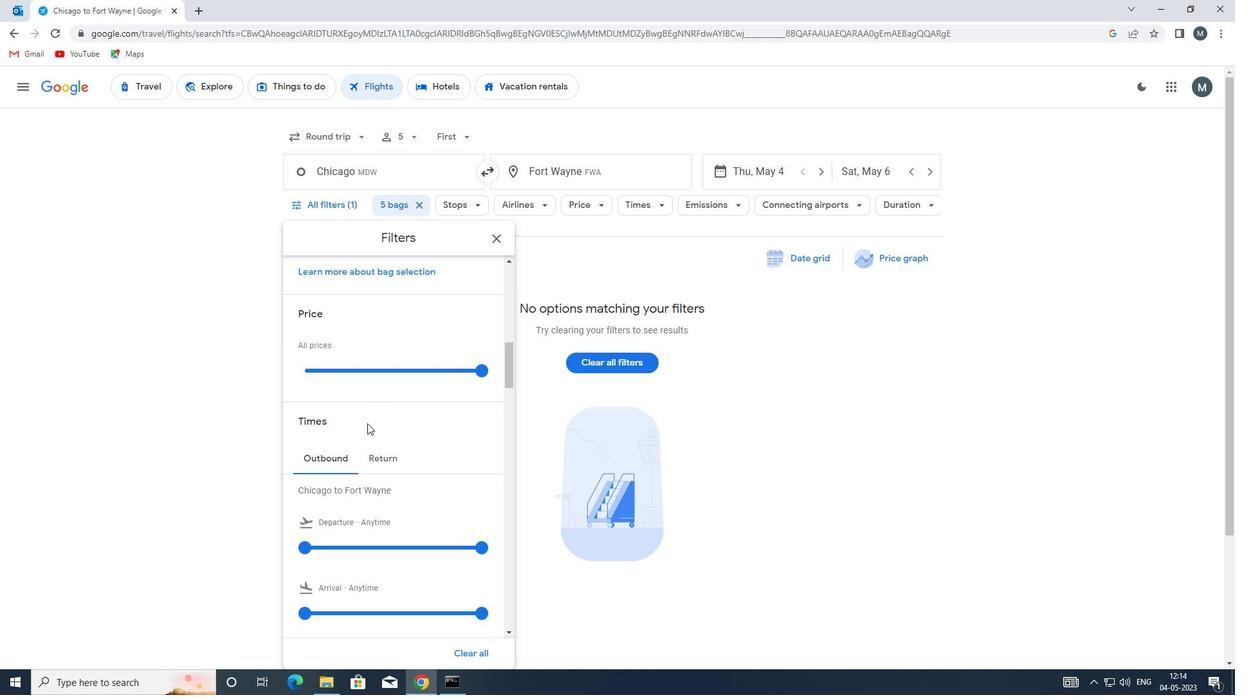 
Action: Mouse moved to (307, 479)
Screenshot: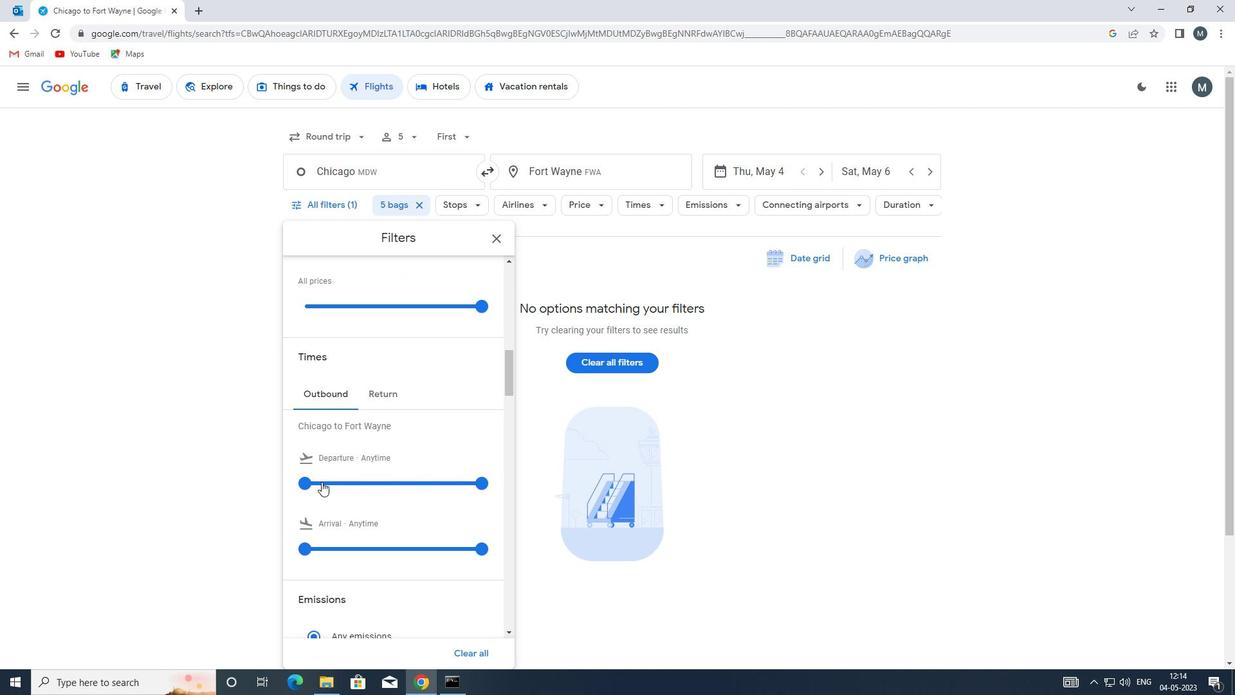 
Action: Mouse pressed left at (307, 479)
Screenshot: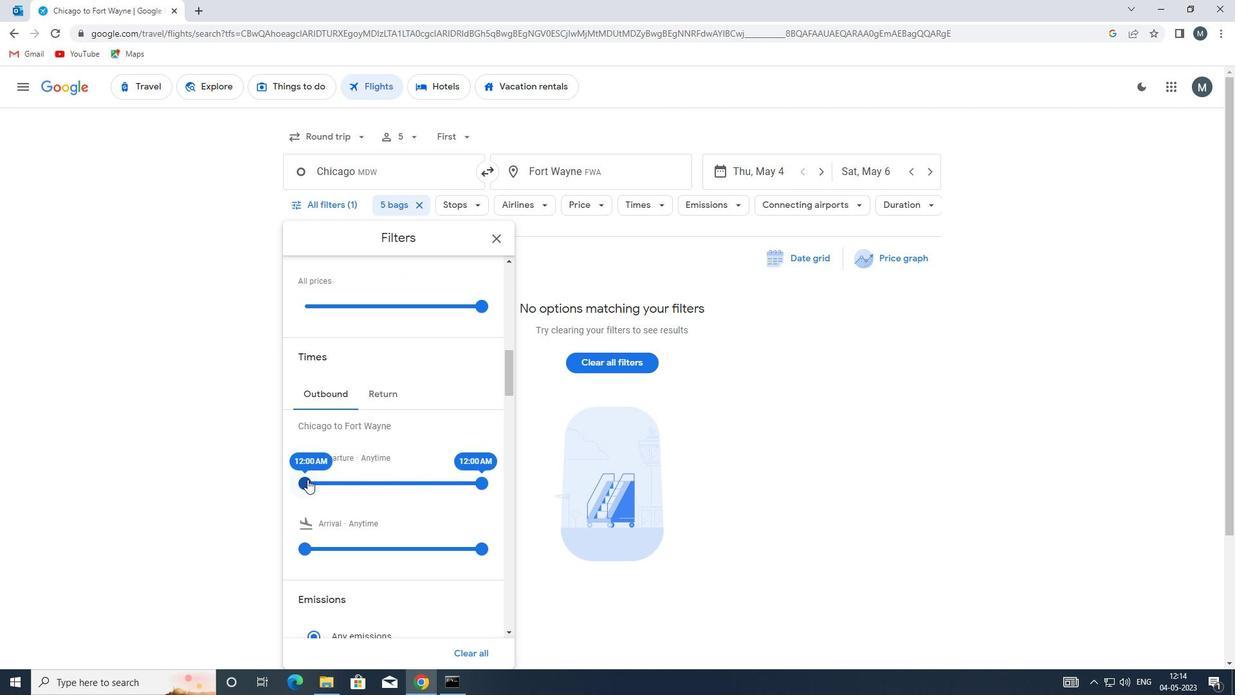 
Action: Mouse moved to (479, 477)
Screenshot: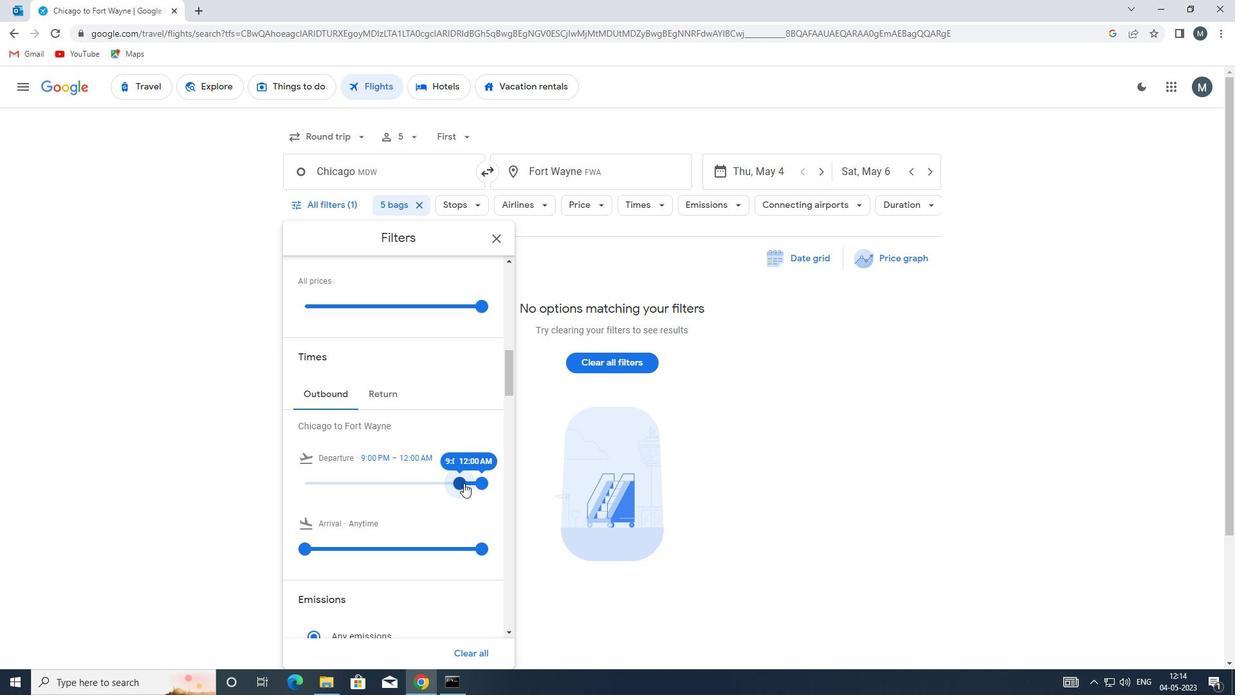 
Action: Mouse pressed left at (479, 477)
Screenshot: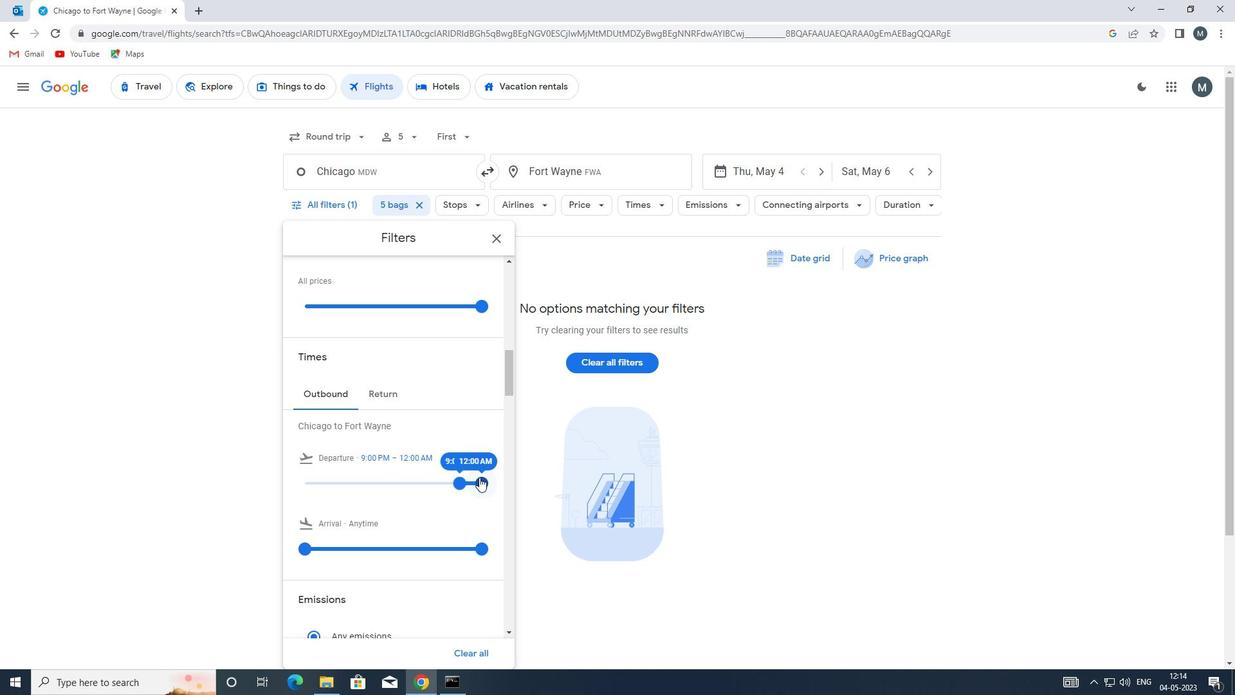 
Action: Mouse moved to (463, 477)
Screenshot: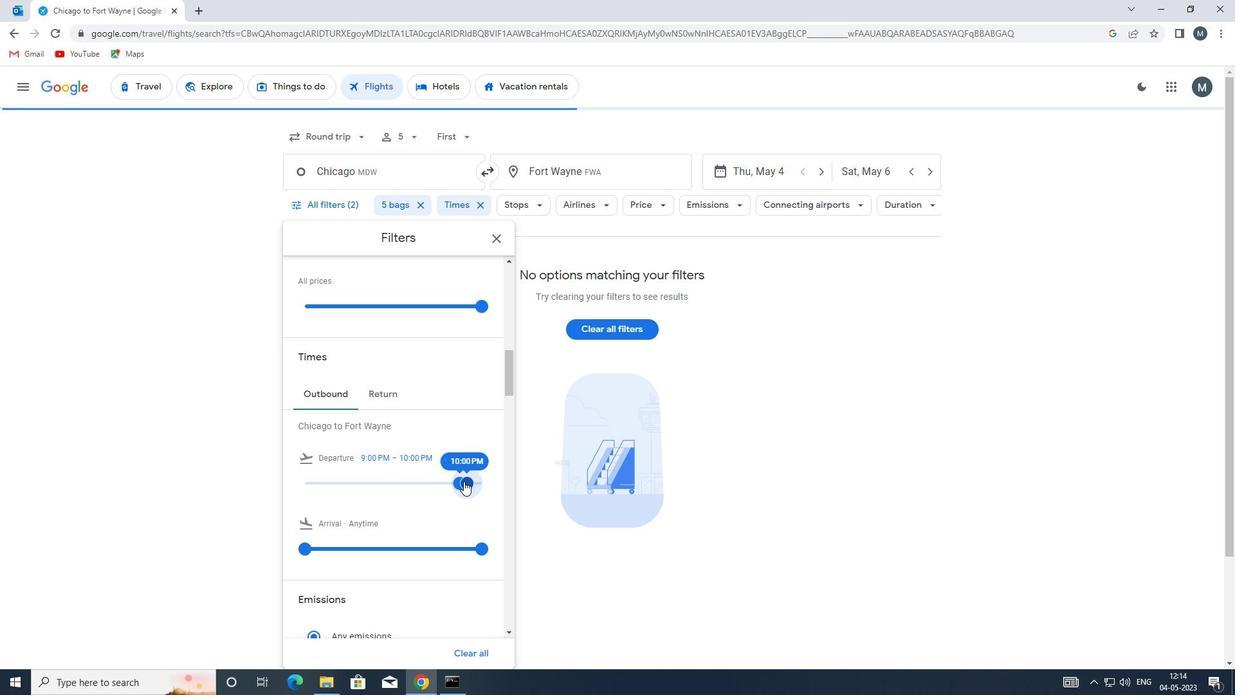 
Action: Mouse scrolled (463, 477) with delta (0, 0)
Screenshot: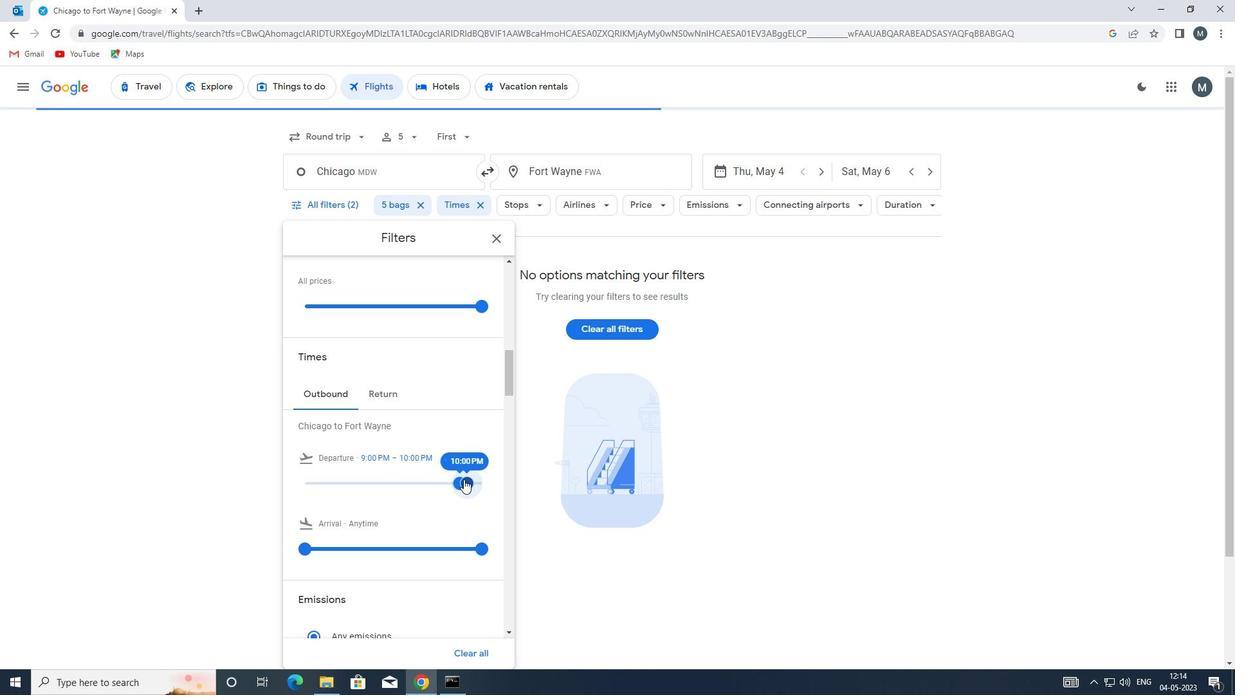 
Action: Mouse moved to (498, 234)
Screenshot: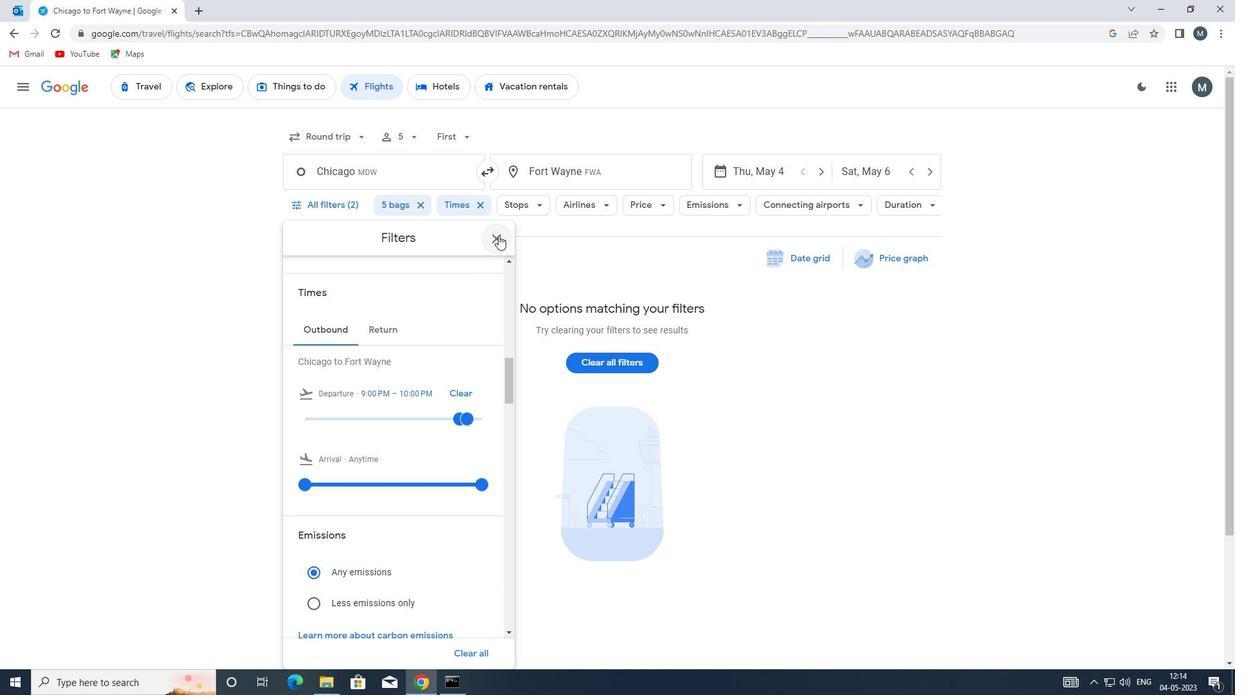 
Action: Mouse pressed left at (498, 234)
Screenshot: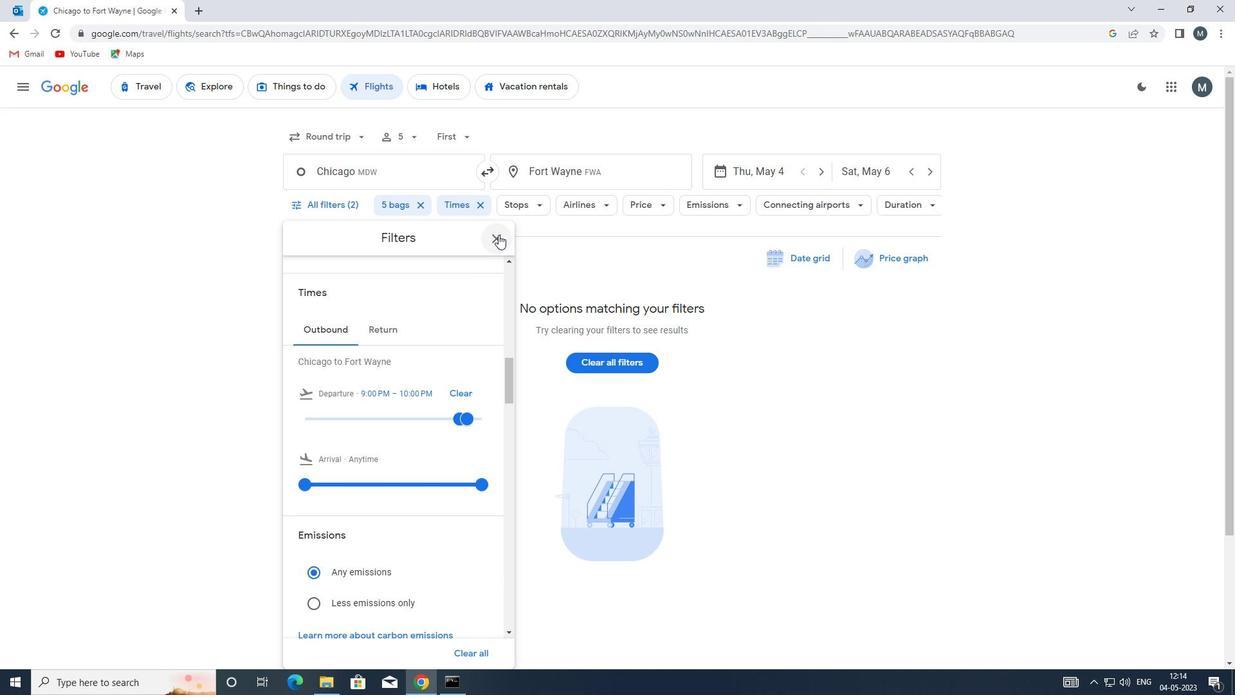 
Action: Mouse moved to (498, 234)
Screenshot: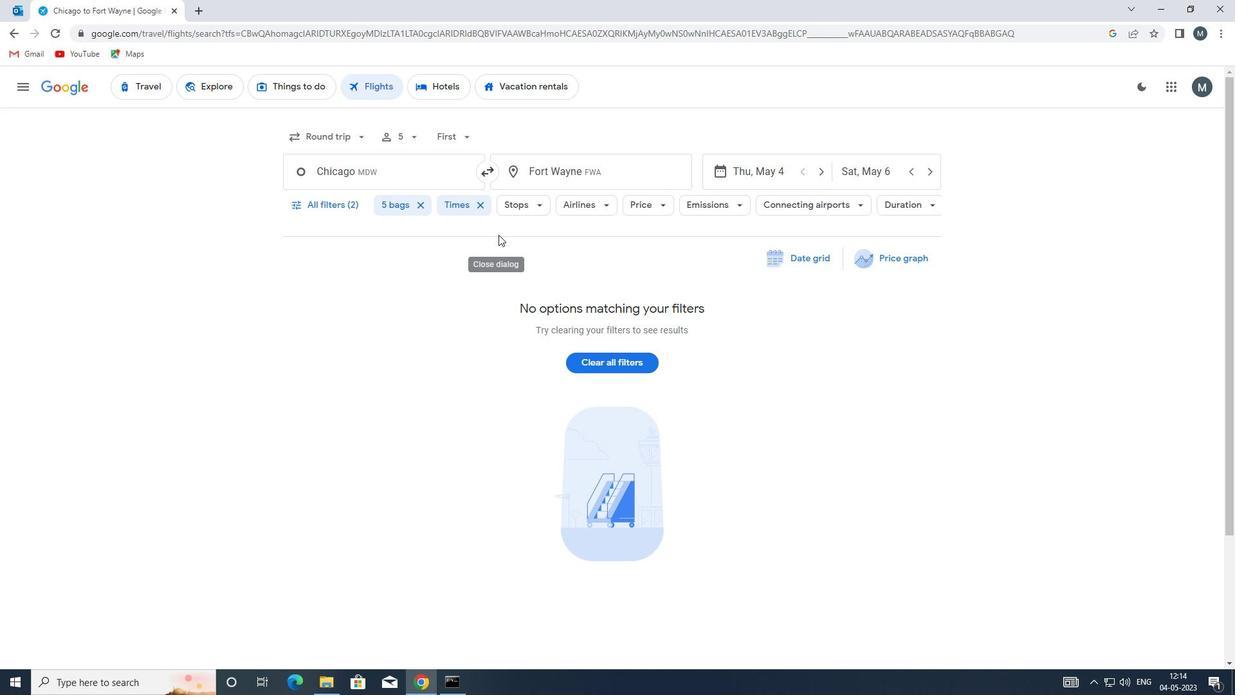 
